 Task: Look for space in Mosul, Iraq from 2nd August, 2023 to 12th August, 2023 for 2 adults in price range Rs.5000 to Rs.10000. Place can be private room with 1  bedroom having 1 bed and 1 bathroom. Property type can be house, flat, guest house, hotel. Amenities needed are: washing machine. Booking option can be shelf check-in. Required host language is English.
Action: Mouse moved to (539, 105)
Screenshot: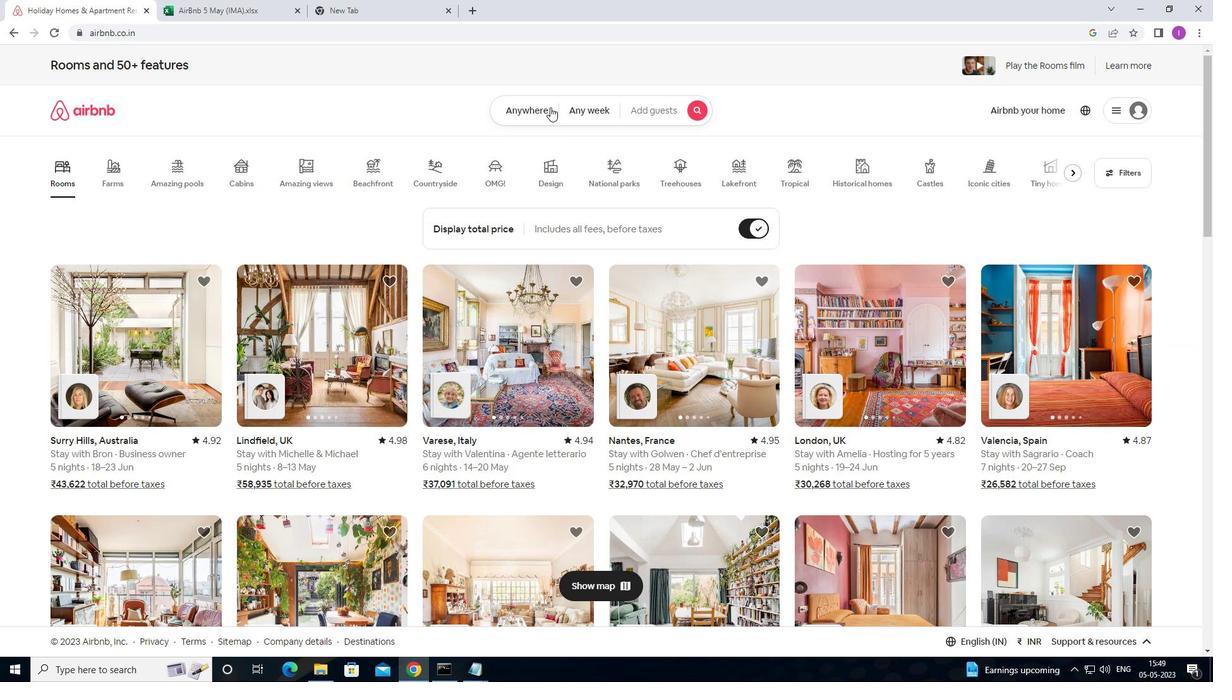 
Action: Mouse pressed left at (539, 105)
Screenshot: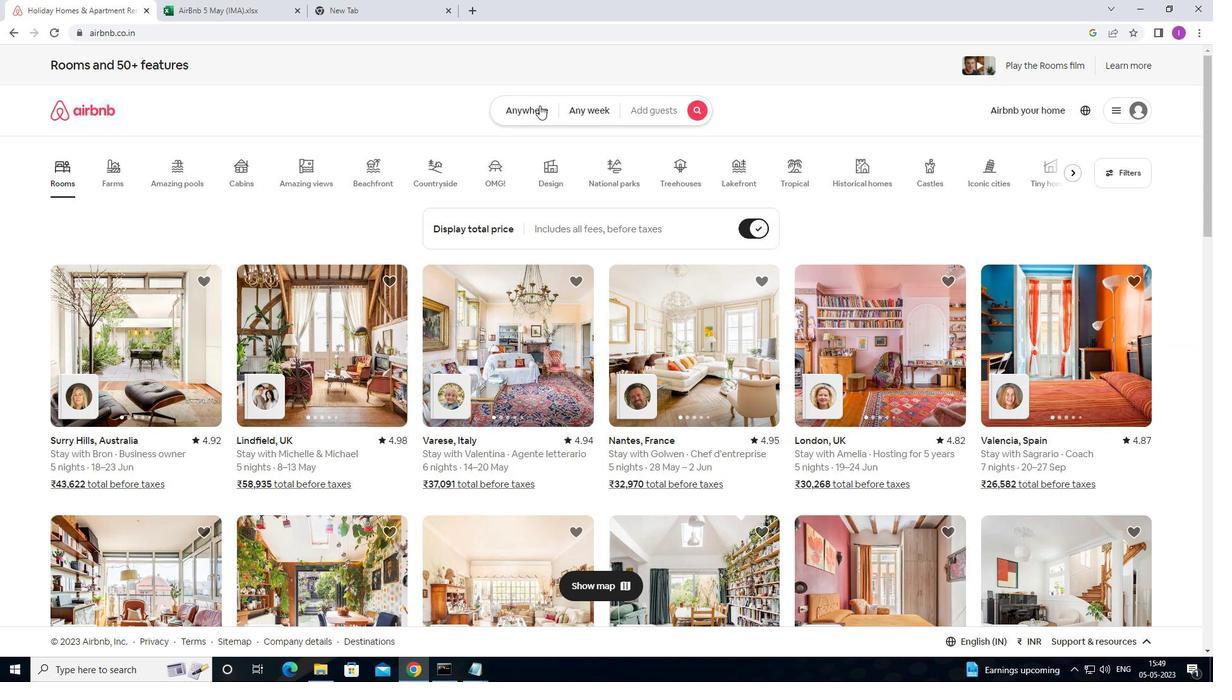 
Action: Mouse moved to (441, 170)
Screenshot: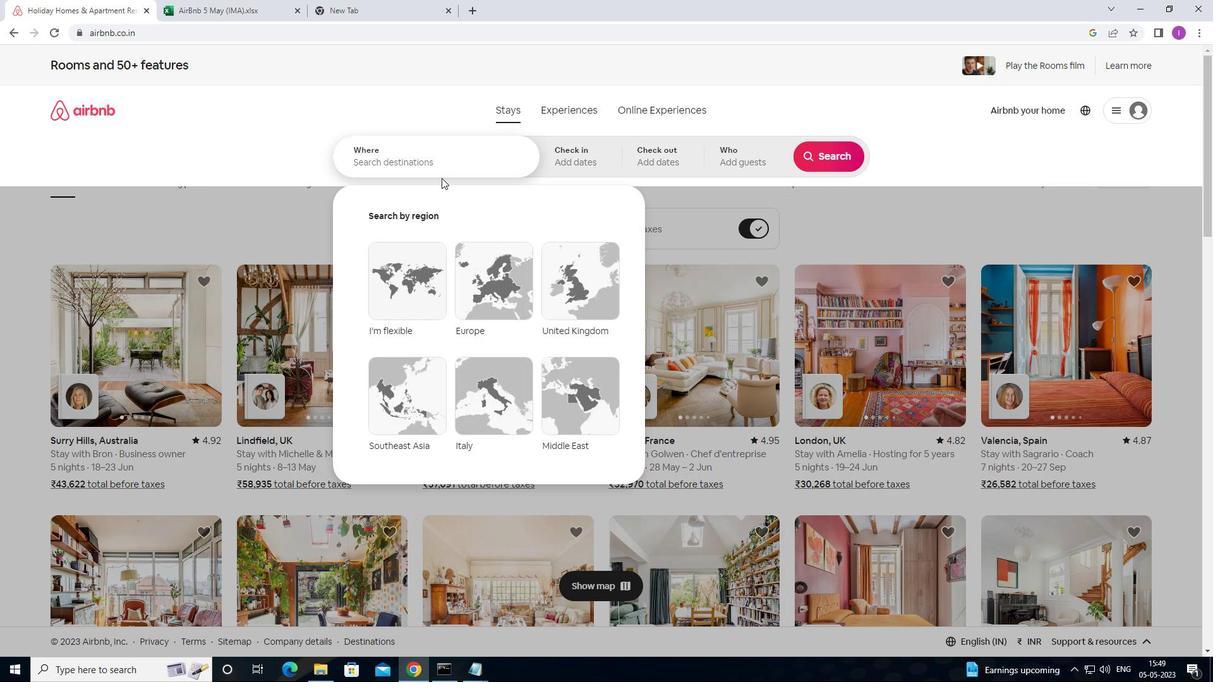 
Action: Mouse pressed left at (441, 170)
Screenshot: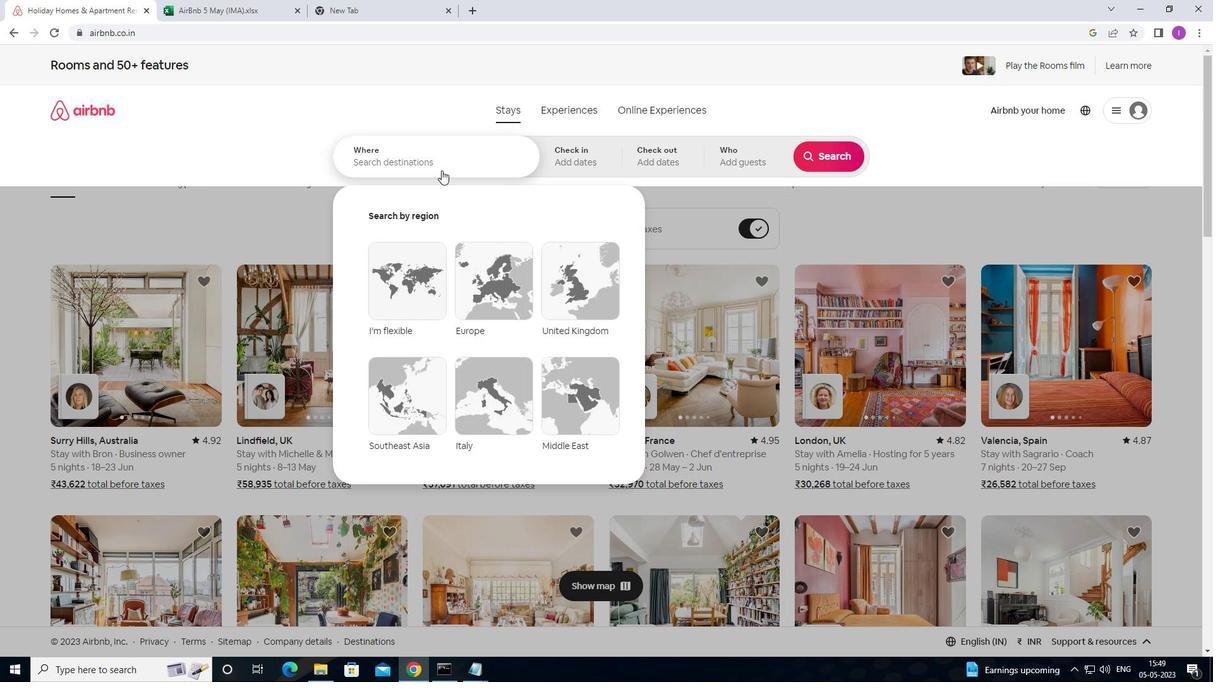 
Action: Key pressed <Key.shift><Key.shift><Key.shift><Key.shift><Key.shift>MOSUL,<Key.shift>IRAQ
Screenshot: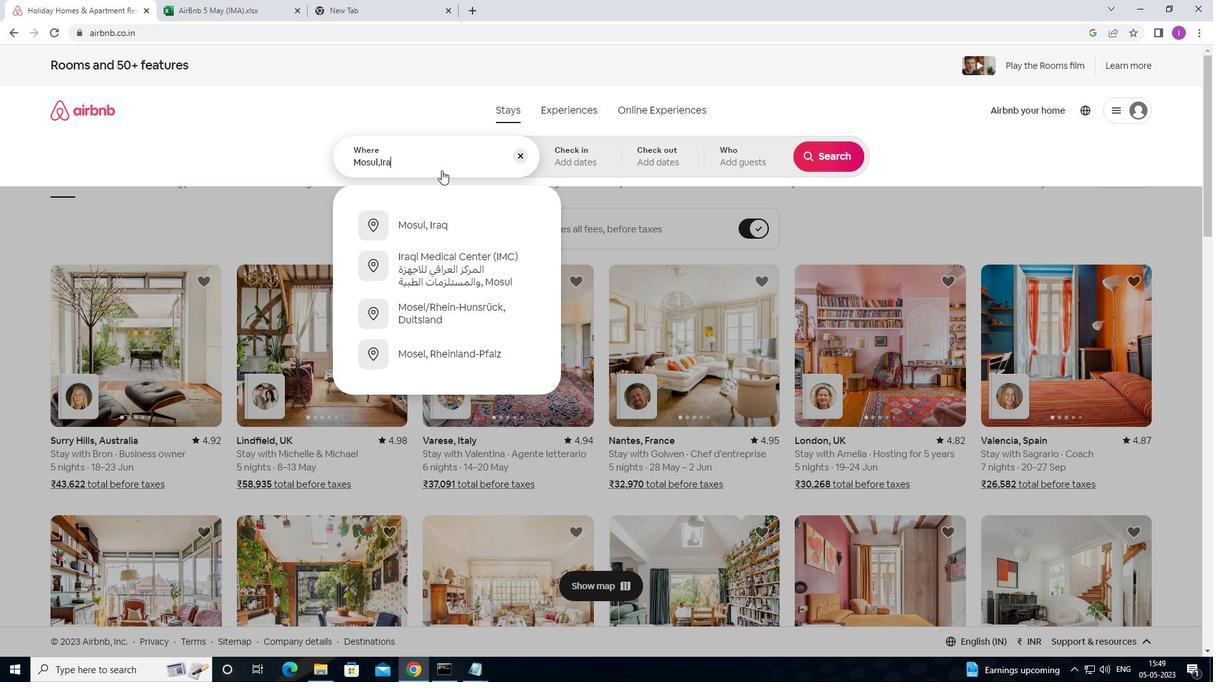 
Action: Mouse moved to (427, 219)
Screenshot: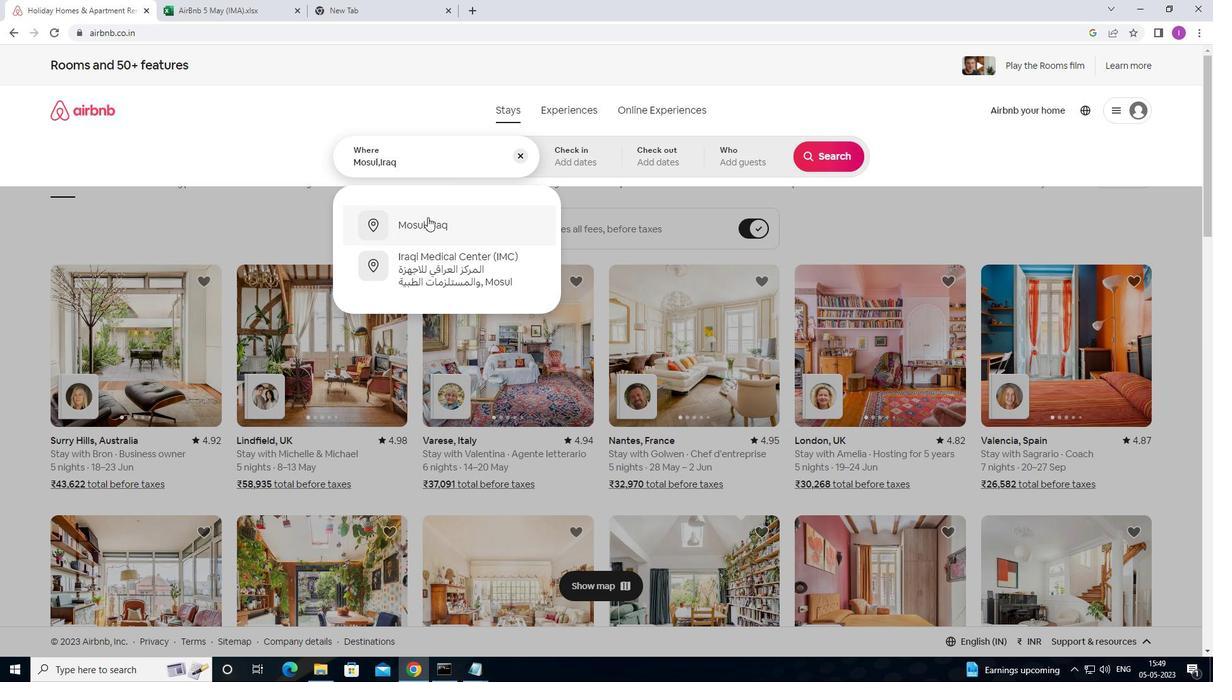 
Action: Mouse pressed left at (427, 219)
Screenshot: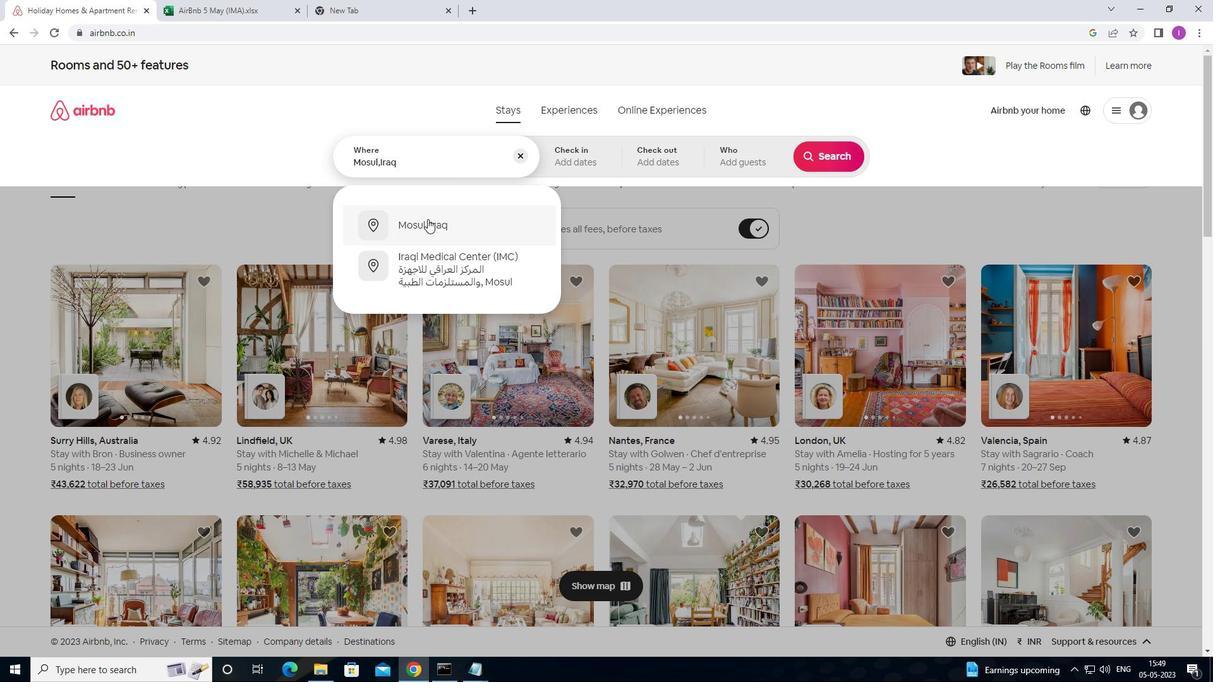 
Action: Mouse moved to (606, 161)
Screenshot: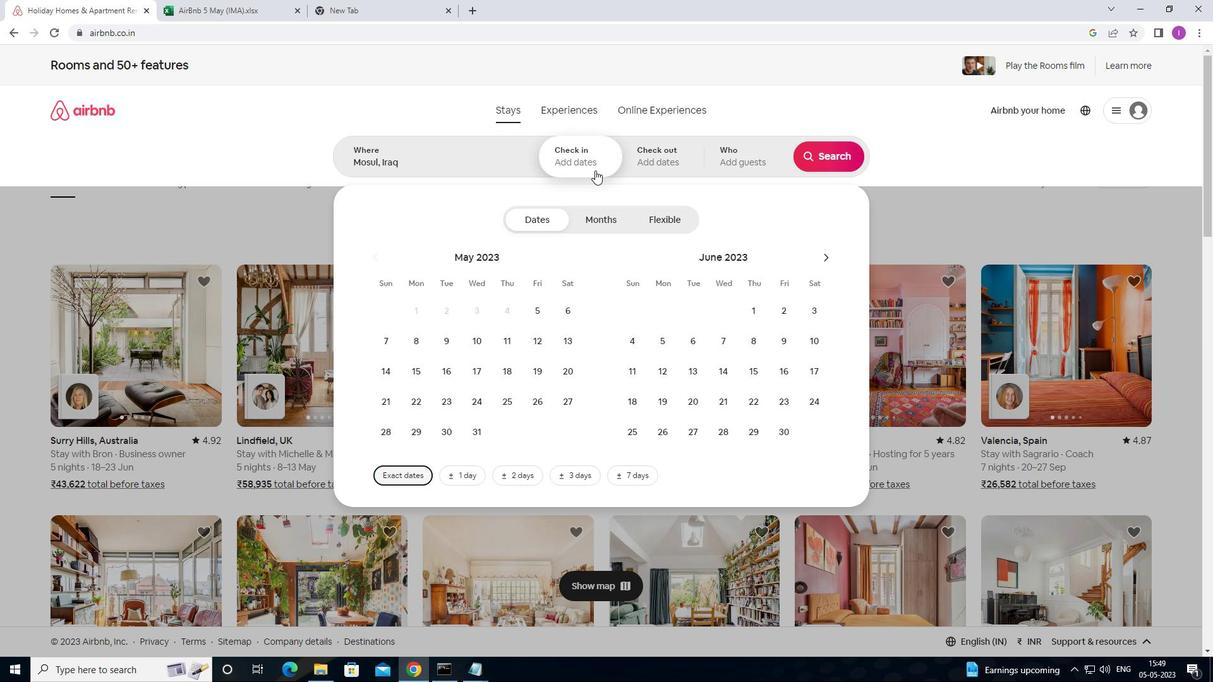 
Action: Mouse pressed left at (606, 161)
Screenshot: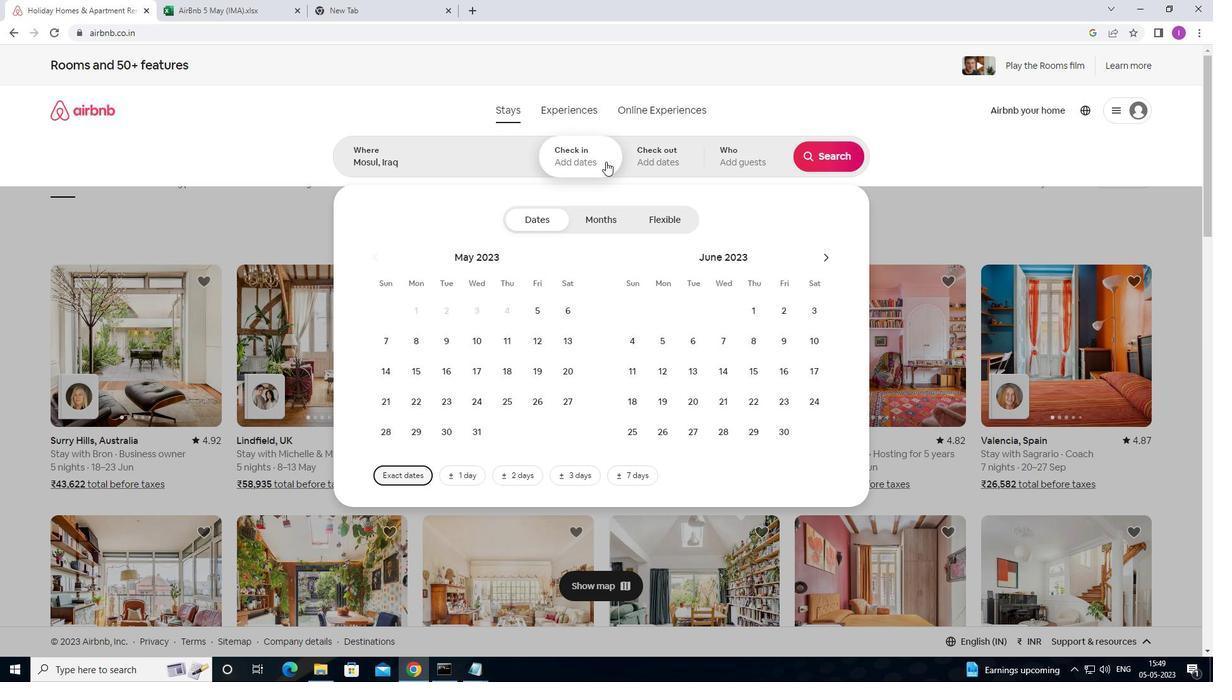 
Action: Mouse moved to (576, 148)
Screenshot: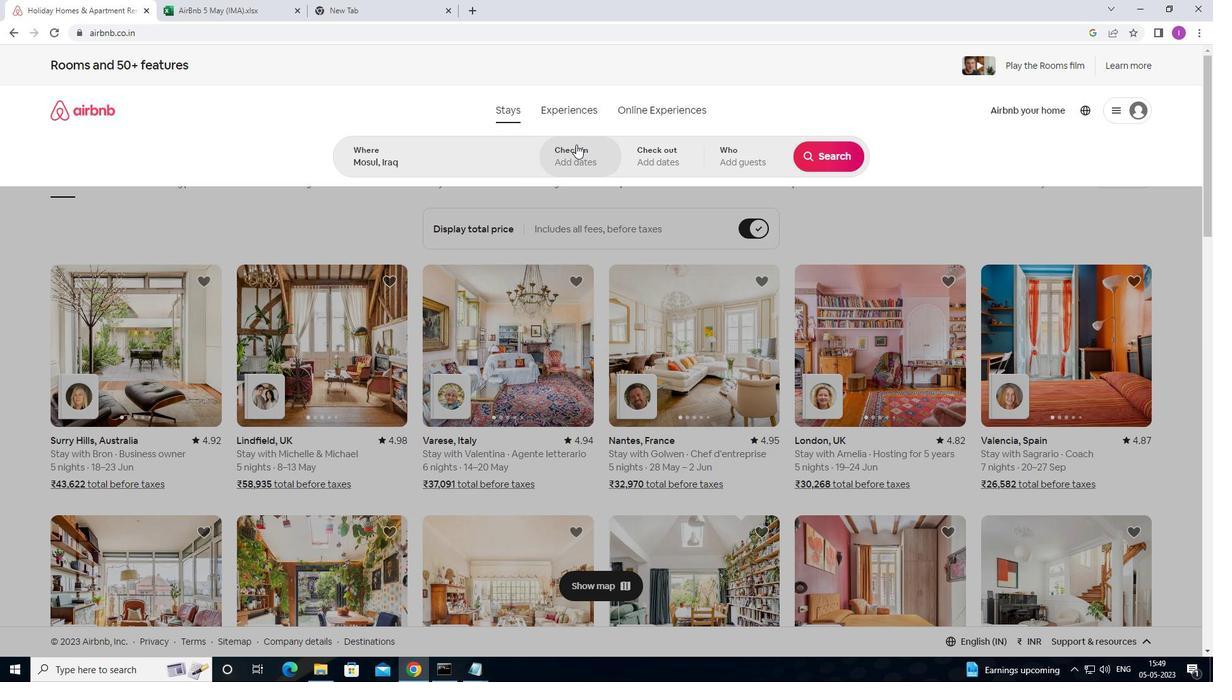 
Action: Mouse pressed left at (576, 148)
Screenshot: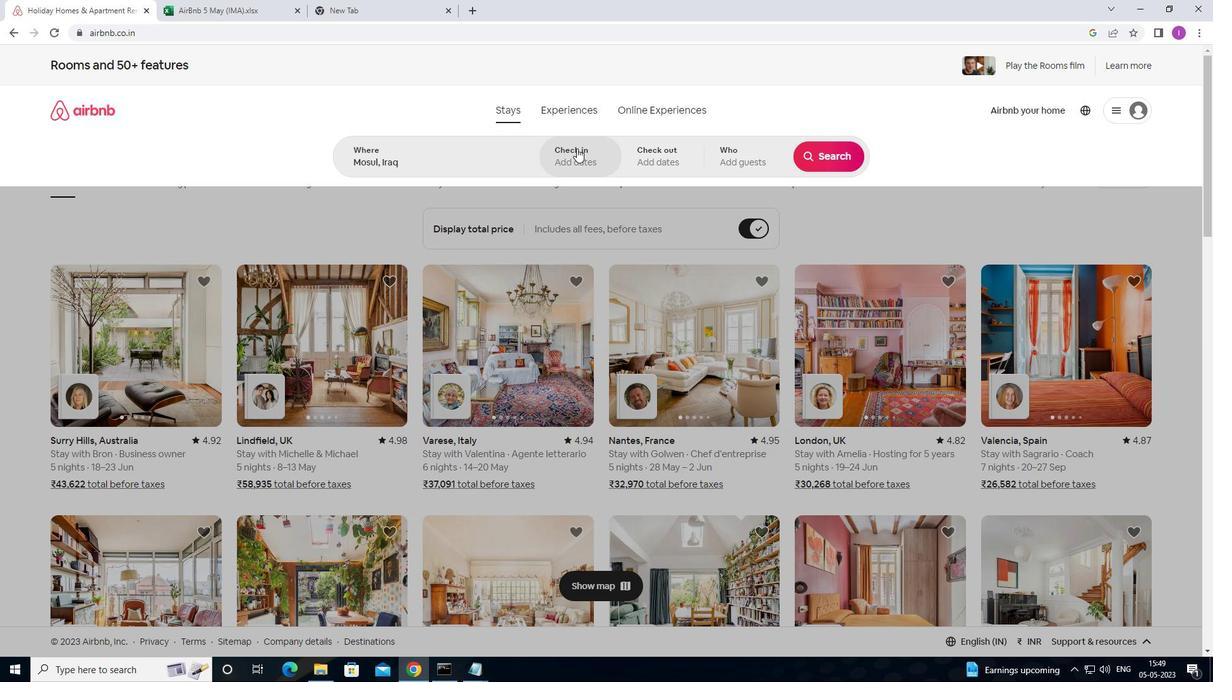 
Action: Mouse moved to (831, 250)
Screenshot: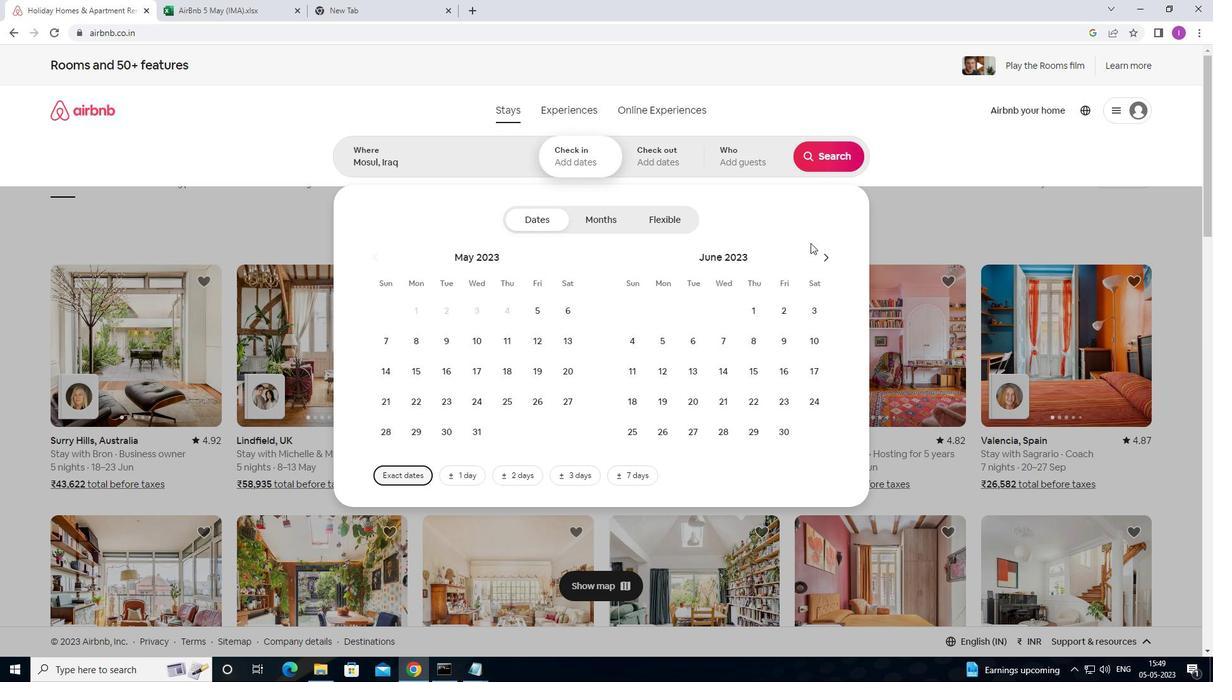 
Action: Mouse pressed left at (831, 250)
Screenshot: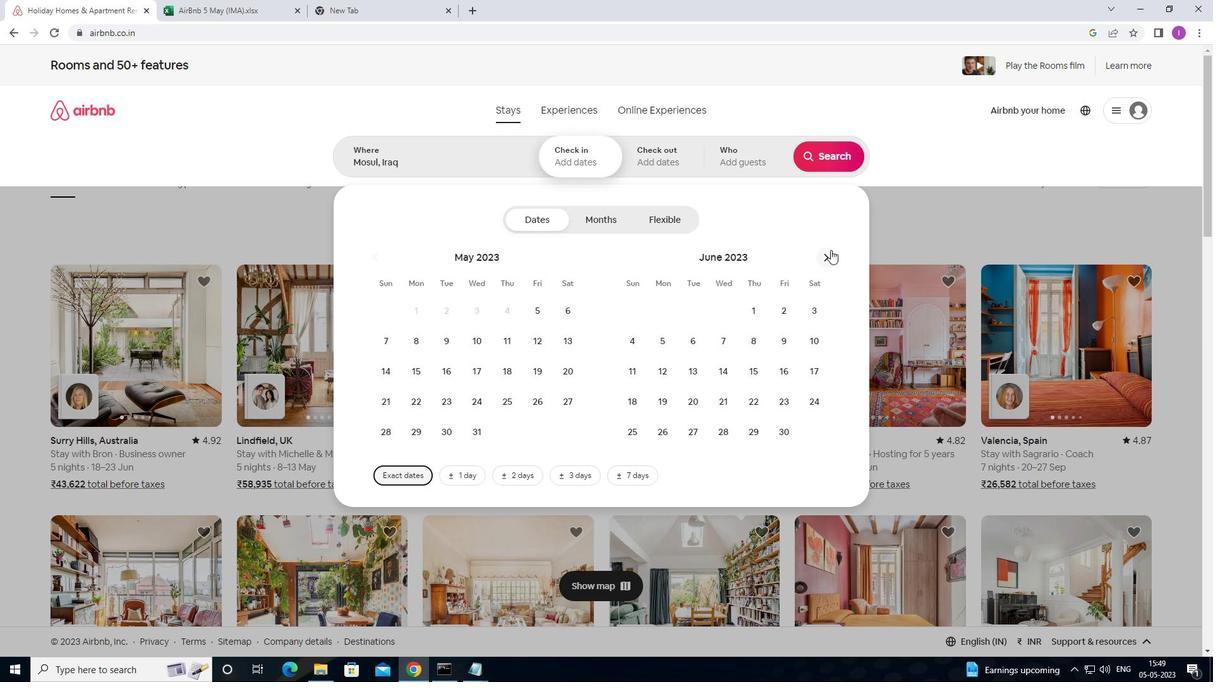 
Action: Mouse moved to (820, 256)
Screenshot: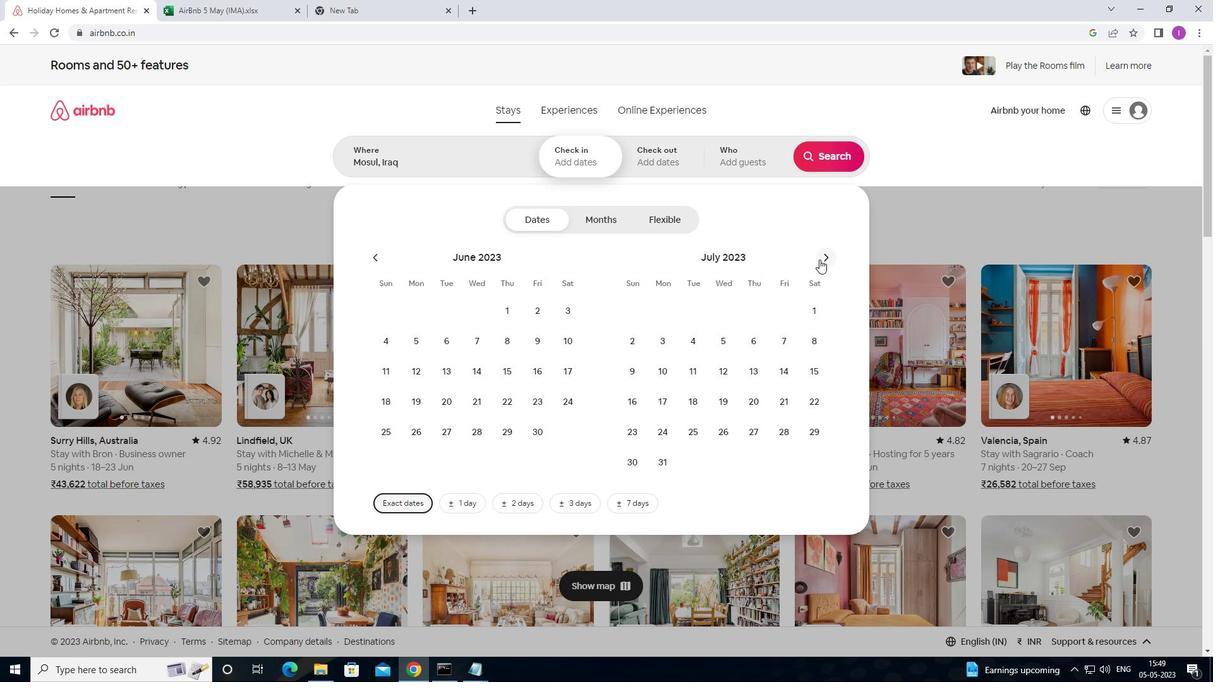 
Action: Mouse pressed left at (820, 256)
Screenshot: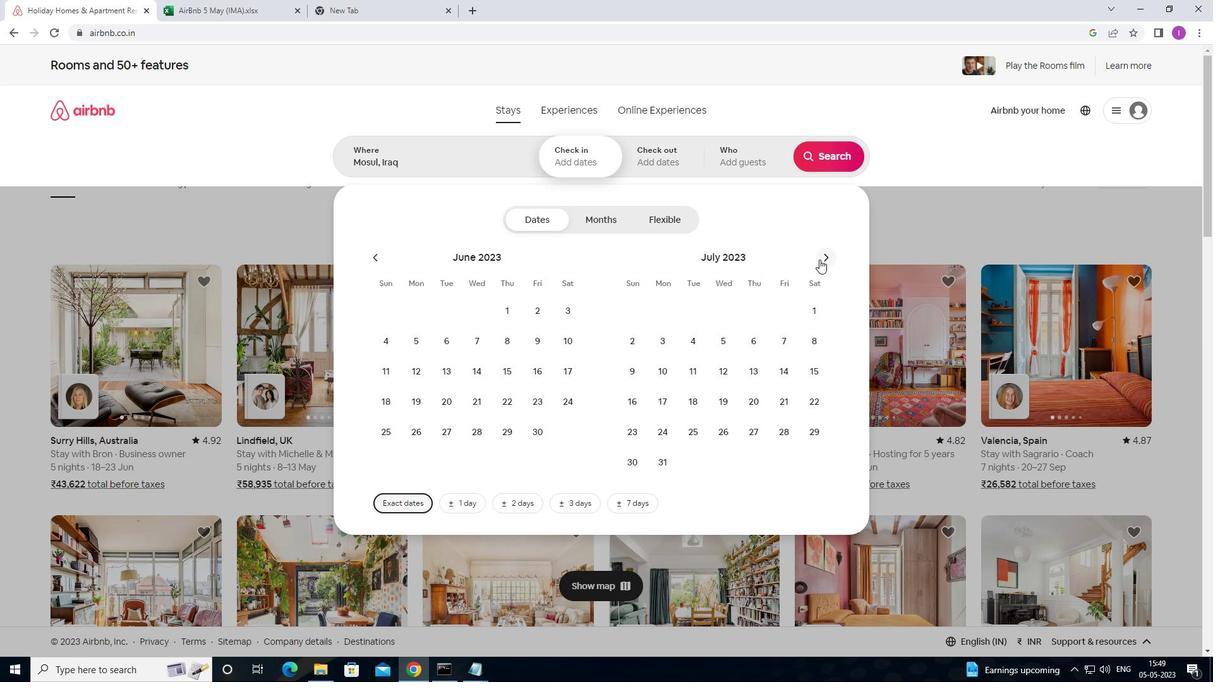 
Action: Mouse moved to (728, 309)
Screenshot: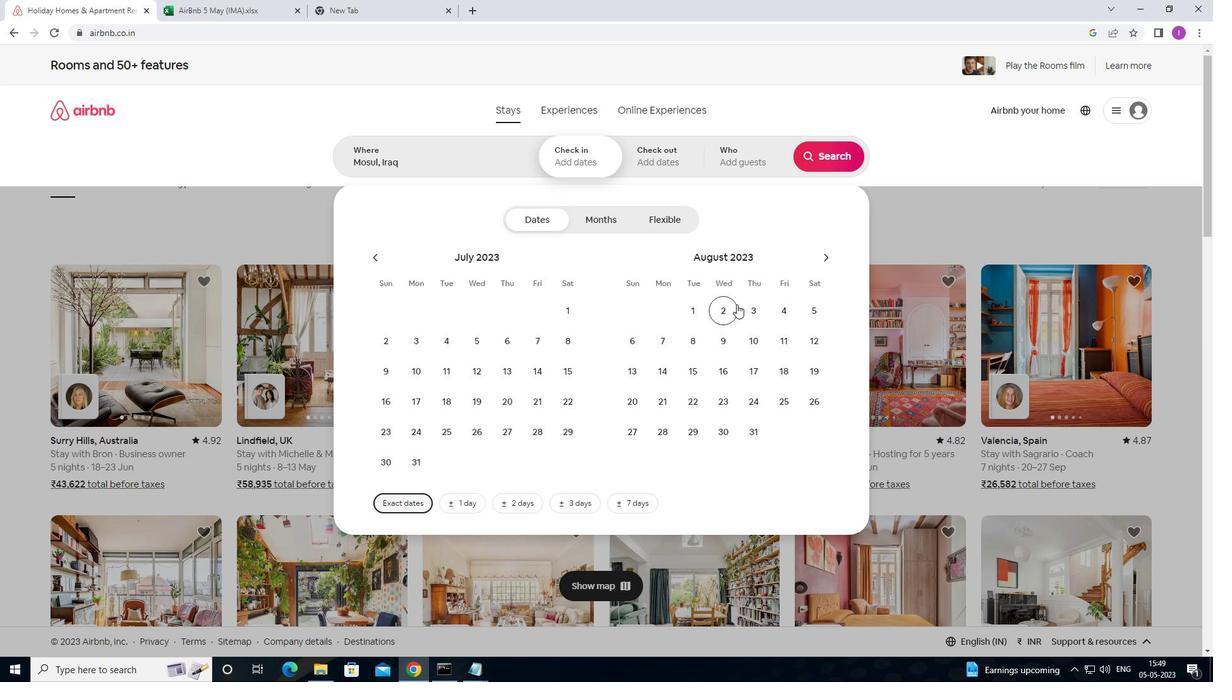 
Action: Mouse pressed left at (728, 309)
Screenshot: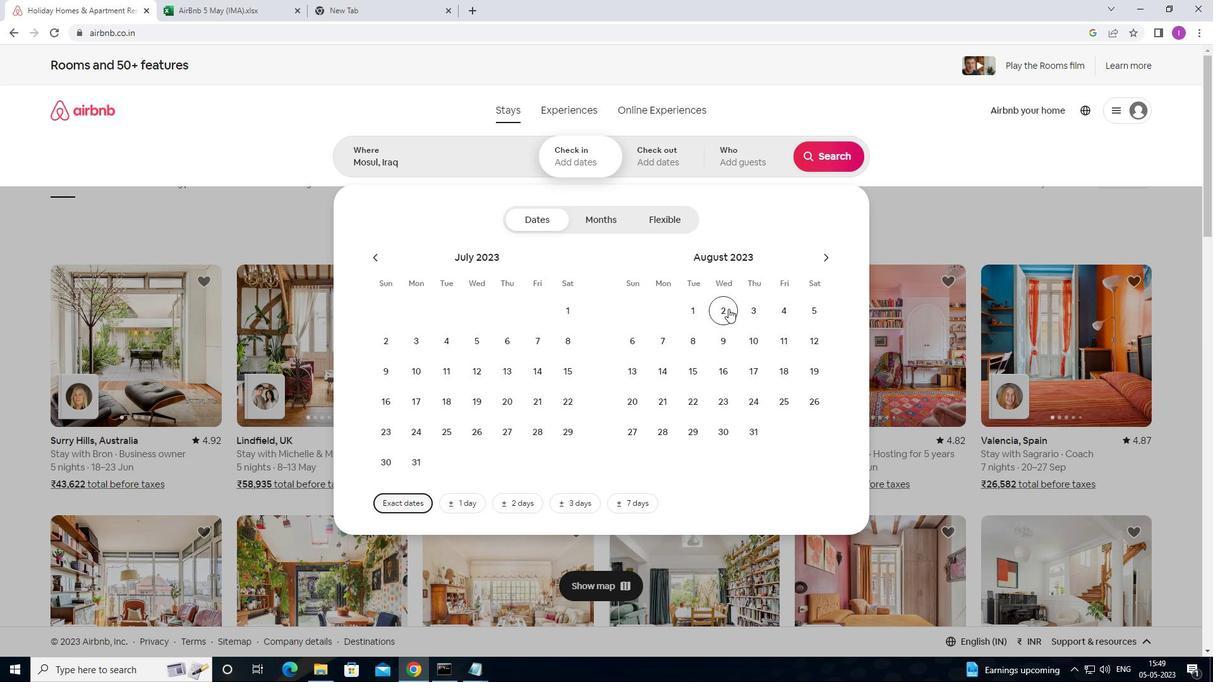 
Action: Mouse moved to (806, 336)
Screenshot: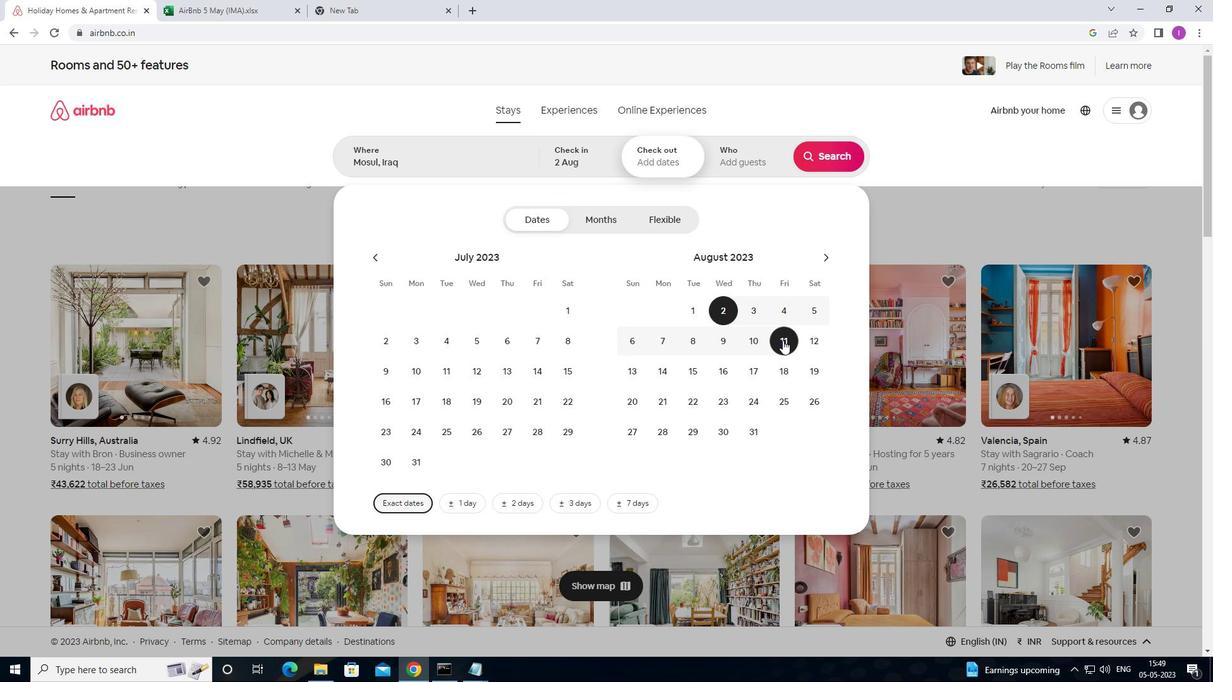 
Action: Mouse pressed left at (806, 336)
Screenshot: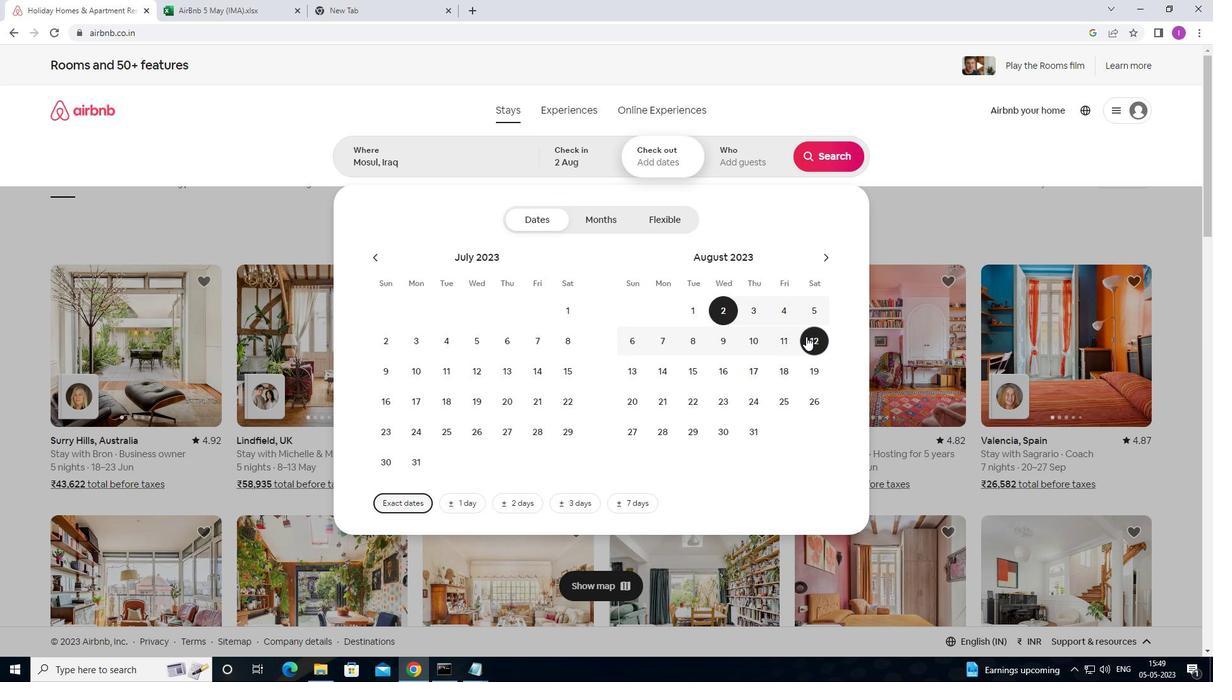
Action: Mouse moved to (755, 166)
Screenshot: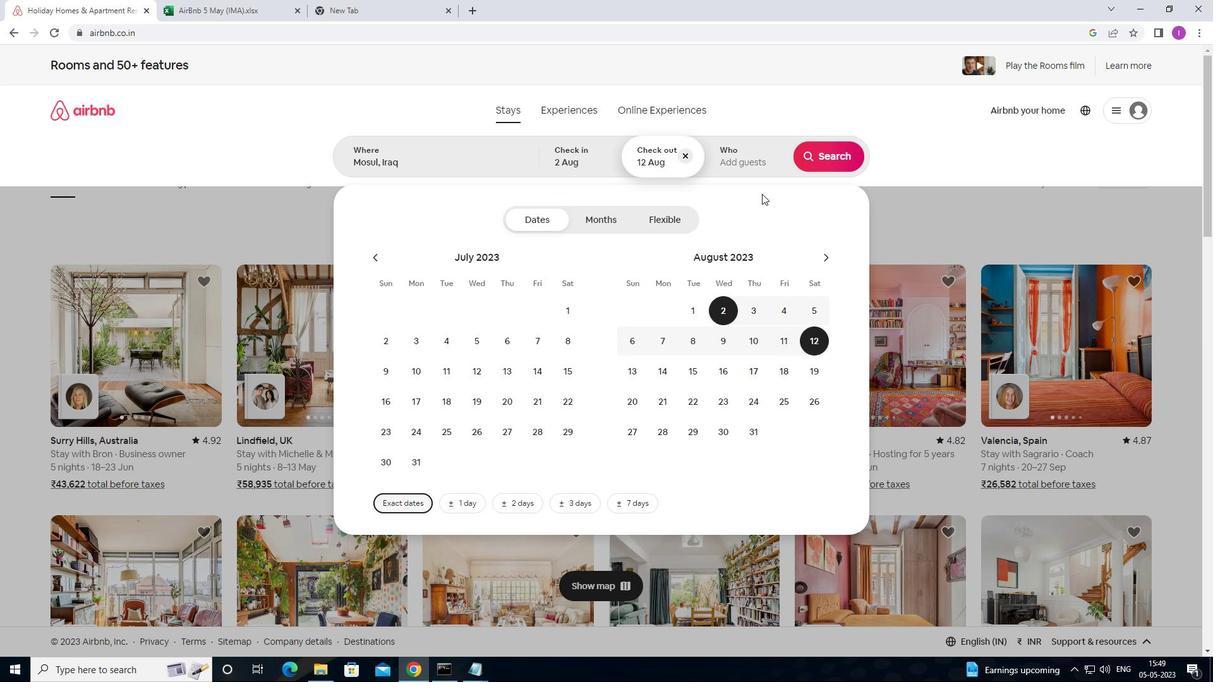 
Action: Mouse pressed left at (755, 166)
Screenshot: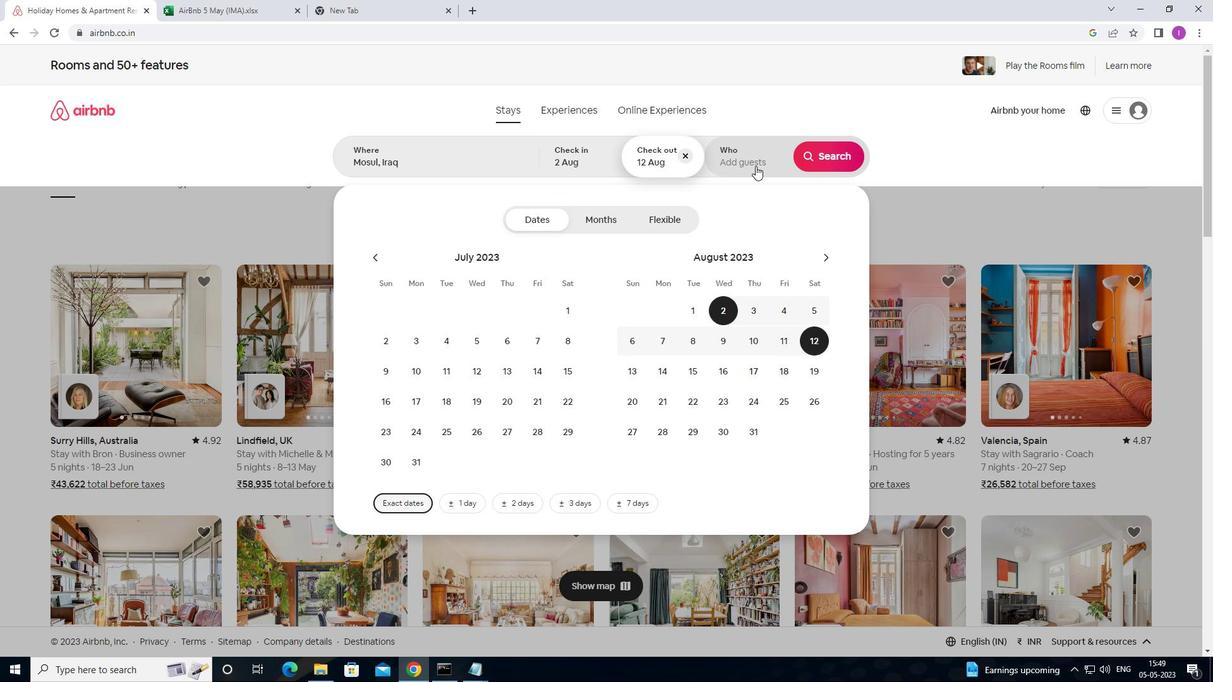 
Action: Mouse moved to (833, 225)
Screenshot: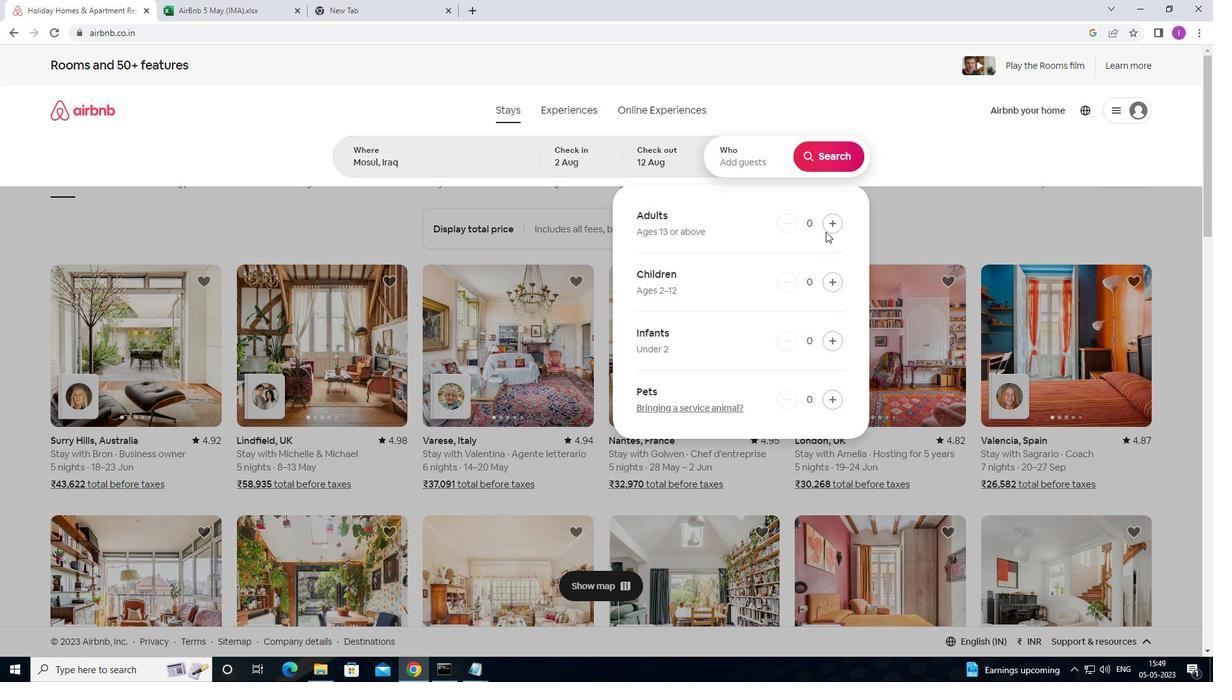 
Action: Mouse pressed left at (833, 225)
Screenshot: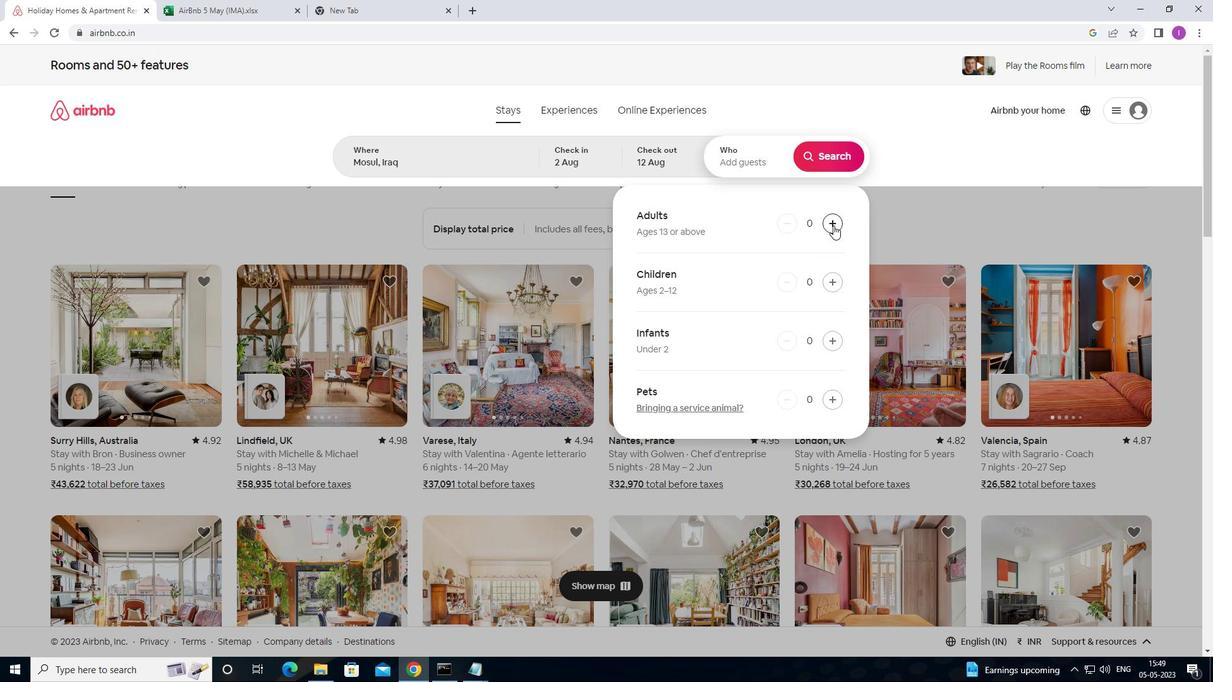 
Action: Mouse pressed left at (833, 225)
Screenshot: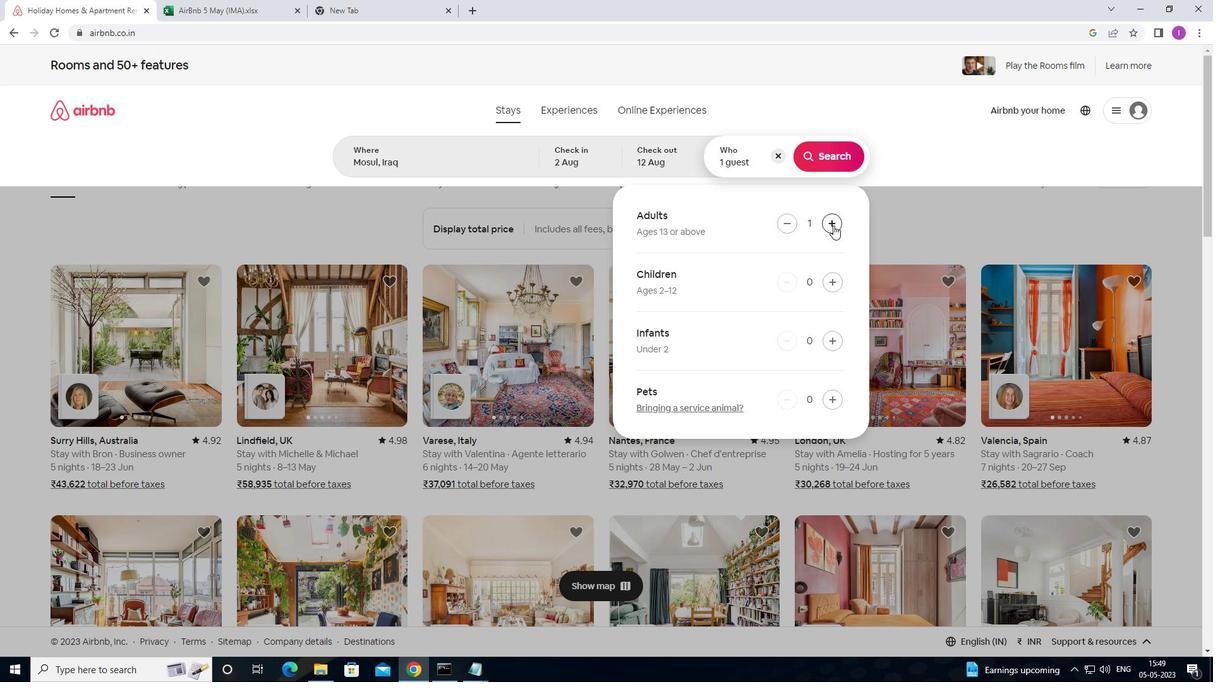 
Action: Mouse moved to (832, 157)
Screenshot: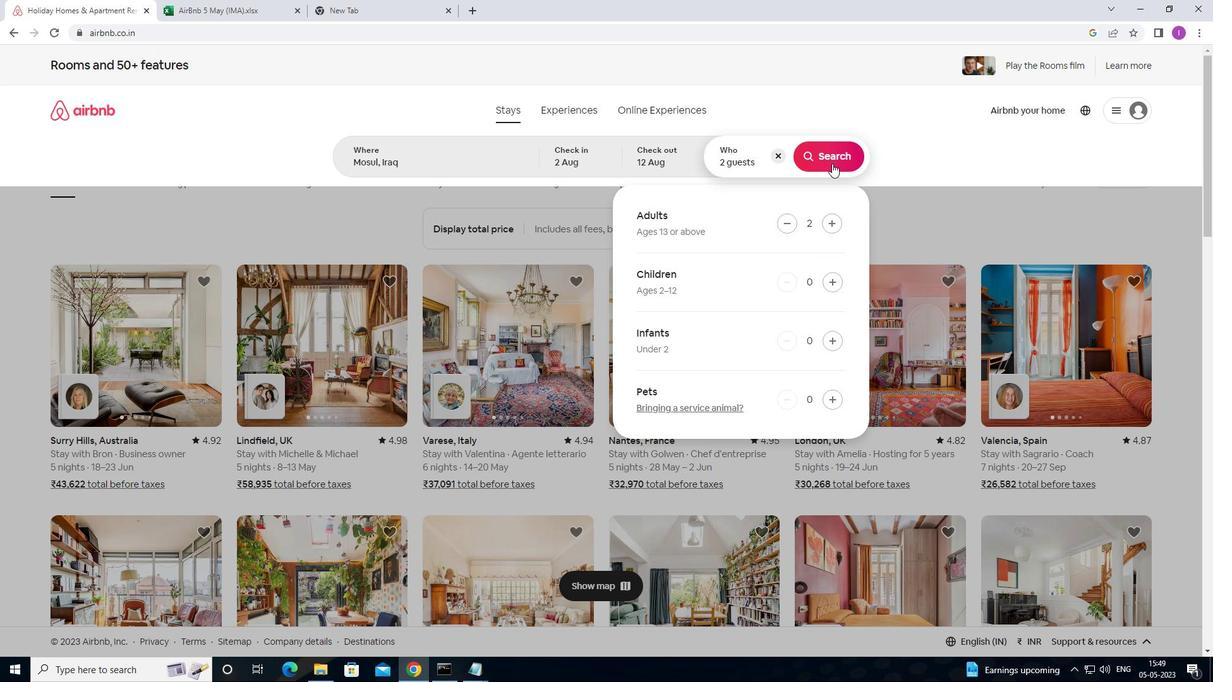 
Action: Mouse pressed left at (832, 157)
Screenshot: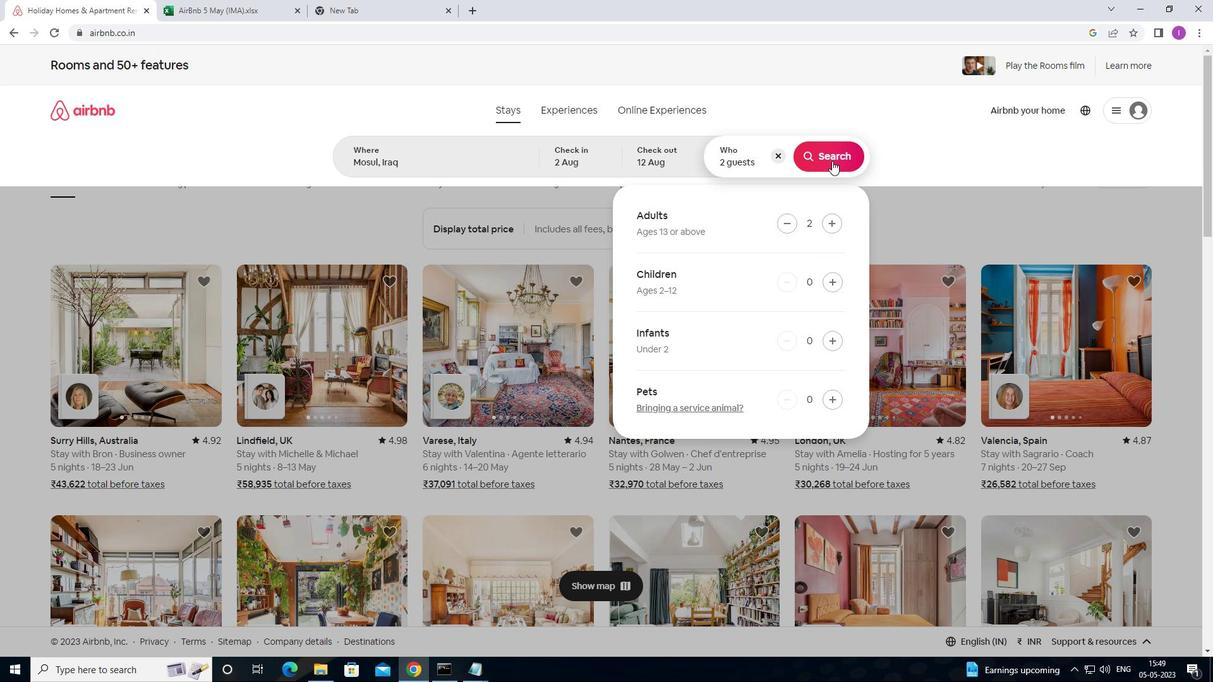 
Action: Mouse moved to (1141, 112)
Screenshot: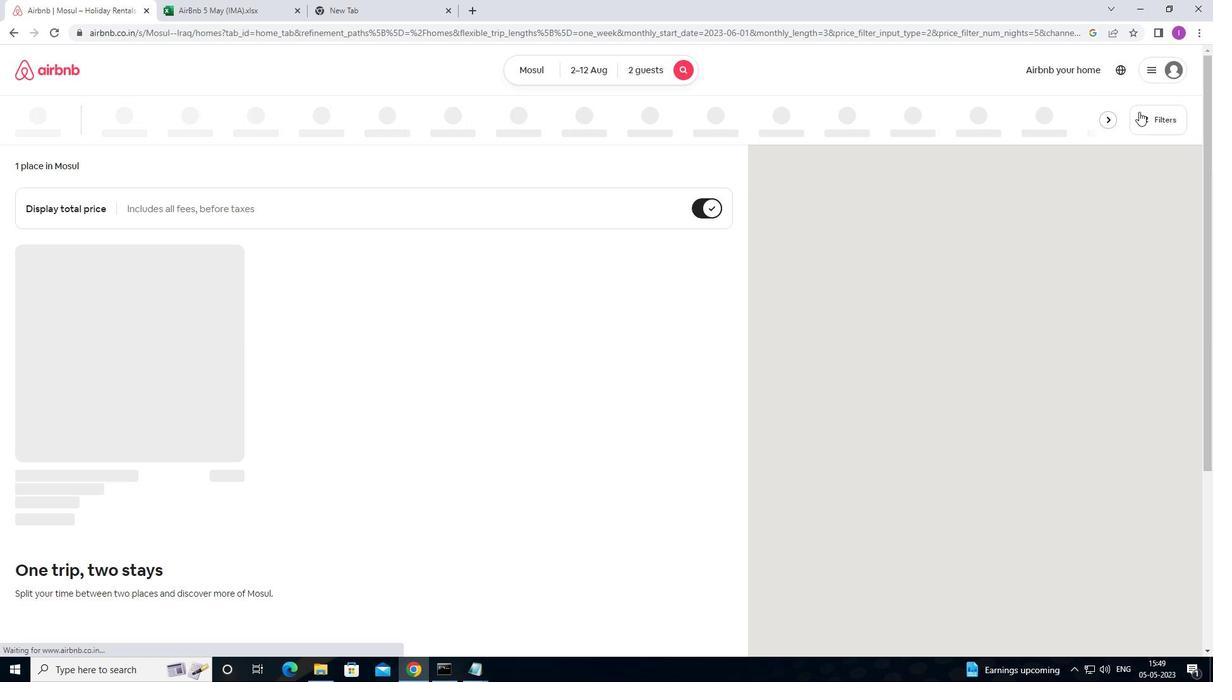 
Action: Mouse pressed left at (1141, 112)
Screenshot: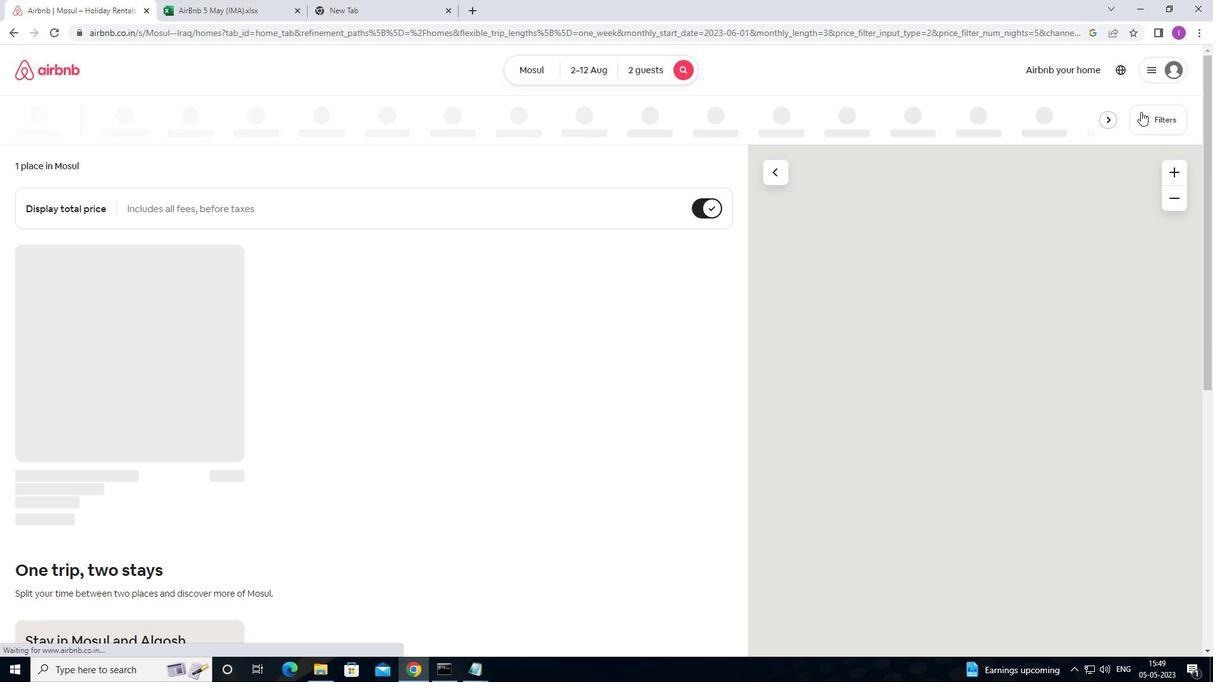
Action: Mouse moved to (473, 422)
Screenshot: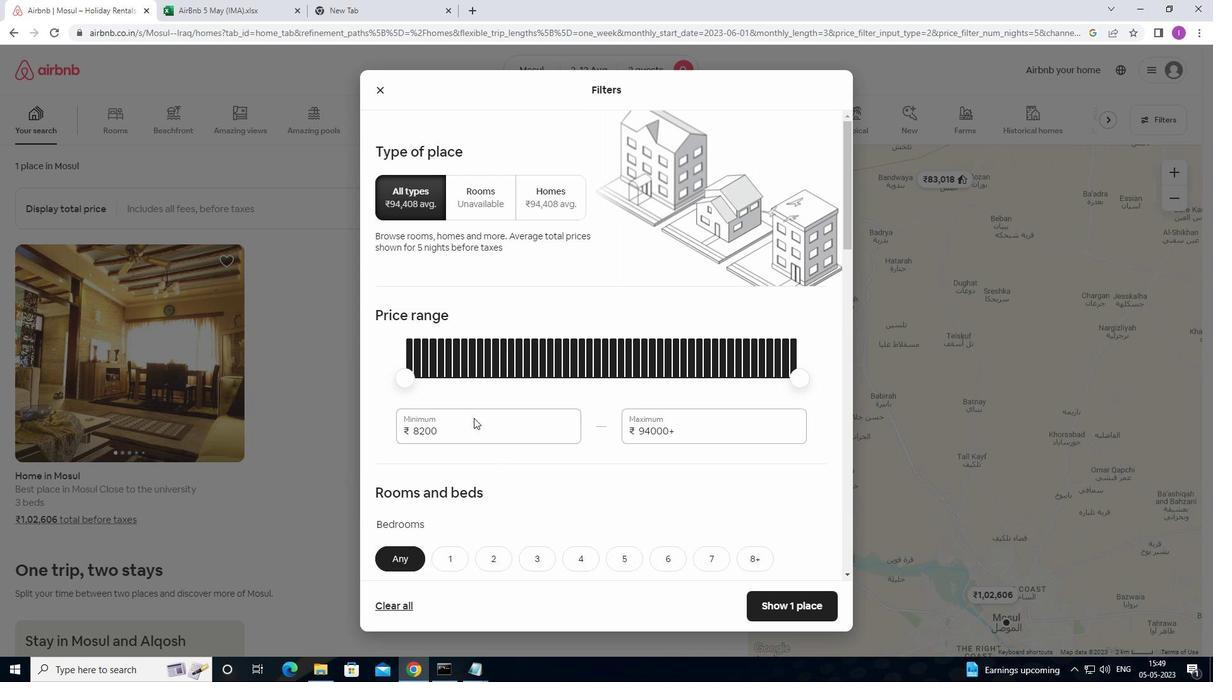 
Action: Mouse pressed left at (473, 422)
Screenshot: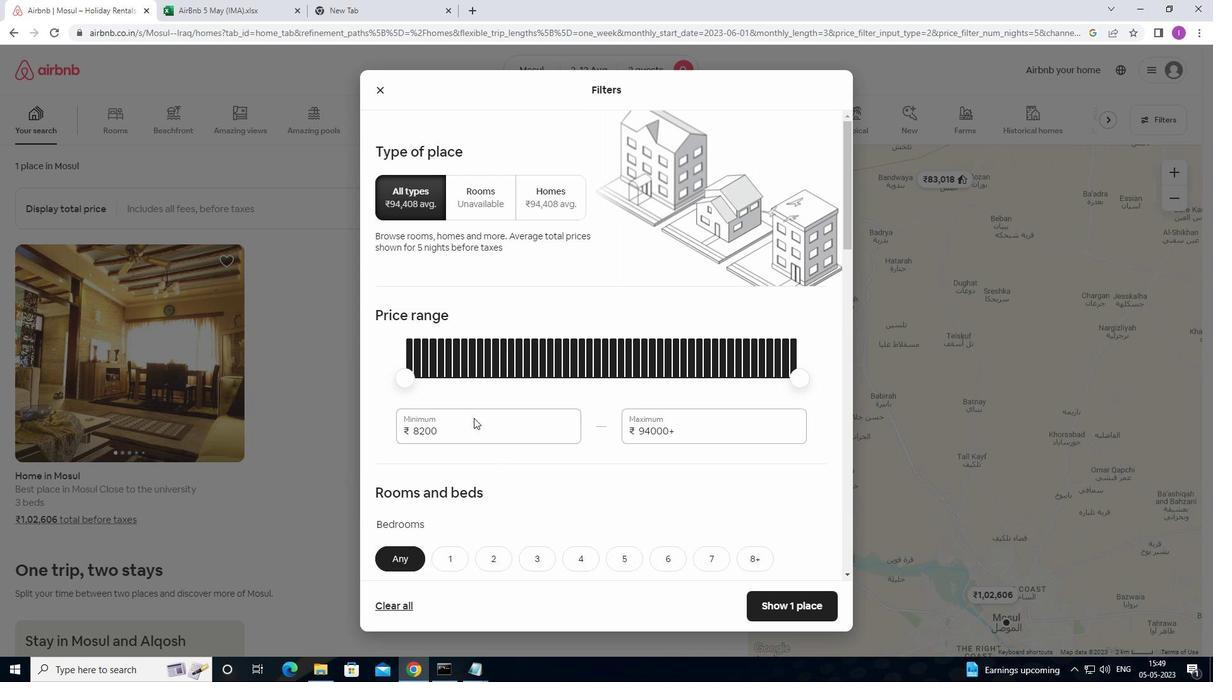 
Action: Mouse moved to (461, 427)
Screenshot: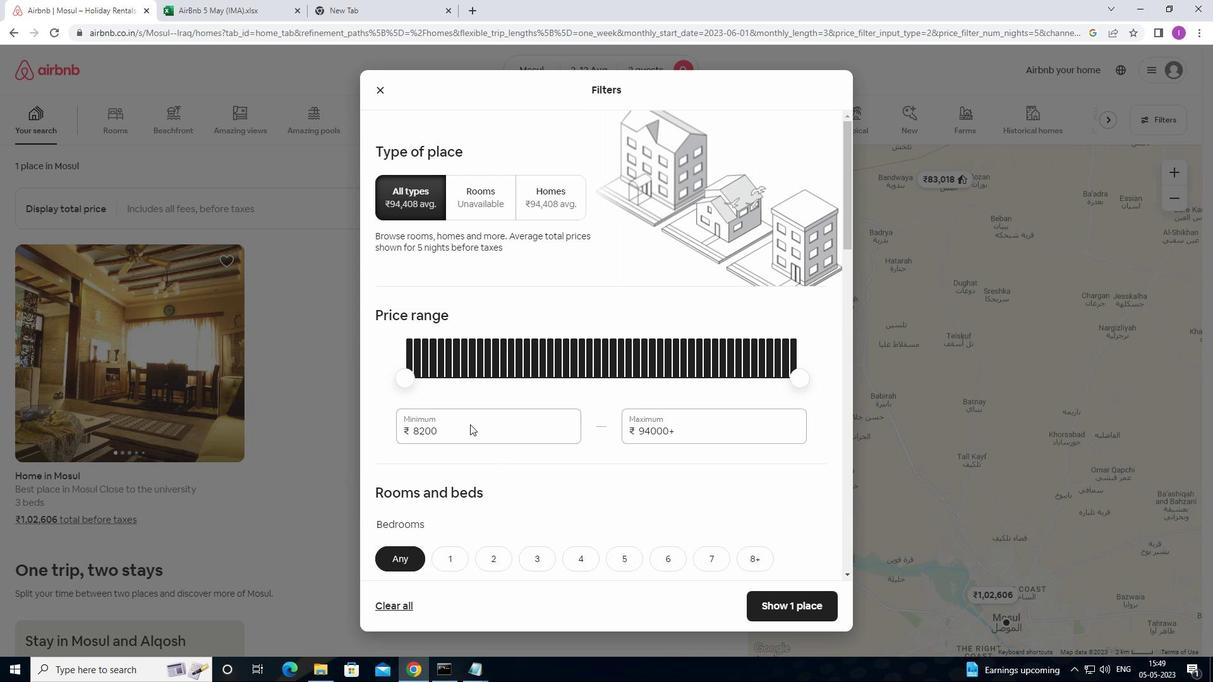 
Action: Mouse pressed left at (461, 427)
Screenshot: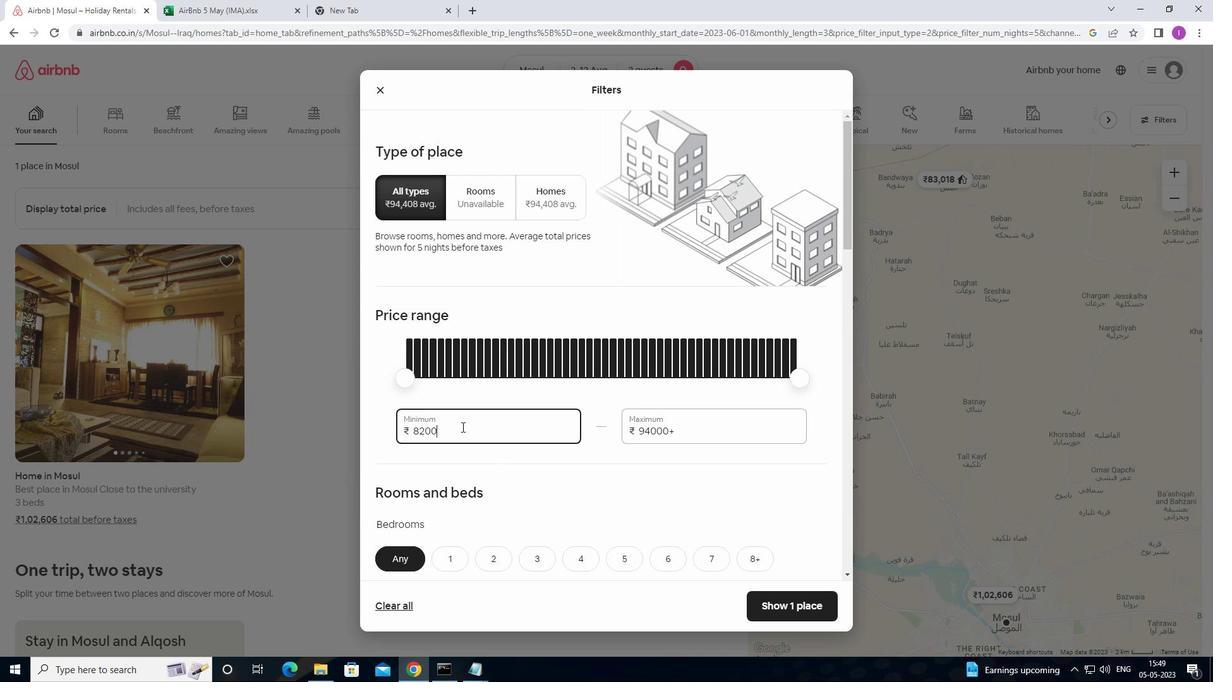 
Action: Mouse moved to (619, 428)
Screenshot: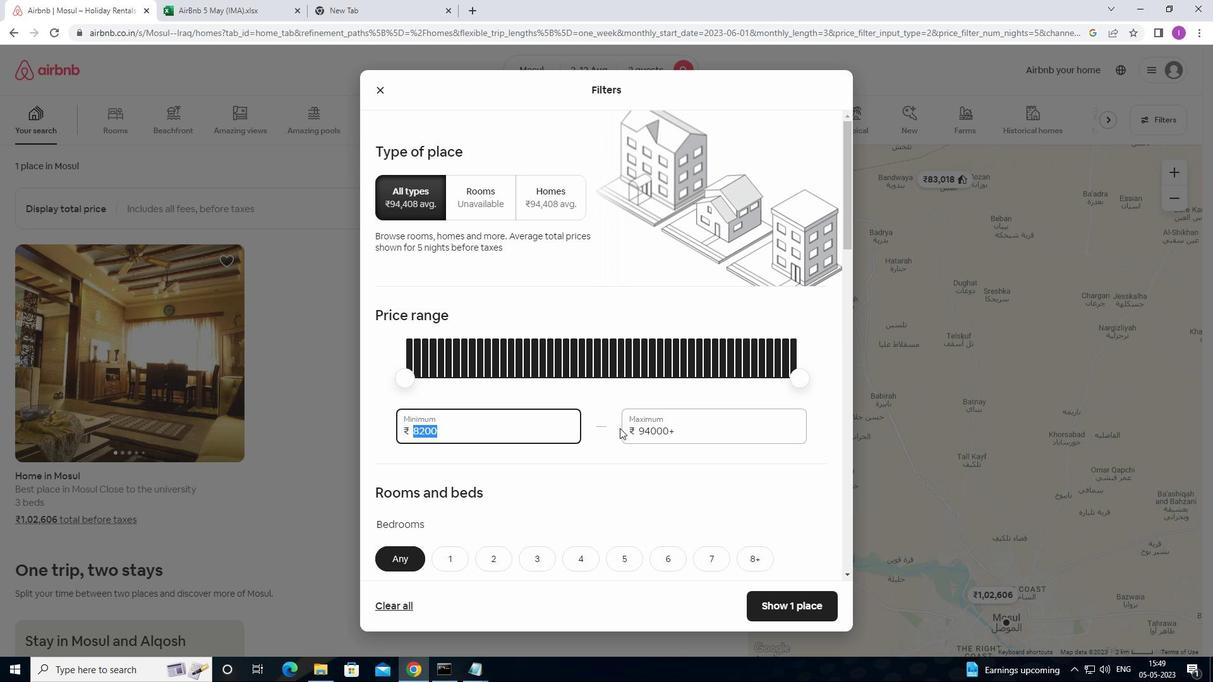 
Action: Key pressed 5
Screenshot: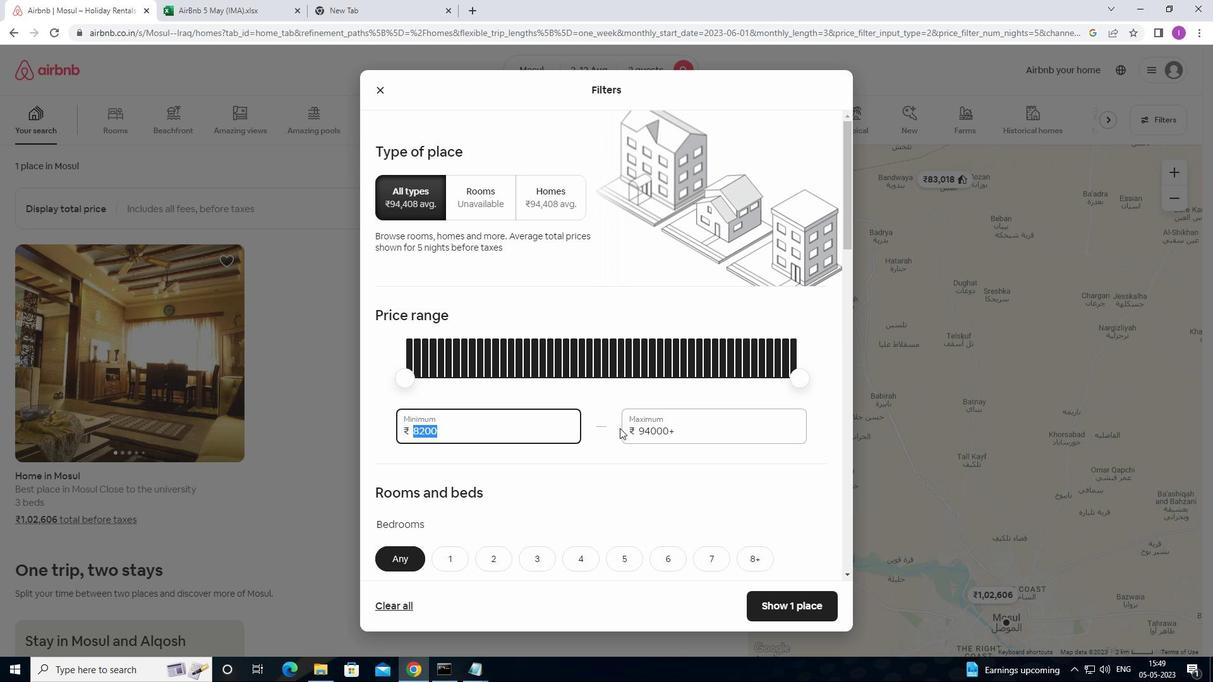 
Action: Mouse moved to (619, 429)
Screenshot: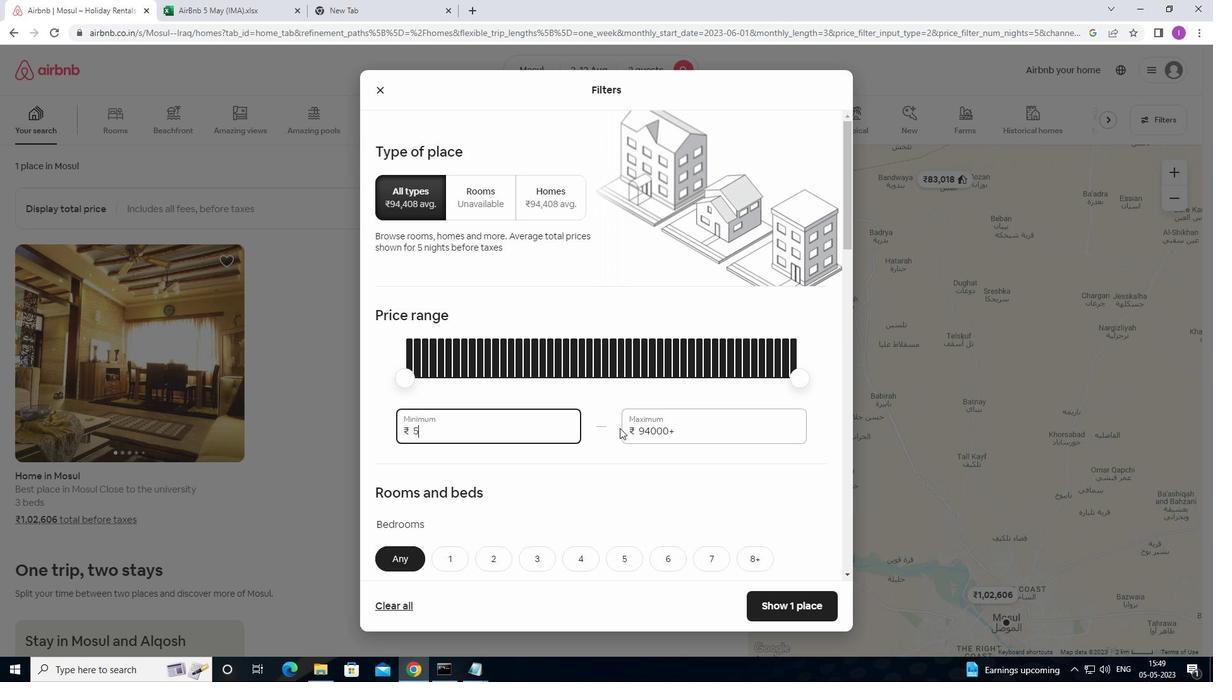 
Action: Key pressed 0
Screenshot: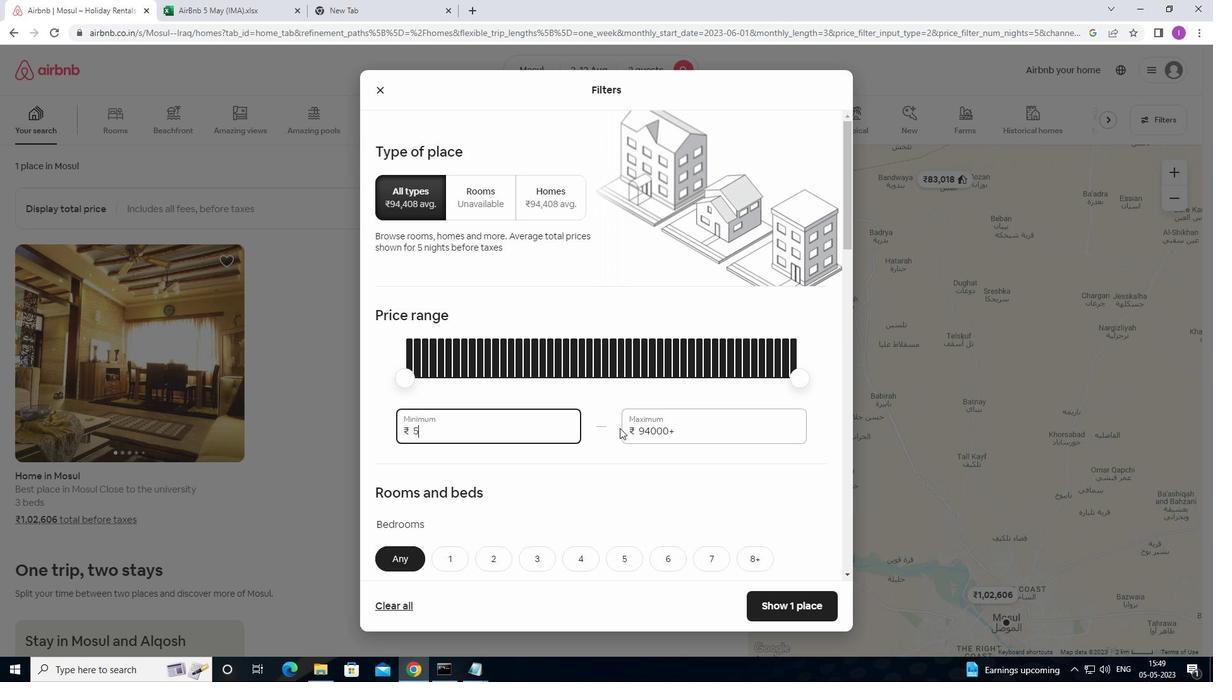 
Action: Mouse moved to (619, 429)
Screenshot: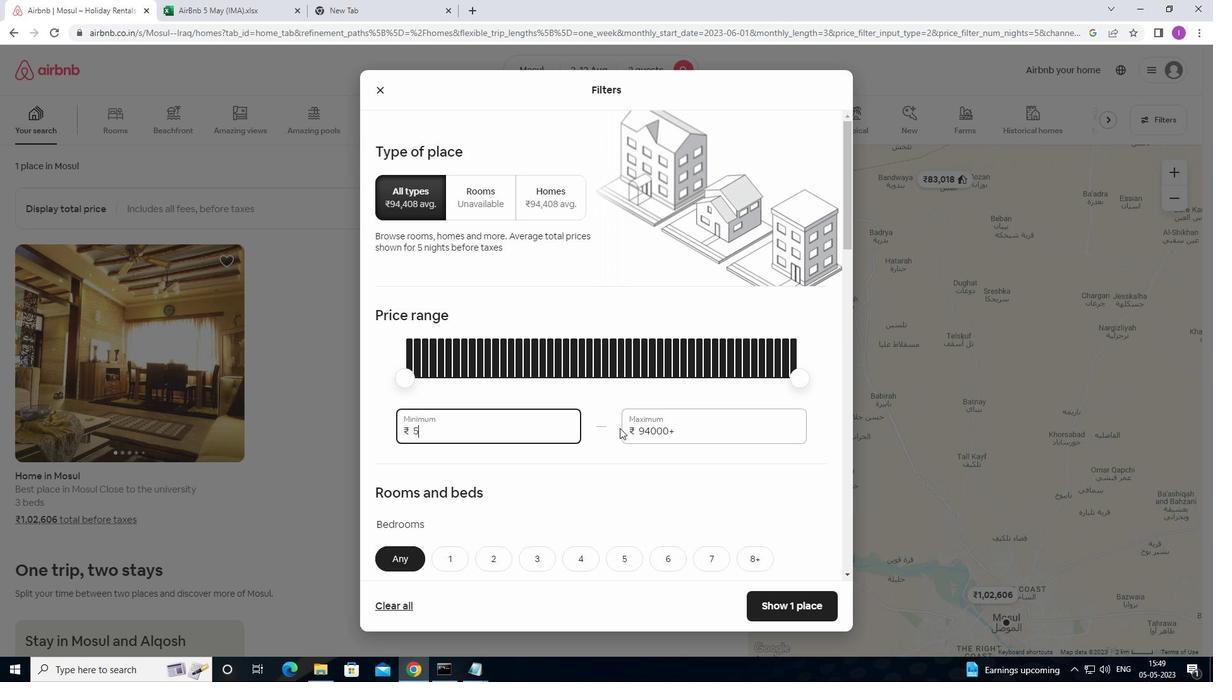 
Action: Key pressed 0
Screenshot: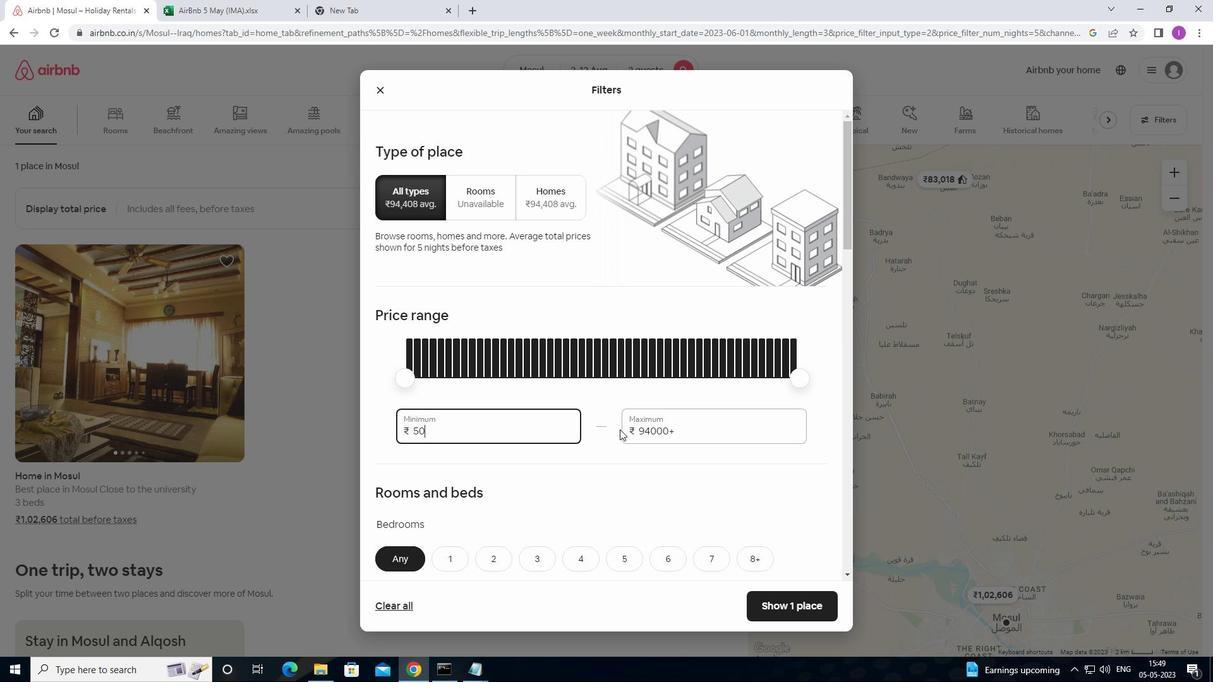 
Action: Mouse moved to (619, 430)
Screenshot: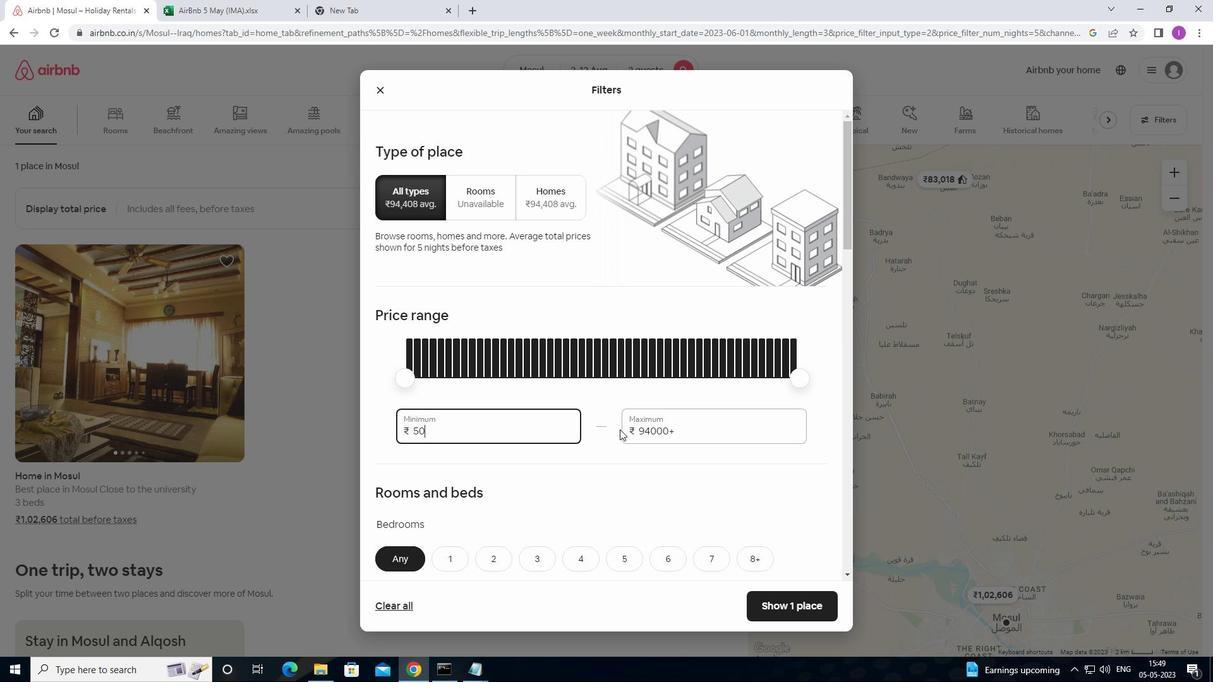 
Action: Key pressed 0
Screenshot: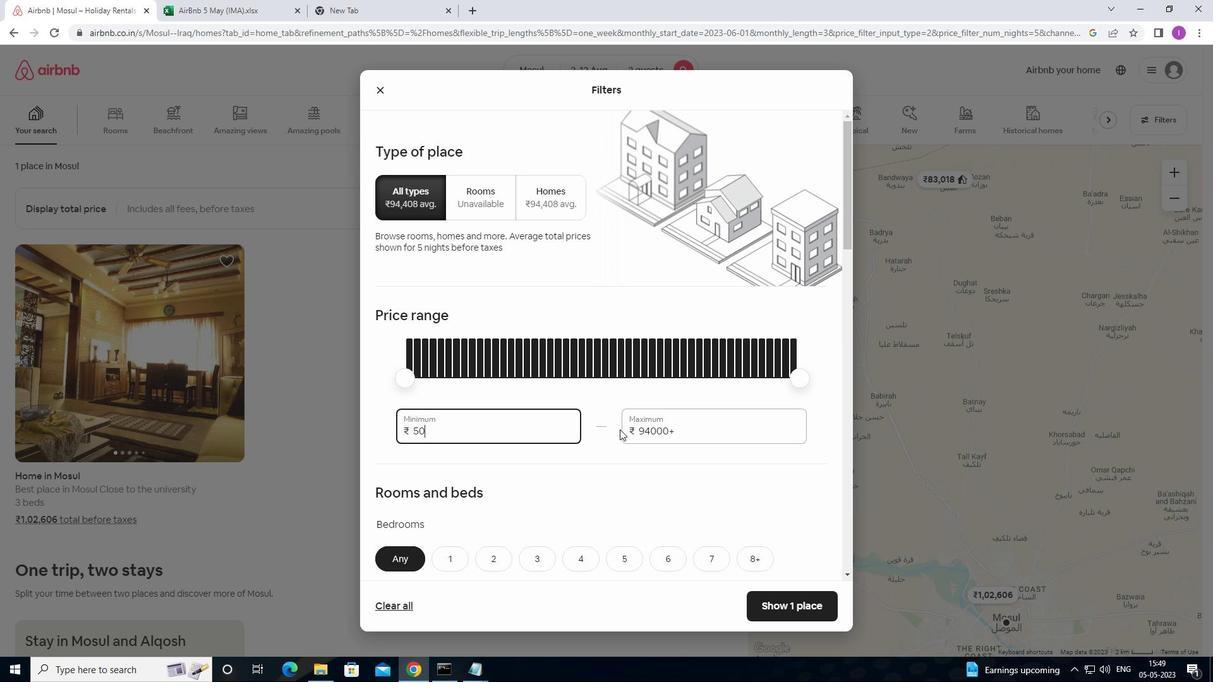 
Action: Mouse moved to (695, 434)
Screenshot: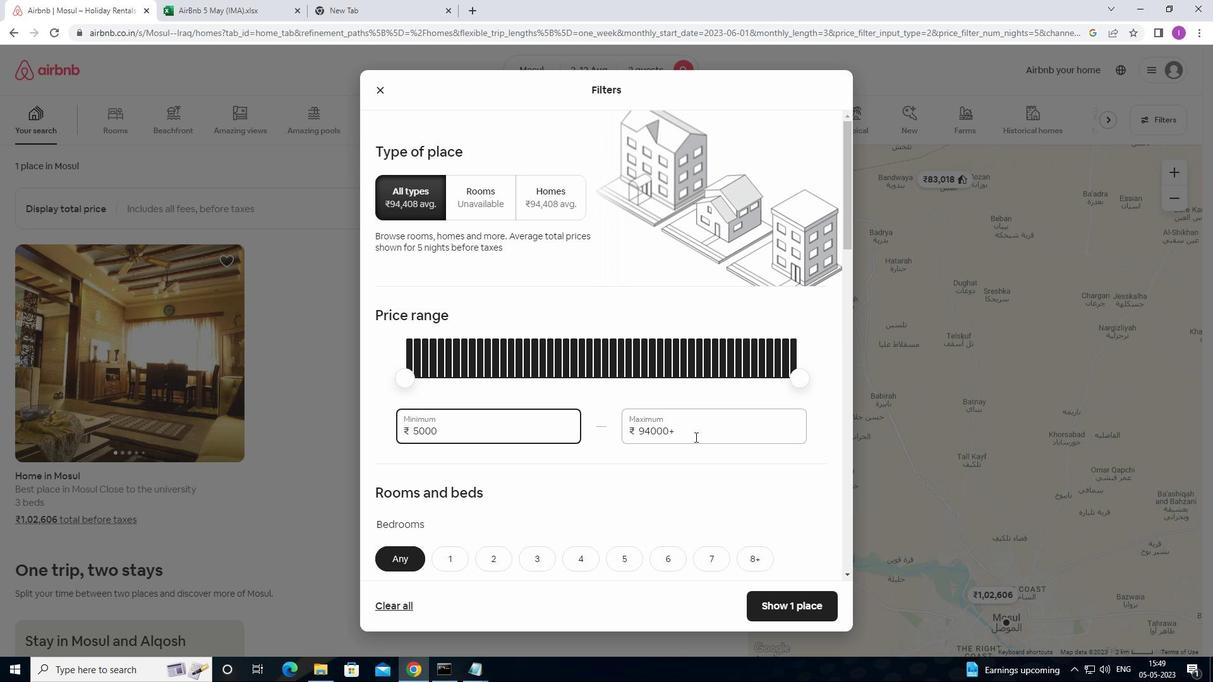 
Action: Mouse pressed left at (695, 434)
Screenshot: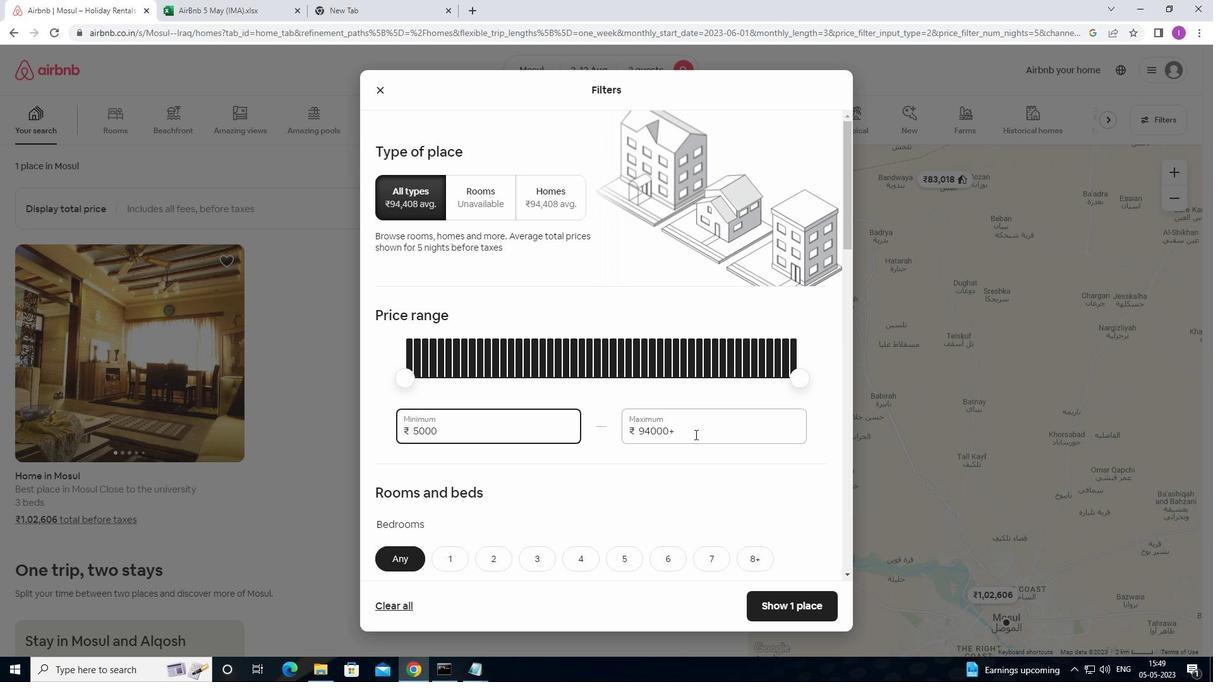 
Action: Mouse moved to (755, 420)
Screenshot: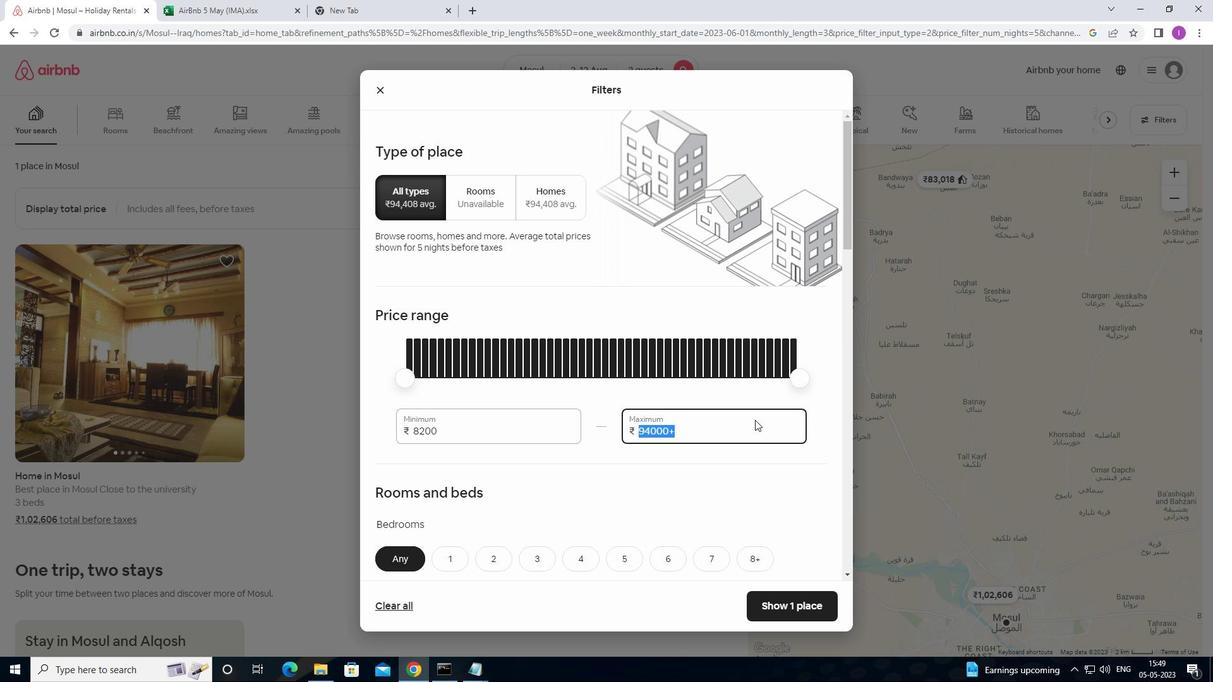 
Action: Key pressed 1
Screenshot: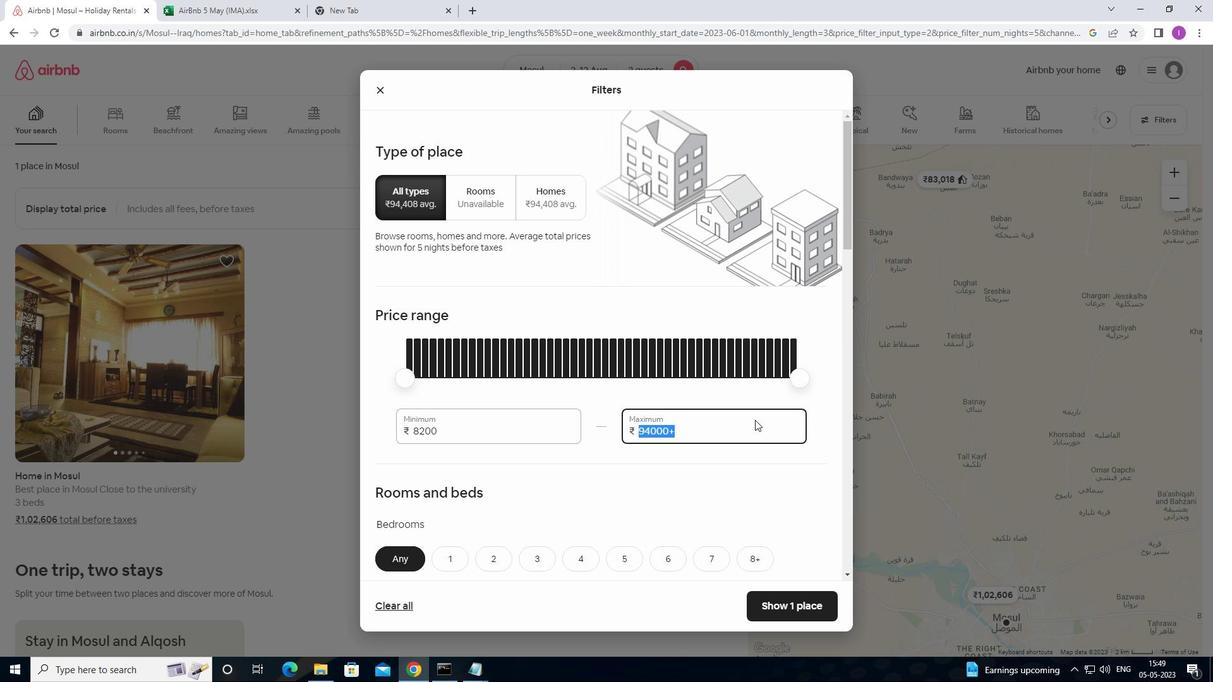 
Action: Mouse moved to (757, 418)
Screenshot: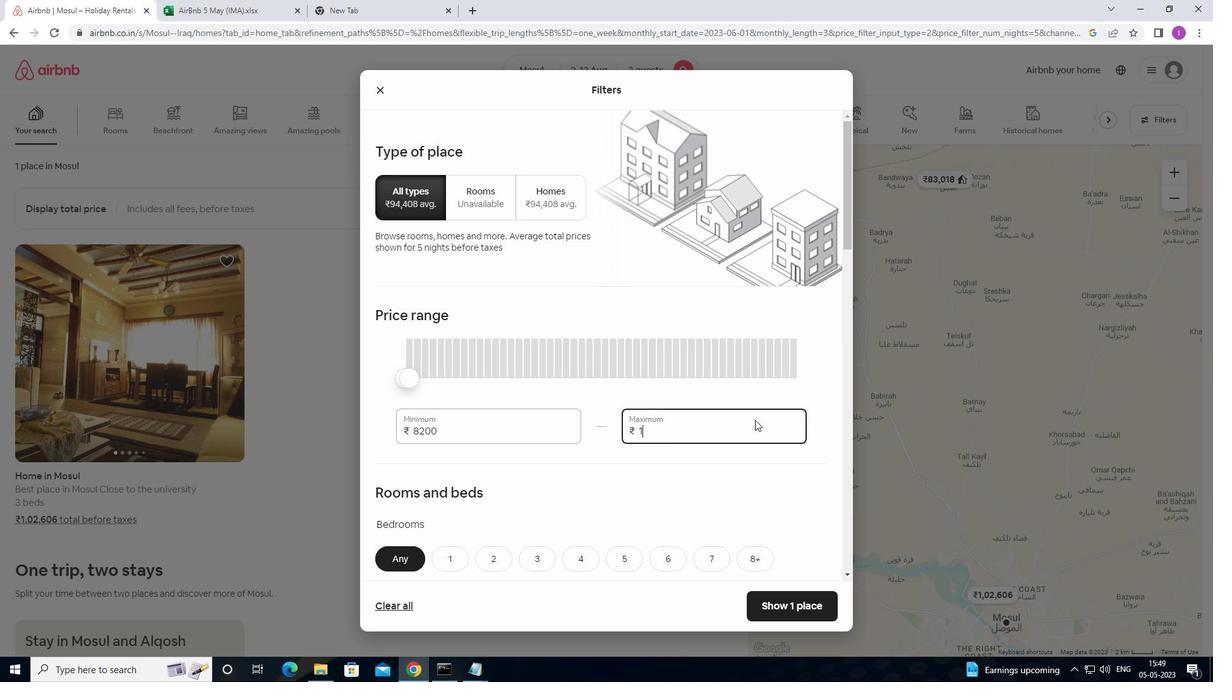 
Action: Key pressed 000-
Screenshot: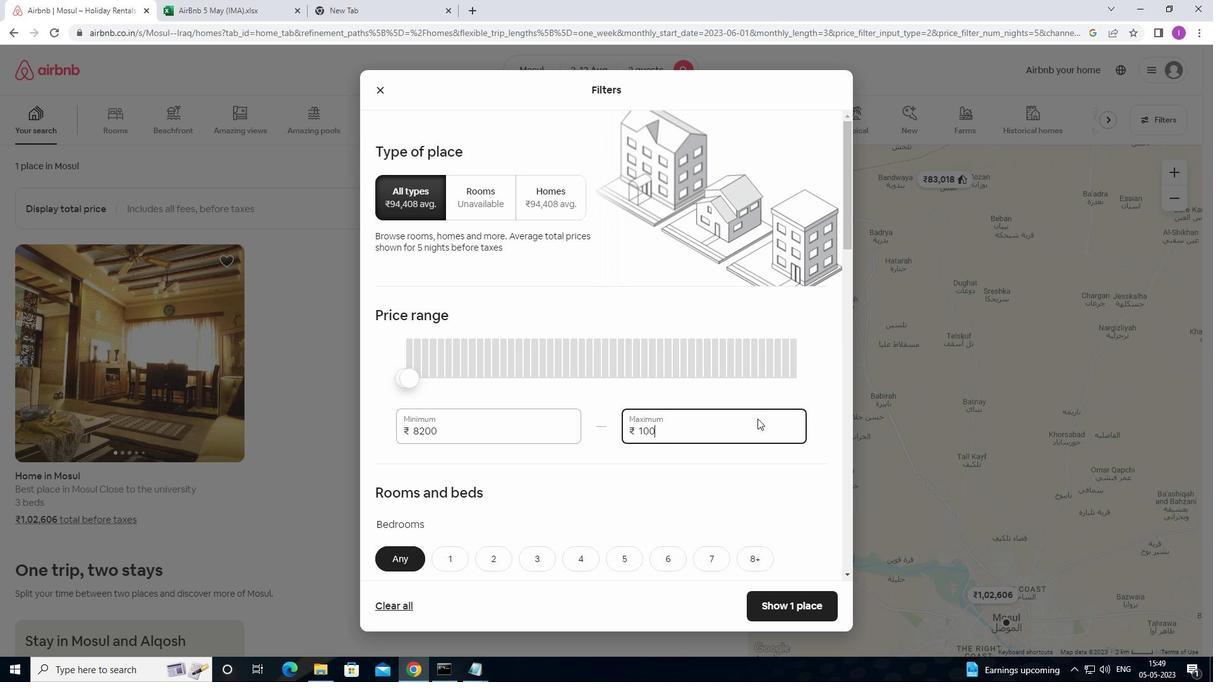 
Action: Mouse moved to (760, 419)
Screenshot: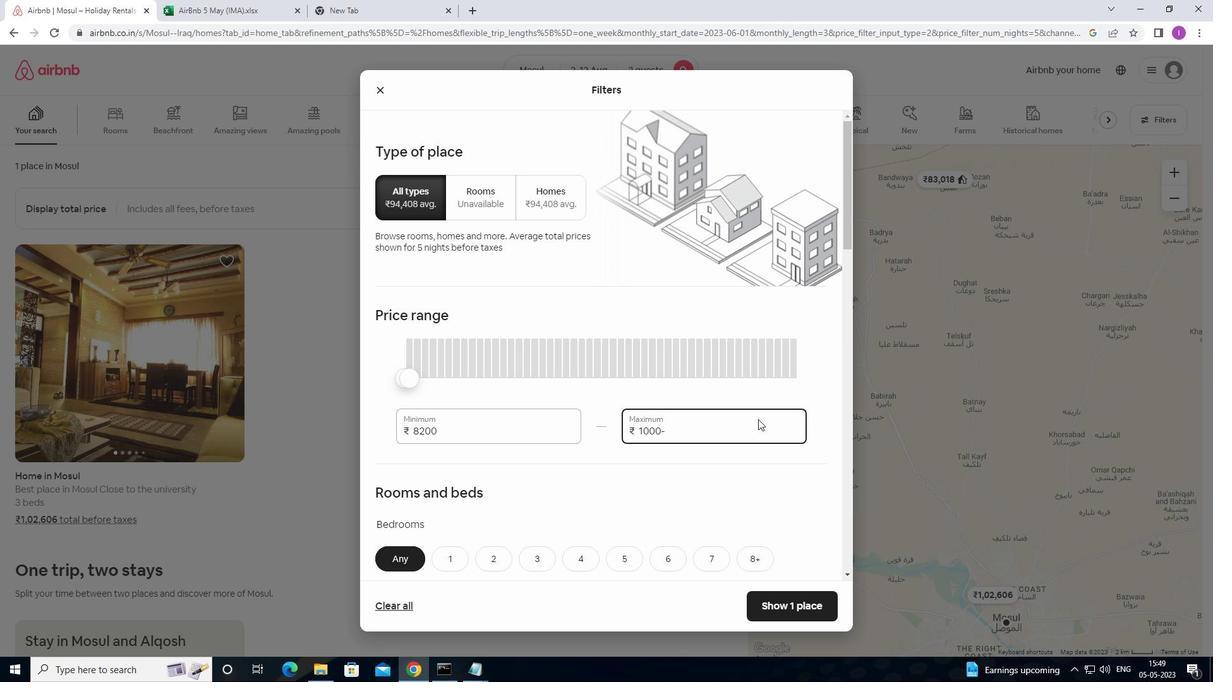 
Action: Key pressed 0
Screenshot: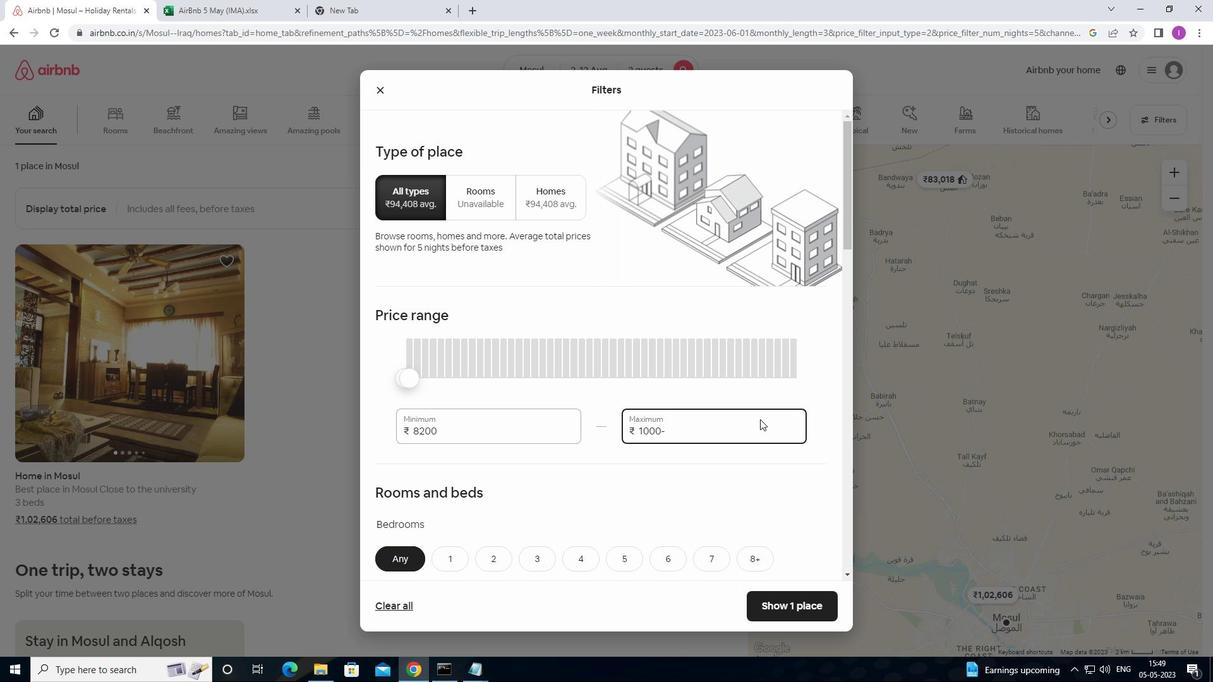 
Action: Mouse moved to (762, 418)
Screenshot: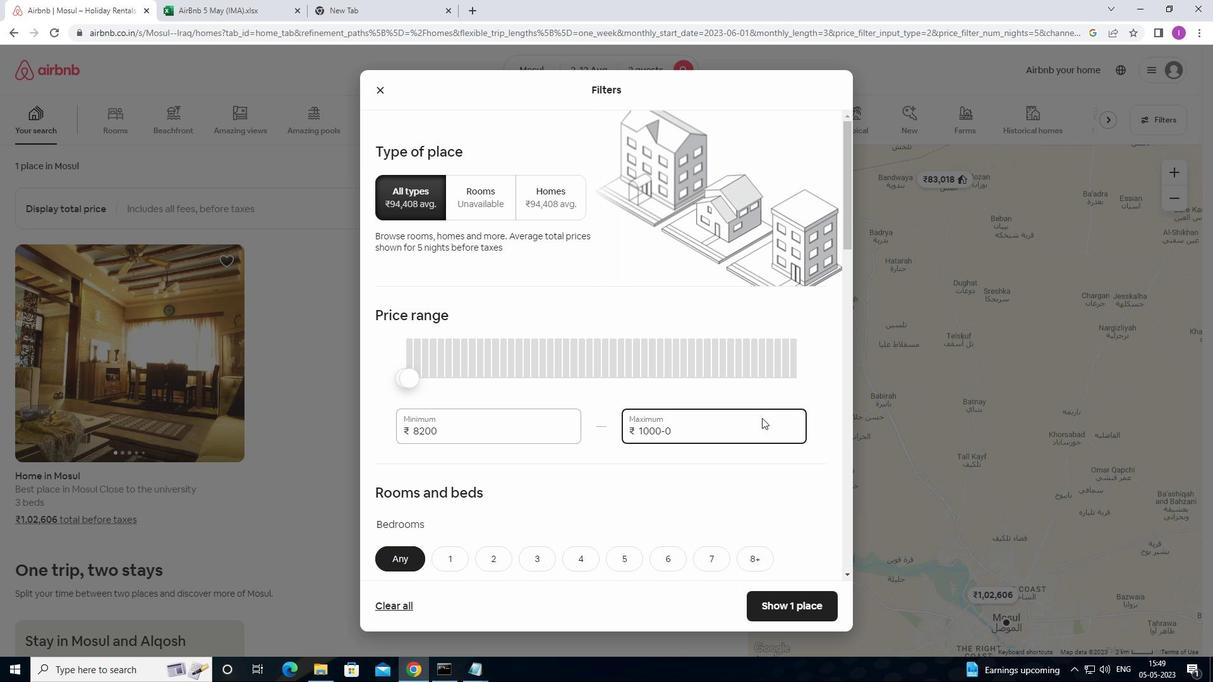 
Action: Key pressed <Key.backspace>
Screenshot: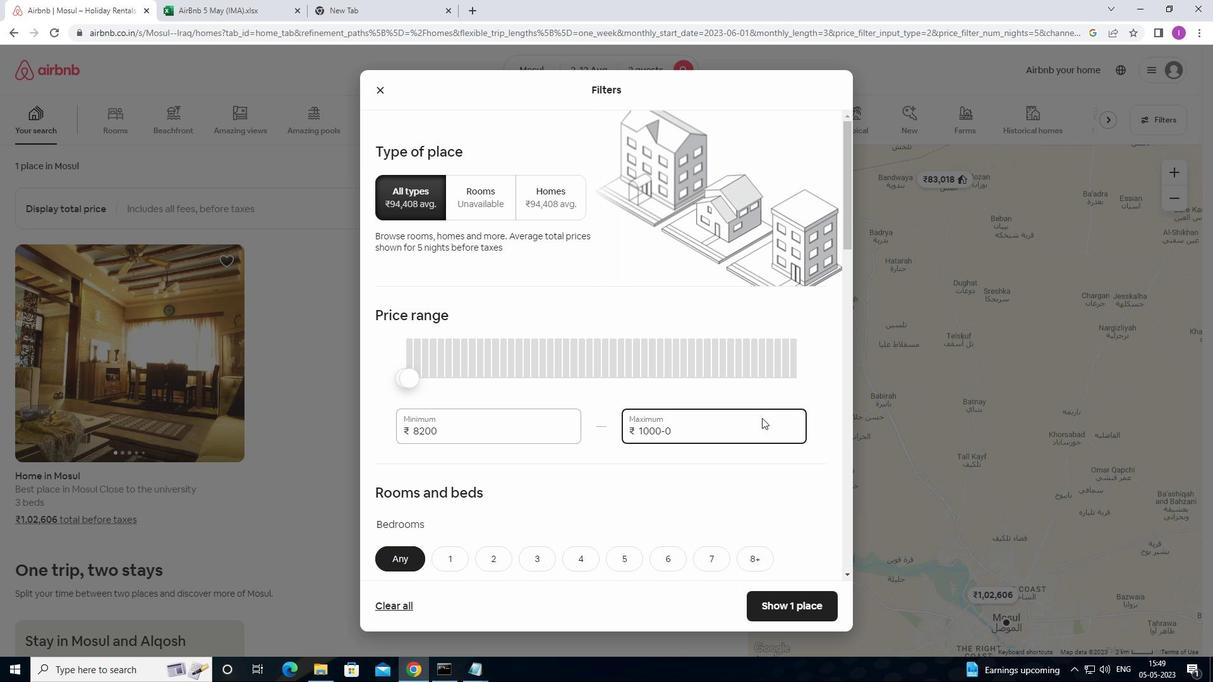 
Action: Mouse moved to (762, 420)
Screenshot: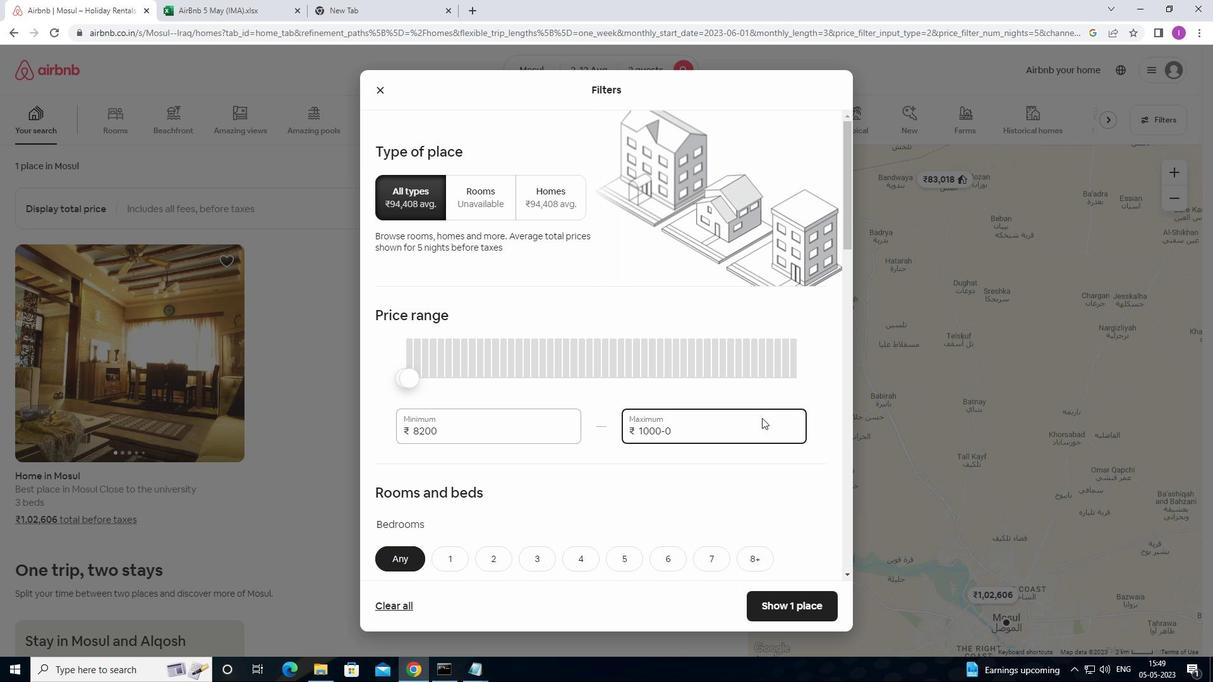 
Action: Key pressed <Key.backspace>
Screenshot: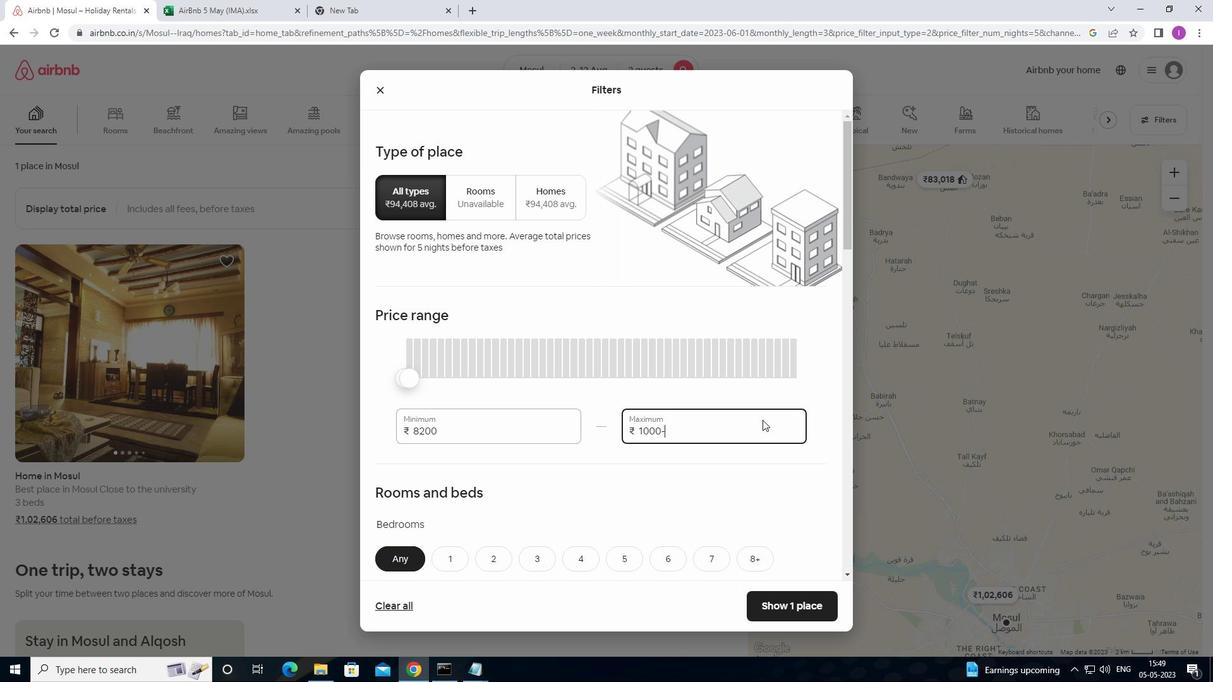 
Action: Mouse moved to (767, 419)
Screenshot: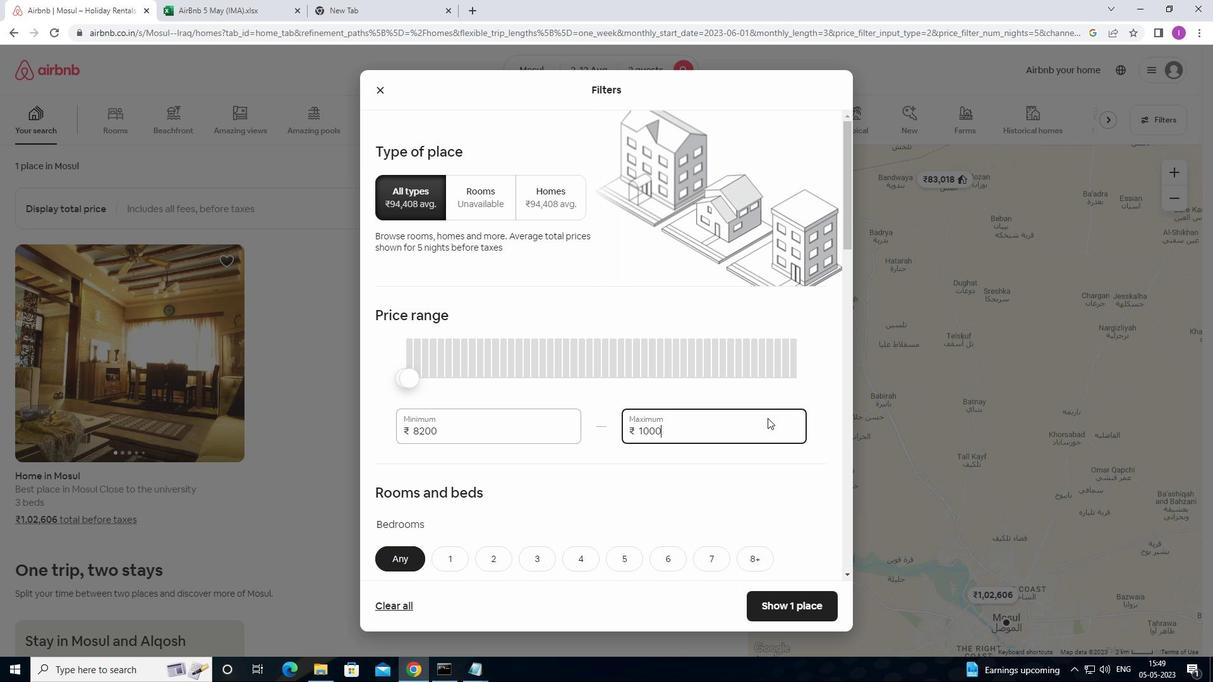 
Action: Key pressed 0
Screenshot: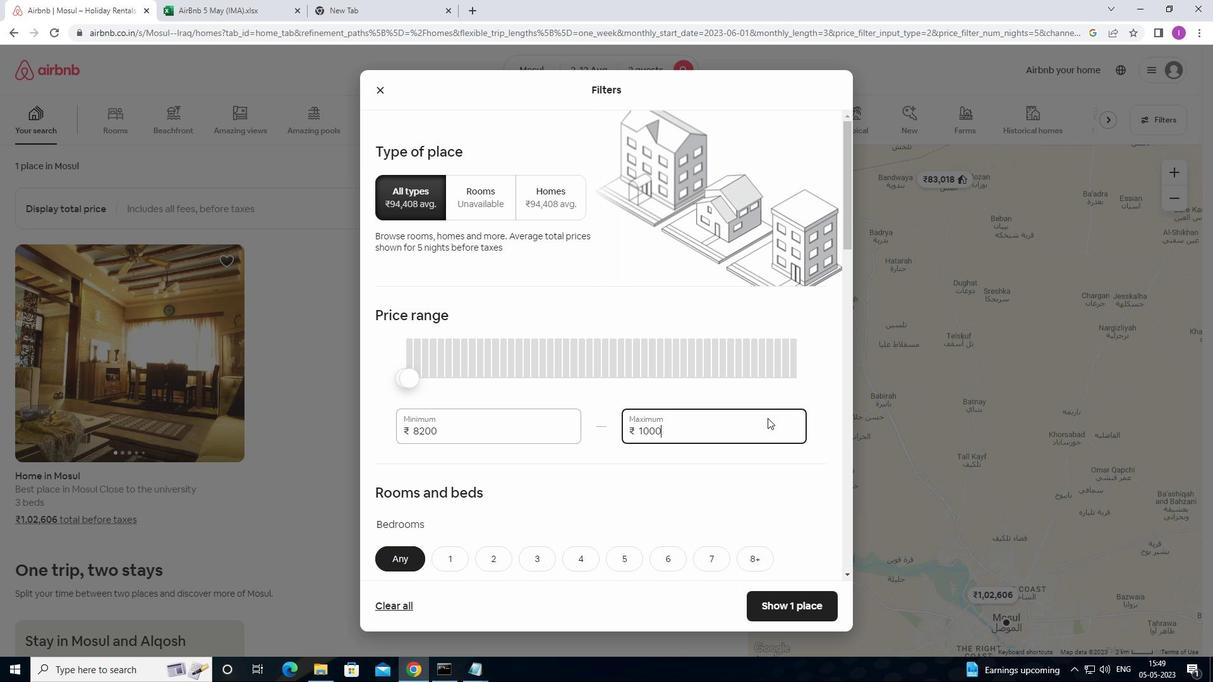 
Action: Mouse moved to (719, 466)
Screenshot: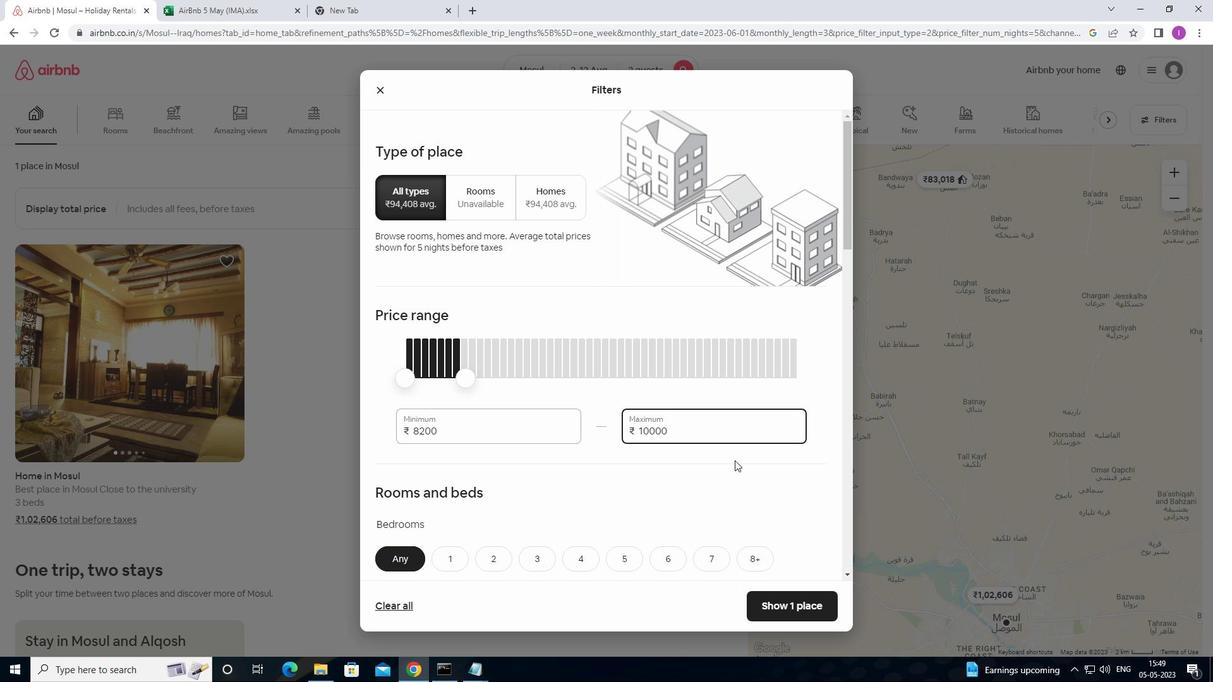 
Action: Mouse scrolled (719, 465) with delta (0, 0)
Screenshot: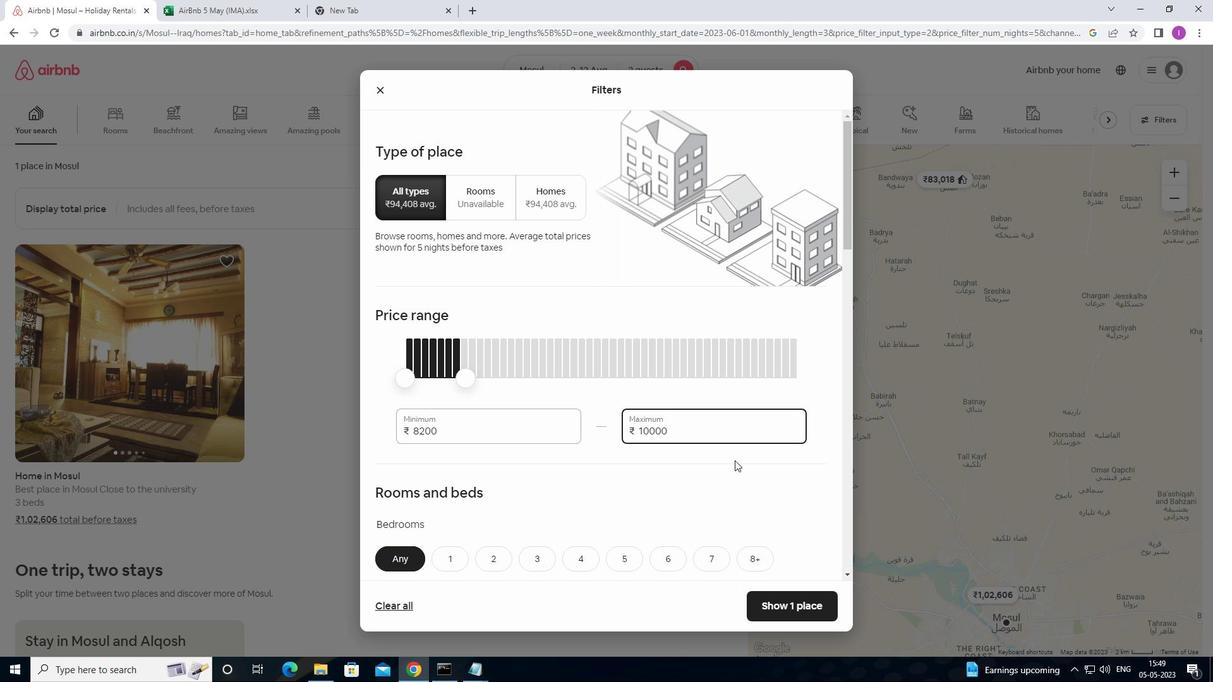 
Action: Mouse moved to (719, 468)
Screenshot: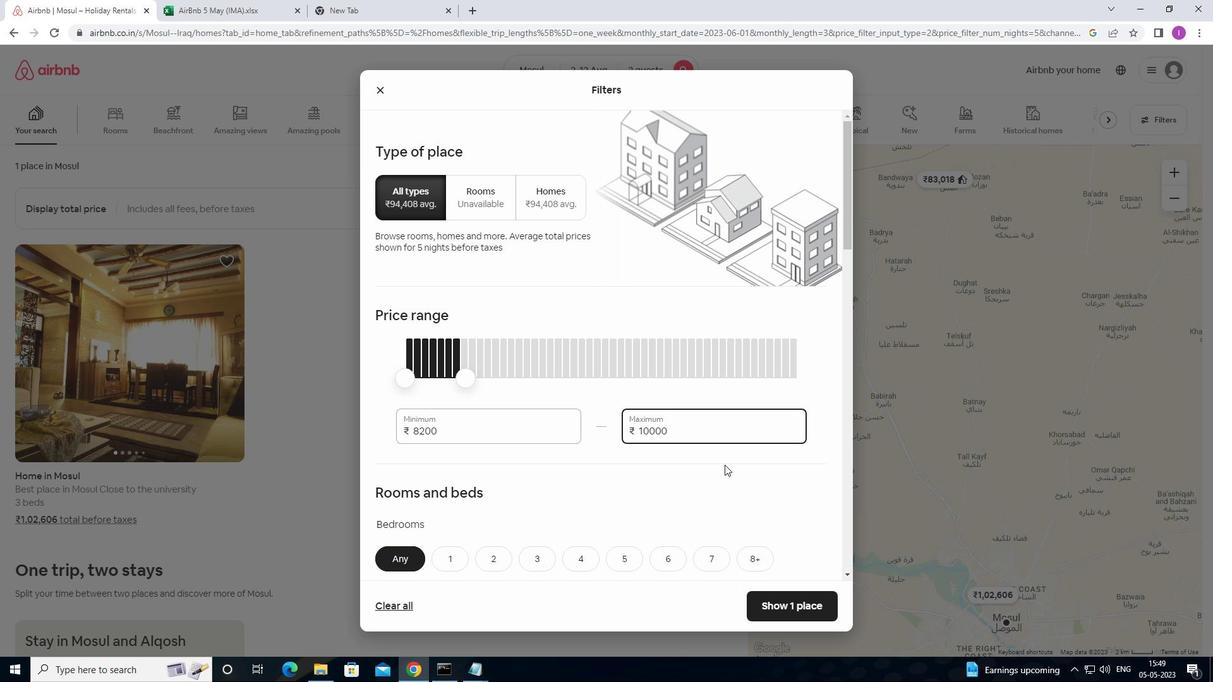 
Action: Mouse scrolled (719, 468) with delta (0, 0)
Screenshot: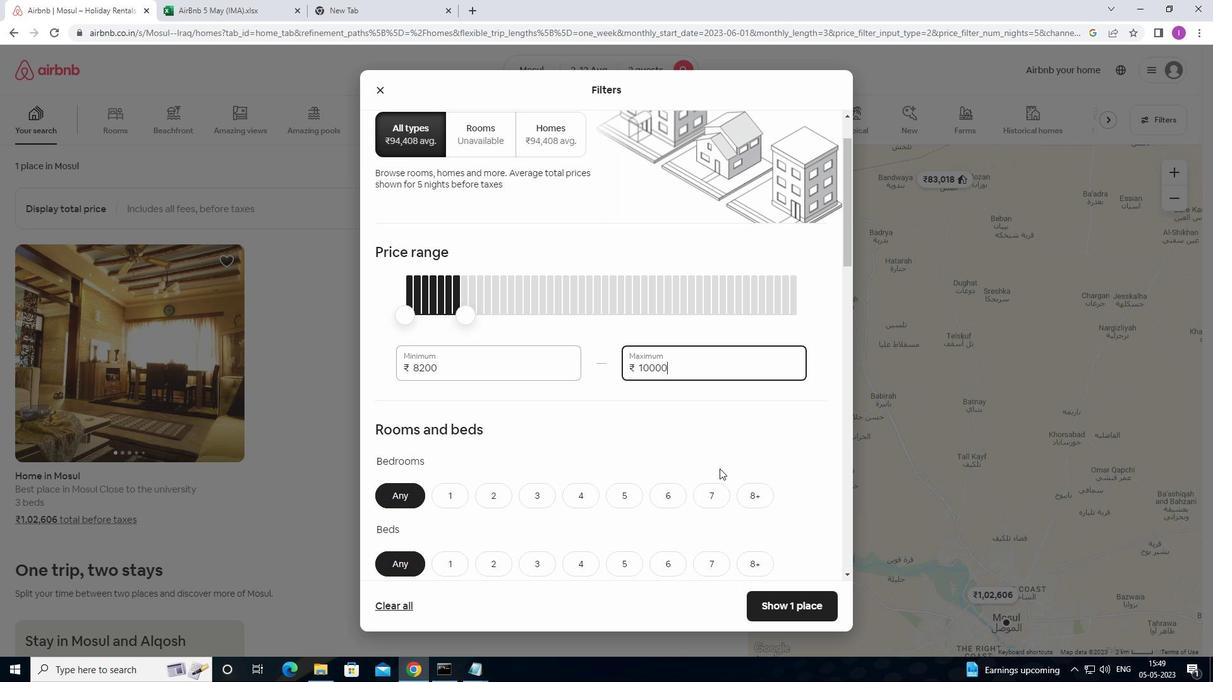 
Action: Mouse scrolled (719, 468) with delta (0, 0)
Screenshot: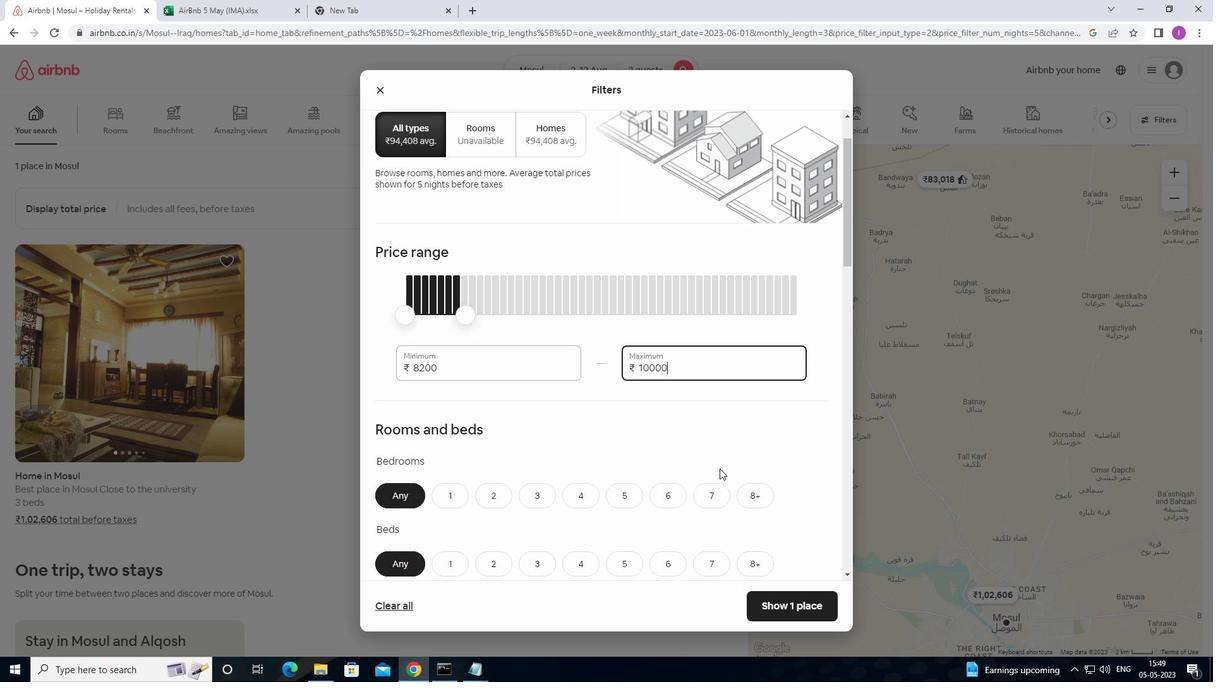 
Action: Mouse moved to (717, 462)
Screenshot: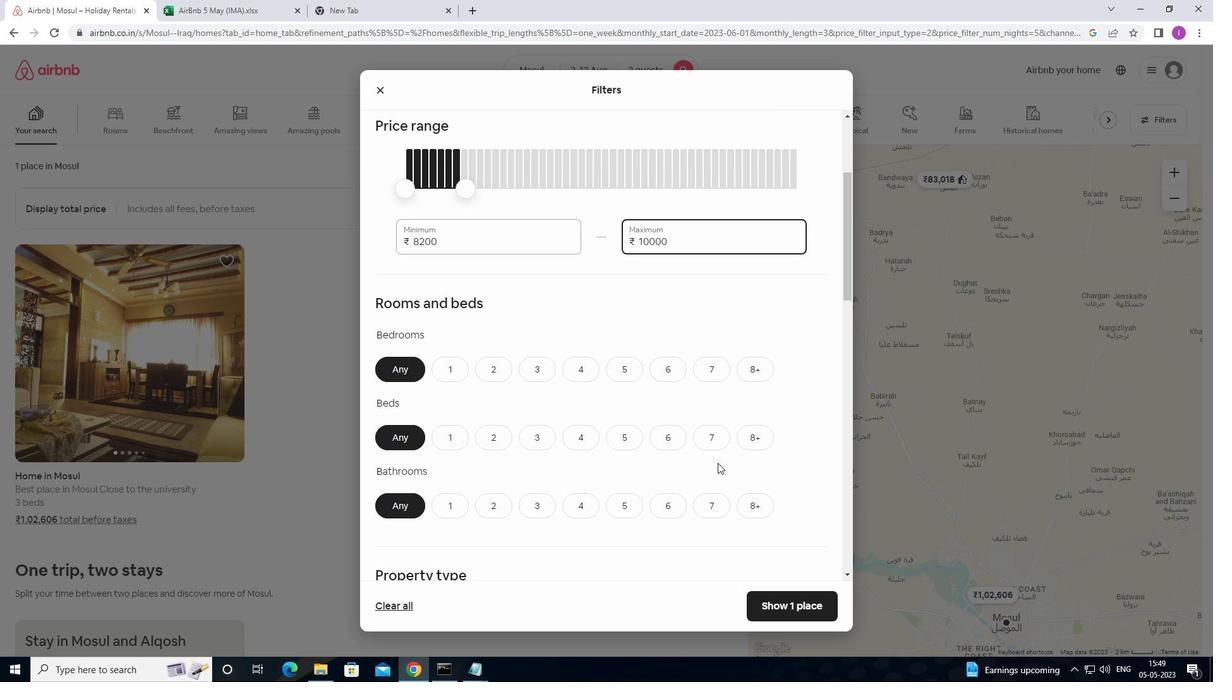 
Action: Mouse scrolled (717, 461) with delta (0, 0)
Screenshot: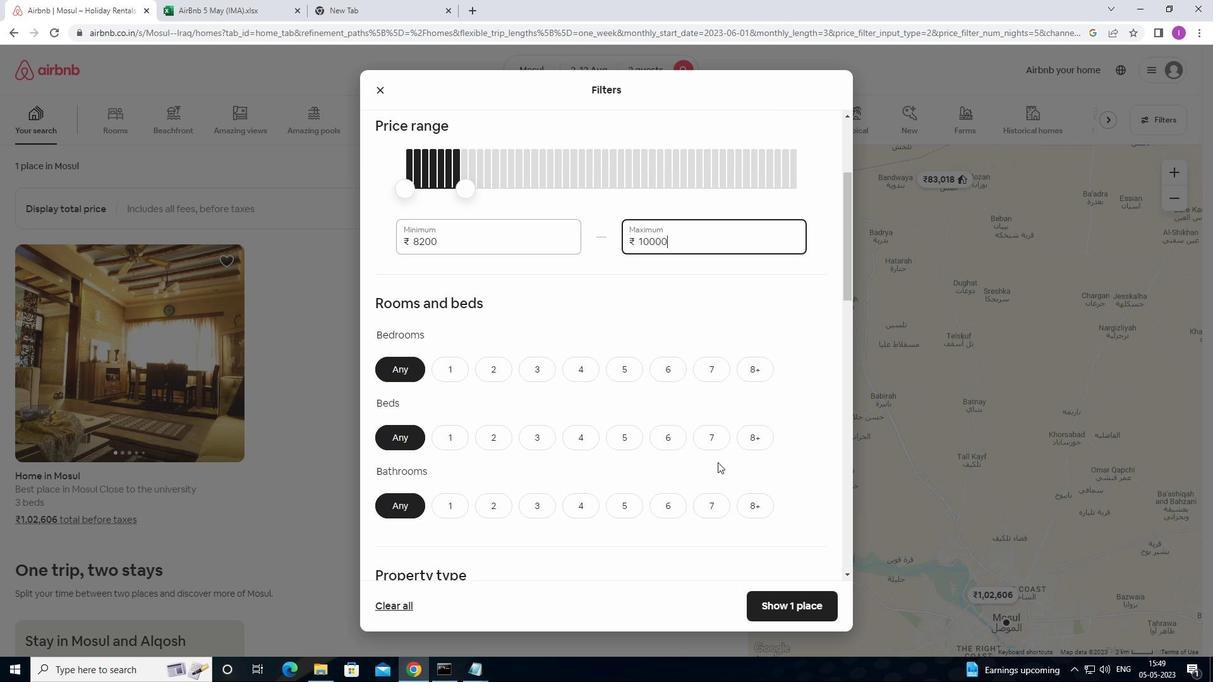 
Action: Mouse moved to (452, 307)
Screenshot: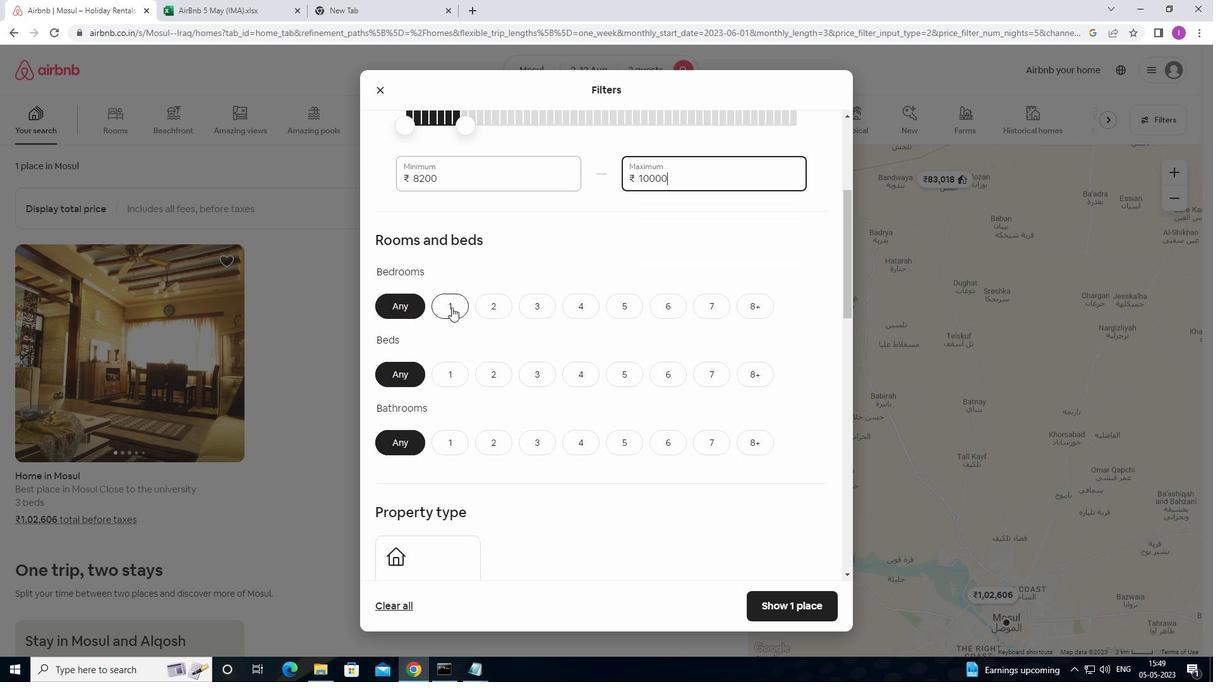 
Action: Mouse pressed left at (452, 307)
Screenshot: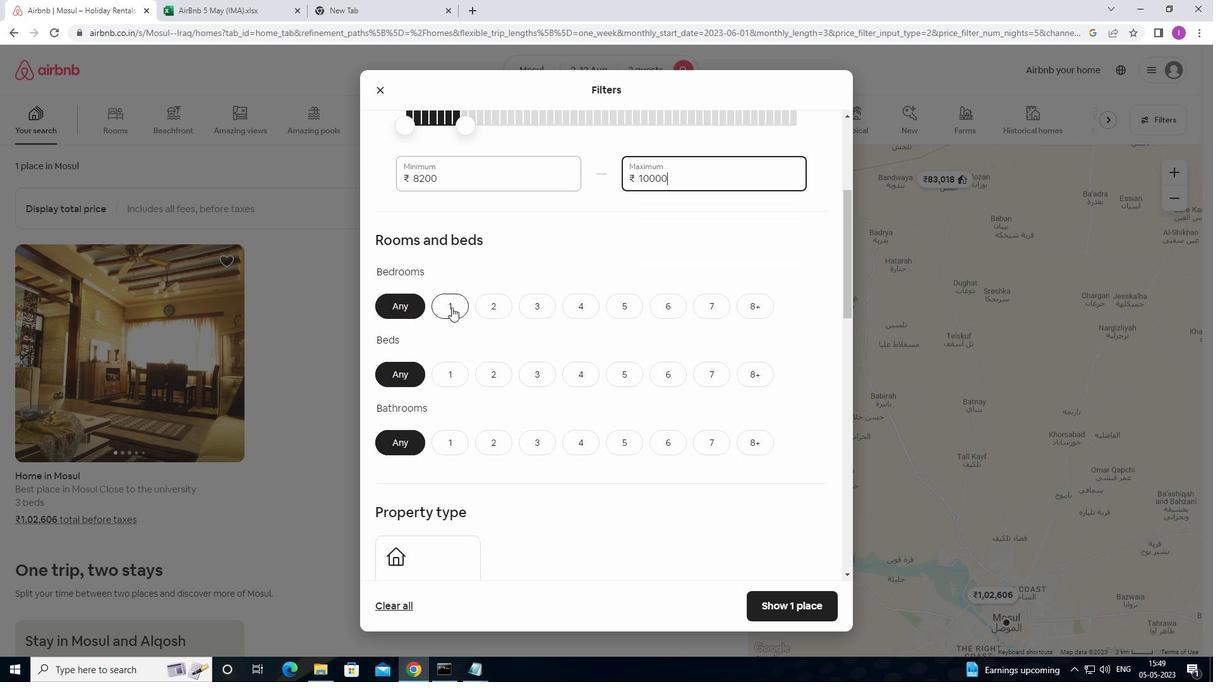 
Action: Mouse moved to (451, 377)
Screenshot: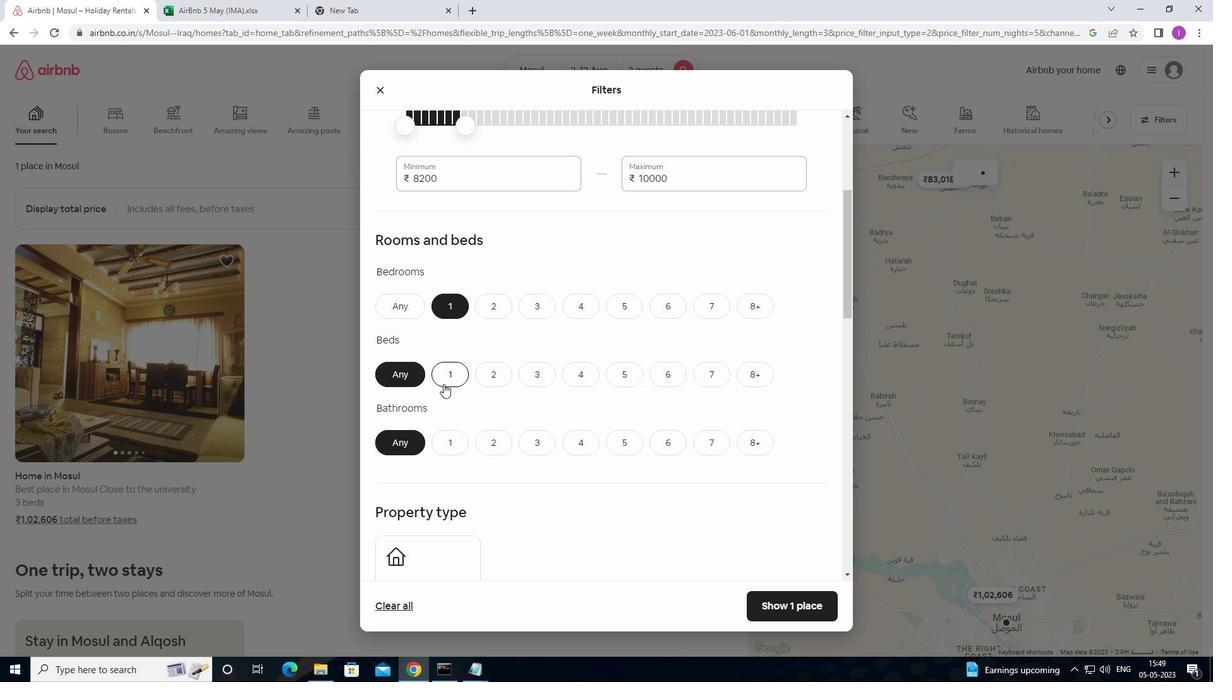 
Action: Mouse pressed left at (451, 377)
Screenshot: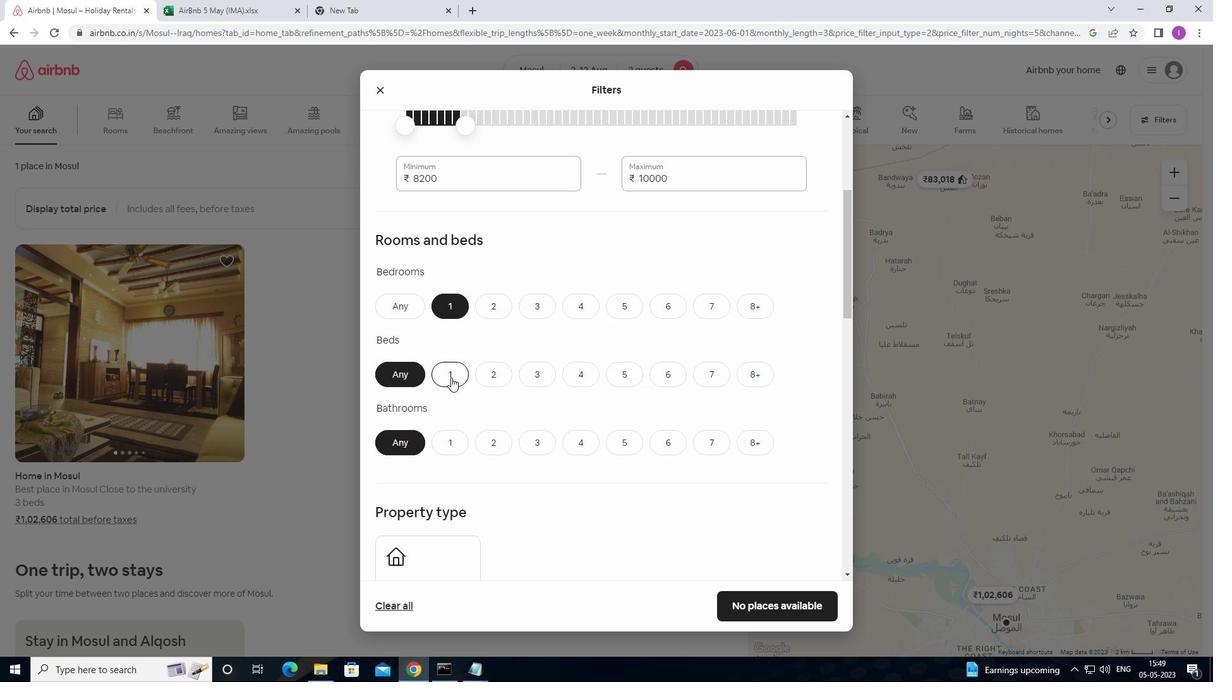 
Action: Mouse moved to (453, 441)
Screenshot: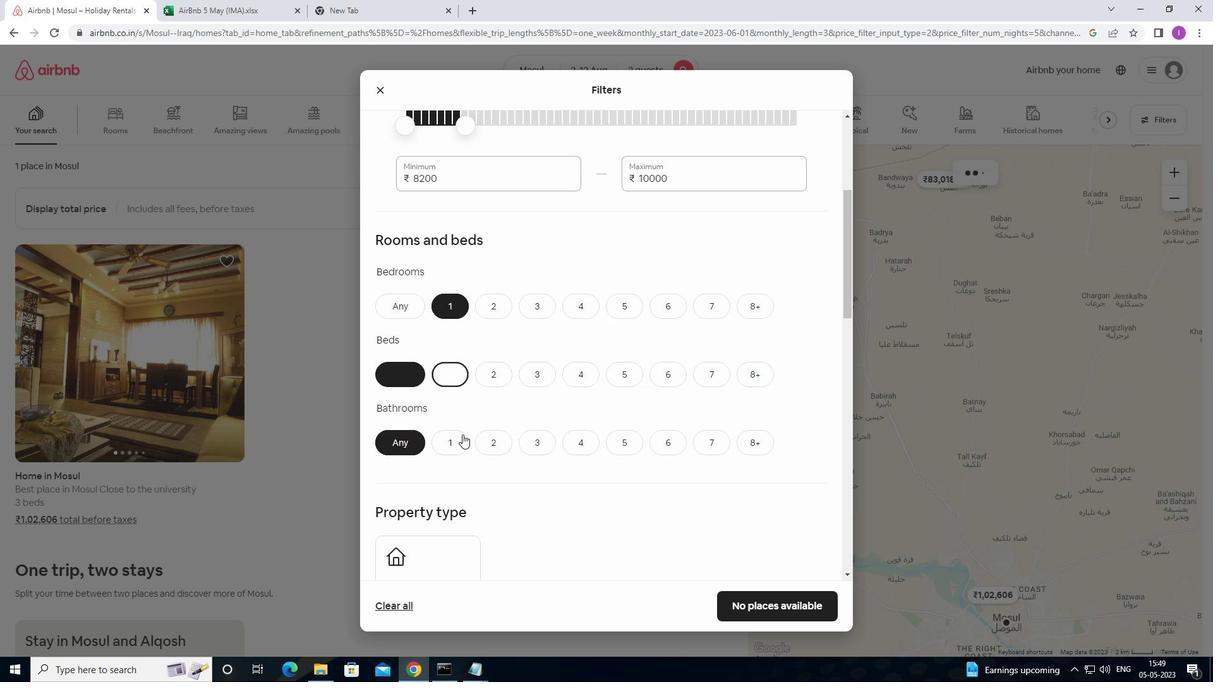 
Action: Mouse pressed left at (453, 441)
Screenshot: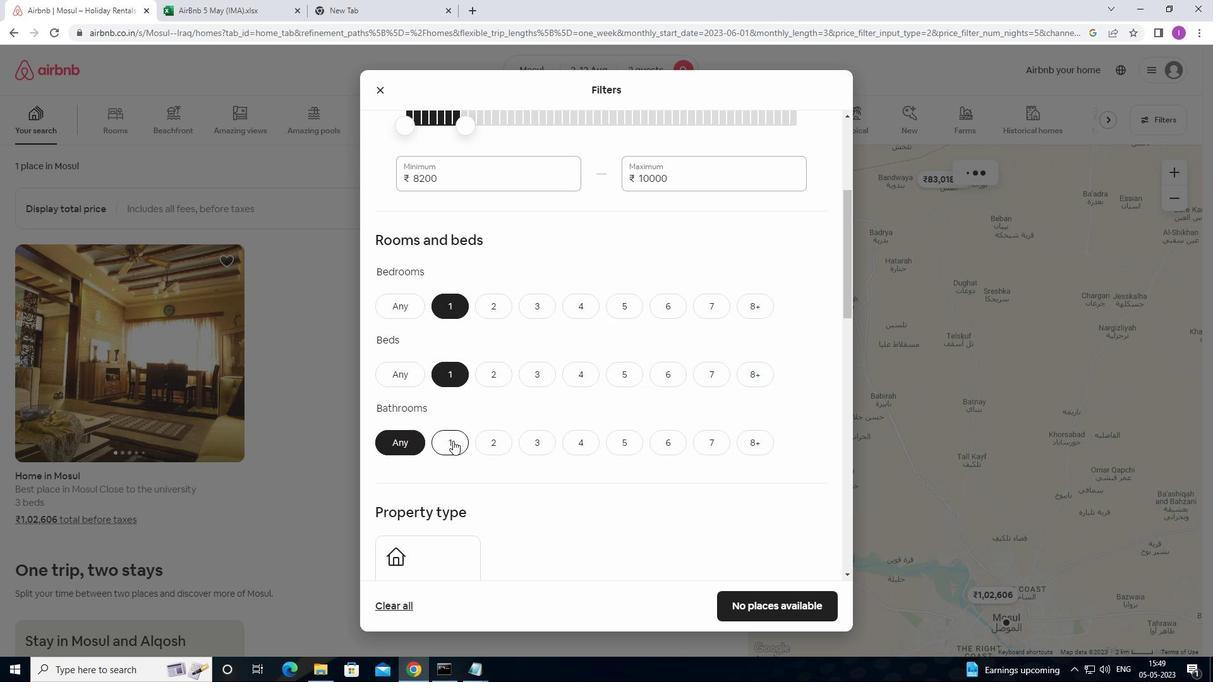 
Action: Mouse moved to (499, 395)
Screenshot: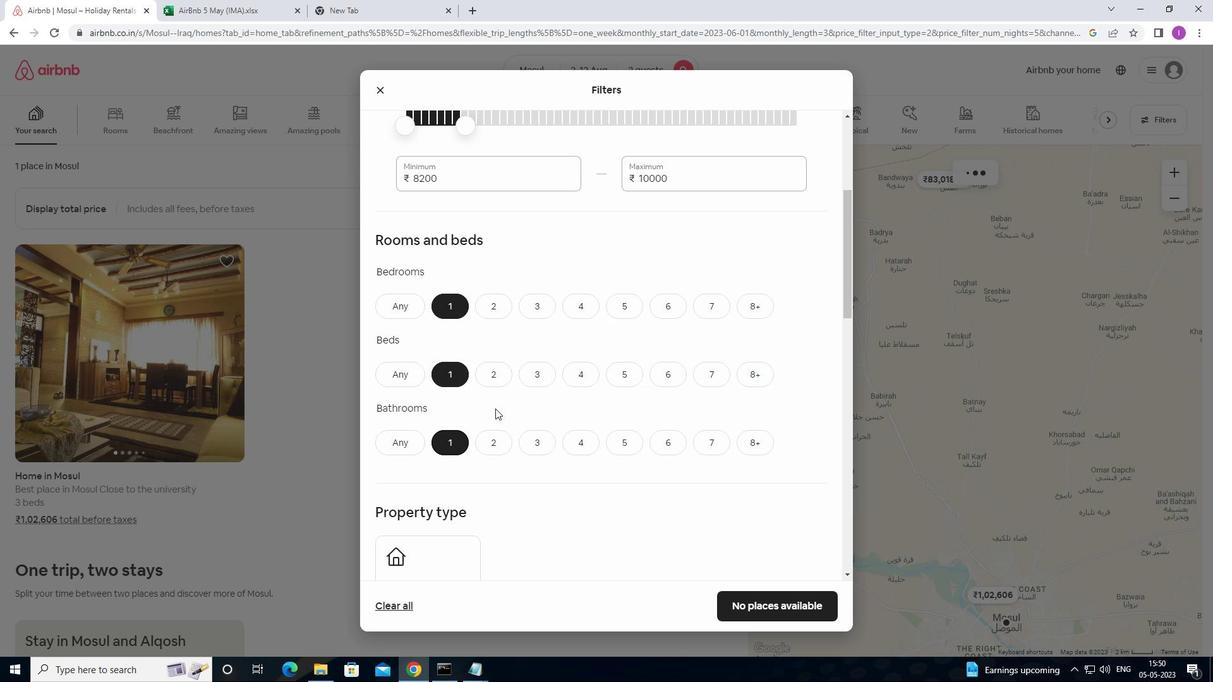 
Action: Mouse scrolled (499, 394) with delta (0, 0)
Screenshot: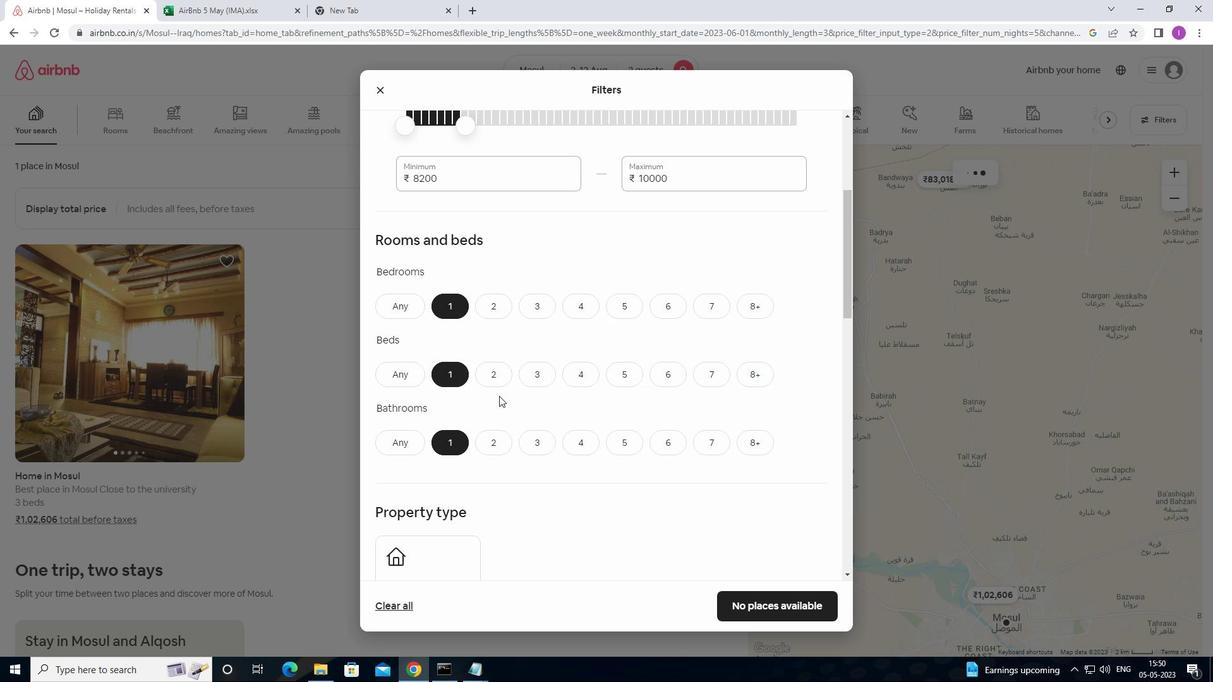 
Action: Mouse moved to (504, 399)
Screenshot: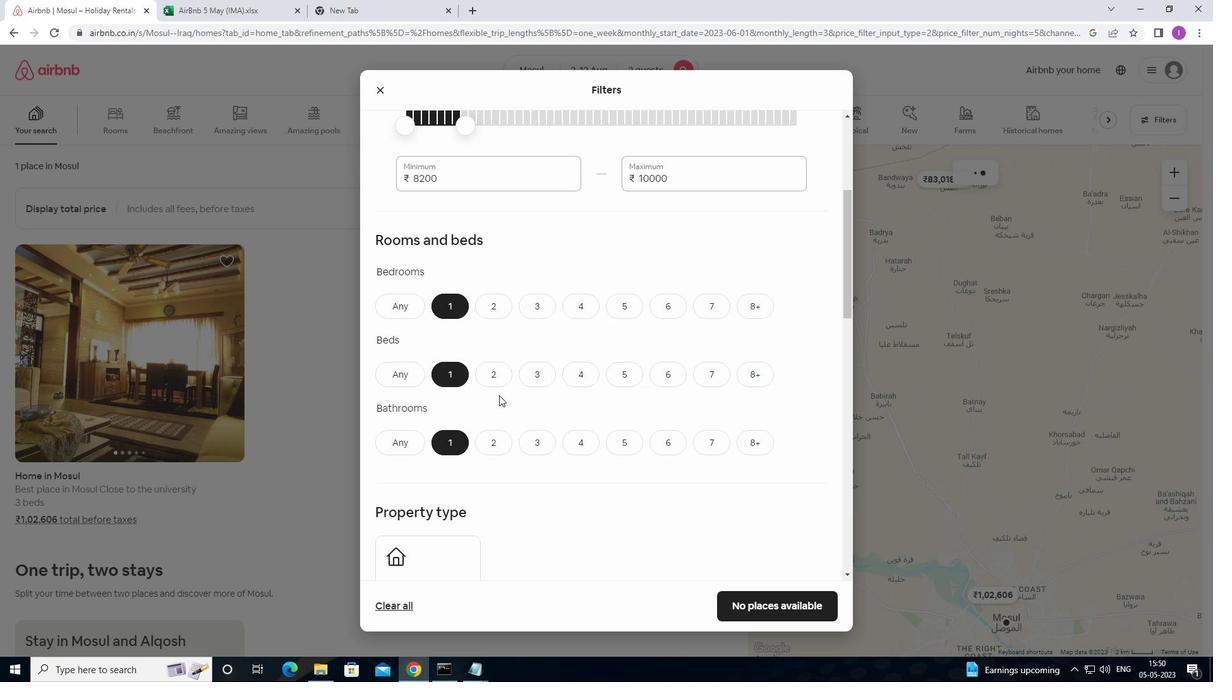 
Action: Mouse scrolled (504, 398) with delta (0, 0)
Screenshot: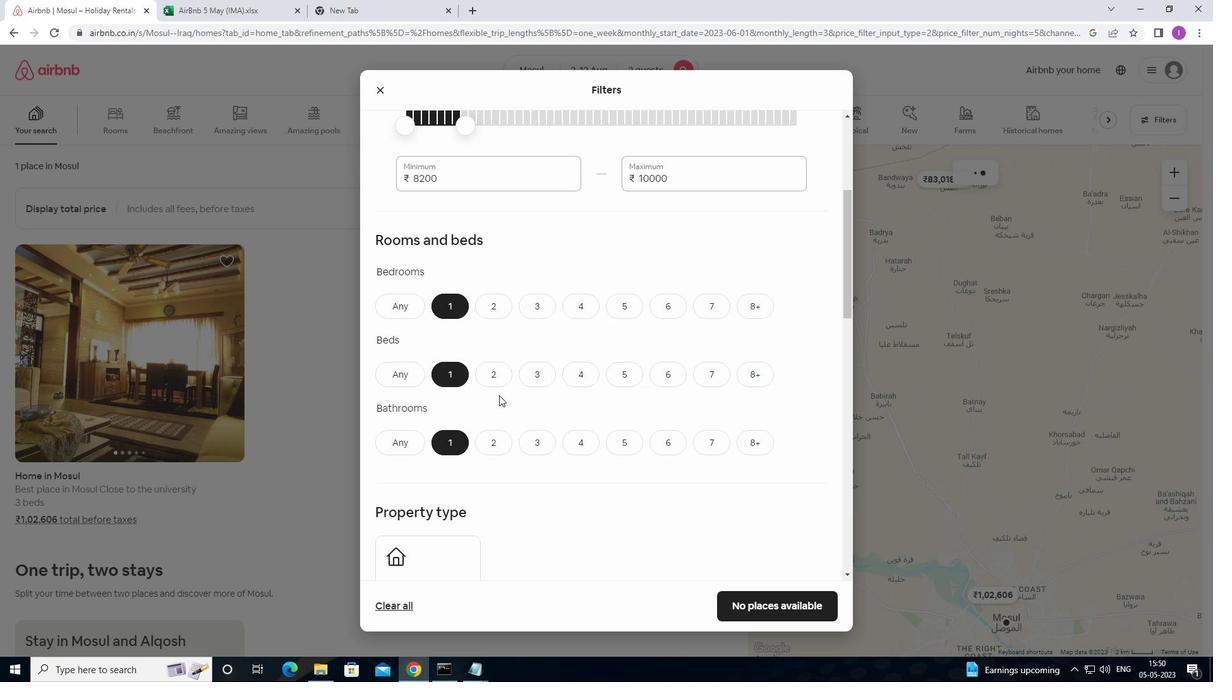 
Action: Mouse moved to (511, 409)
Screenshot: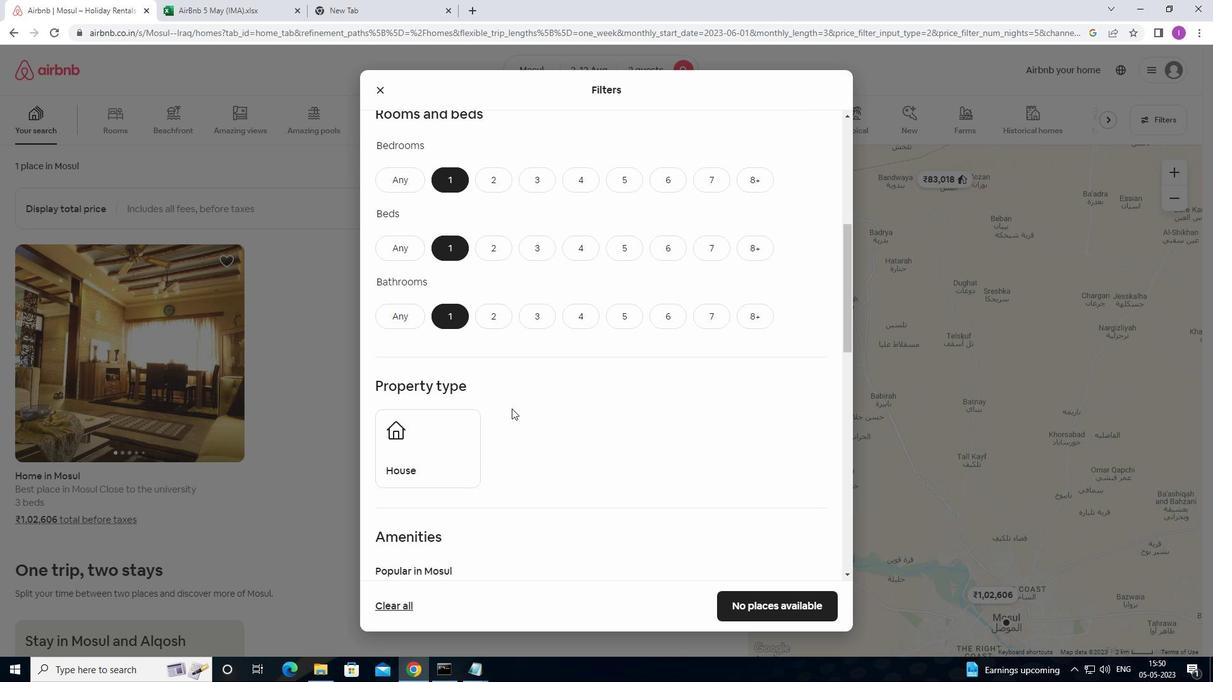 
Action: Mouse scrolled (511, 408) with delta (0, 0)
Screenshot: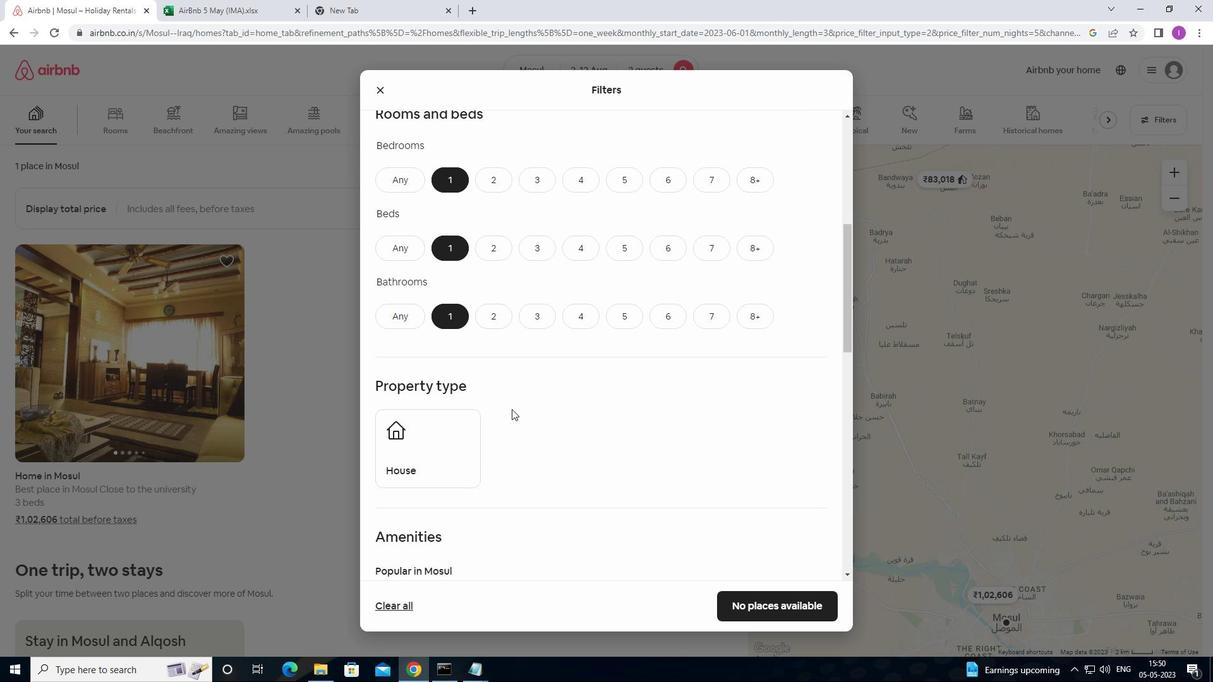 
Action: Mouse moved to (420, 389)
Screenshot: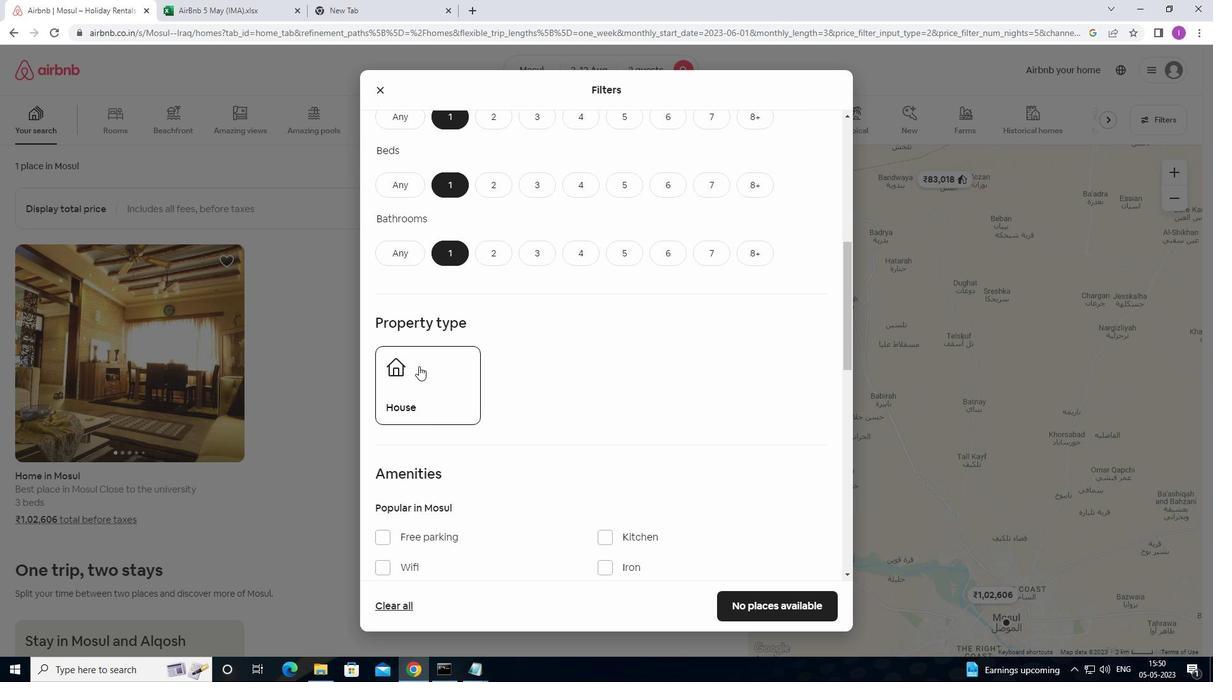 
Action: Mouse pressed left at (420, 389)
Screenshot: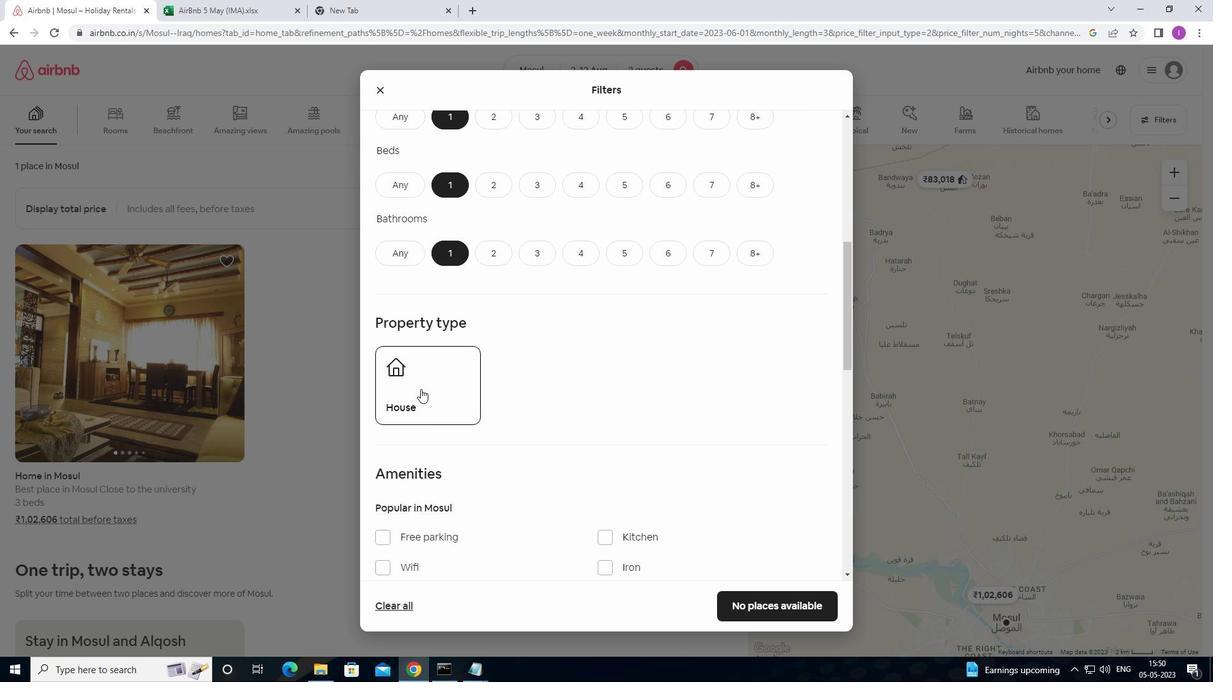 
Action: Mouse moved to (580, 388)
Screenshot: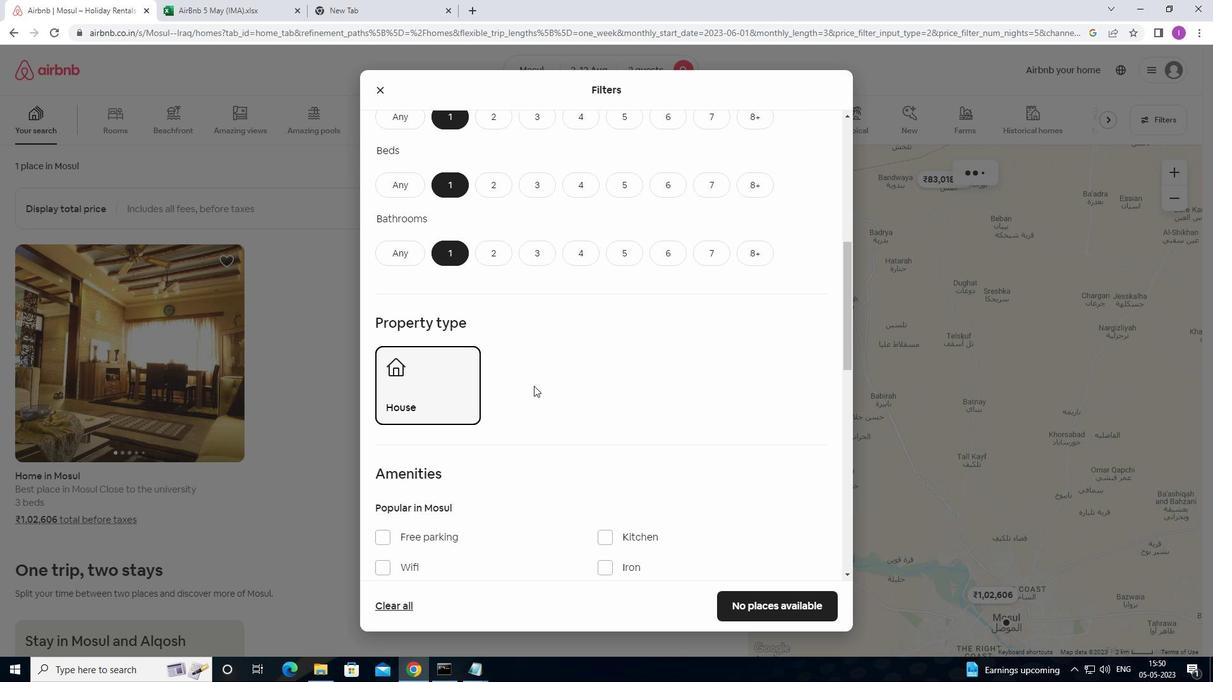 
Action: Mouse scrolled (580, 388) with delta (0, 0)
Screenshot: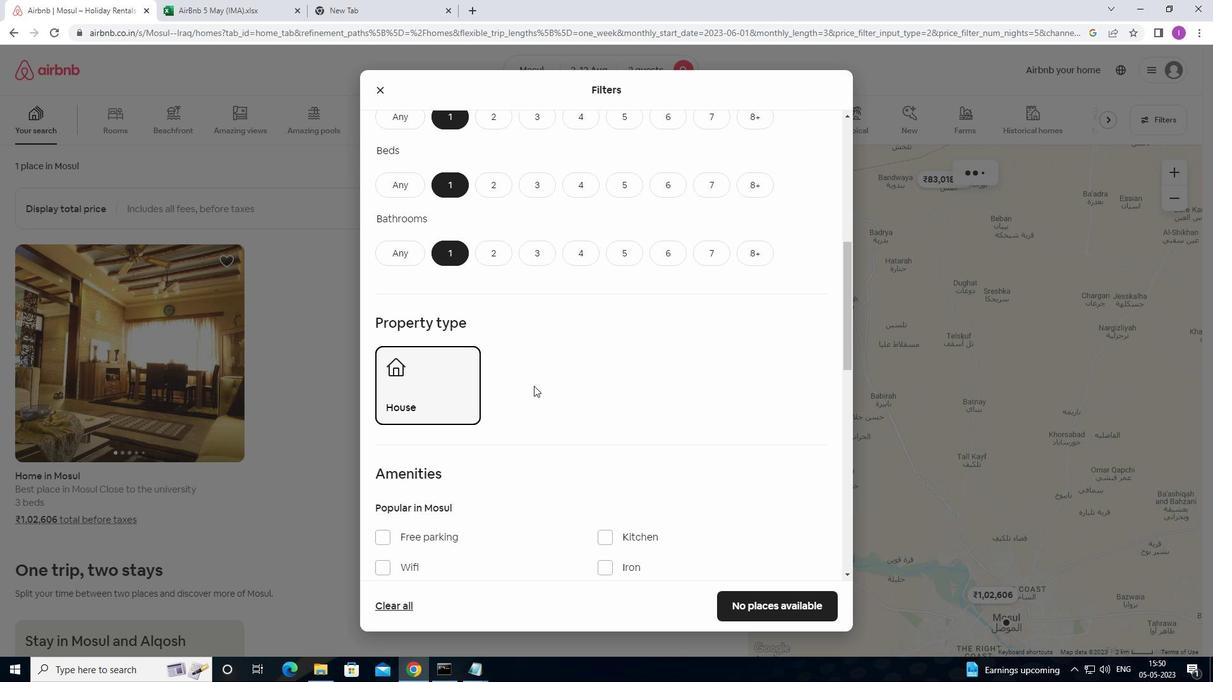 
Action: Mouse moved to (583, 391)
Screenshot: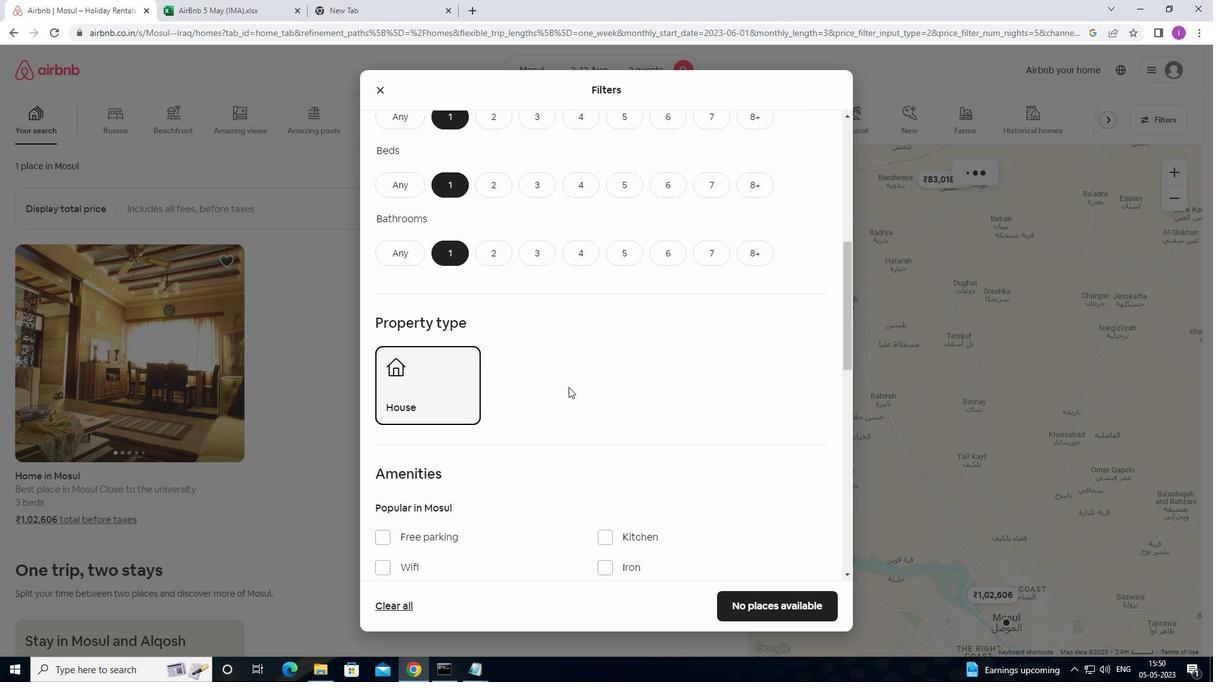 
Action: Mouse scrolled (583, 391) with delta (0, 0)
Screenshot: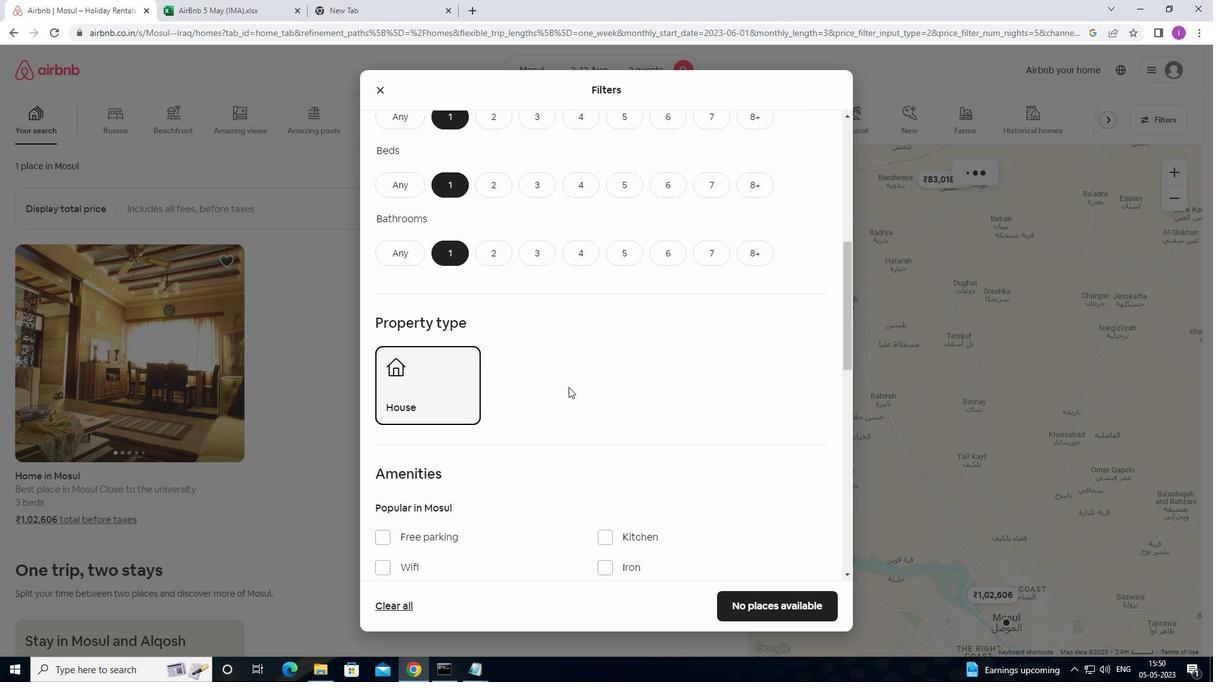 
Action: Mouse moved to (593, 398)
Screenshot: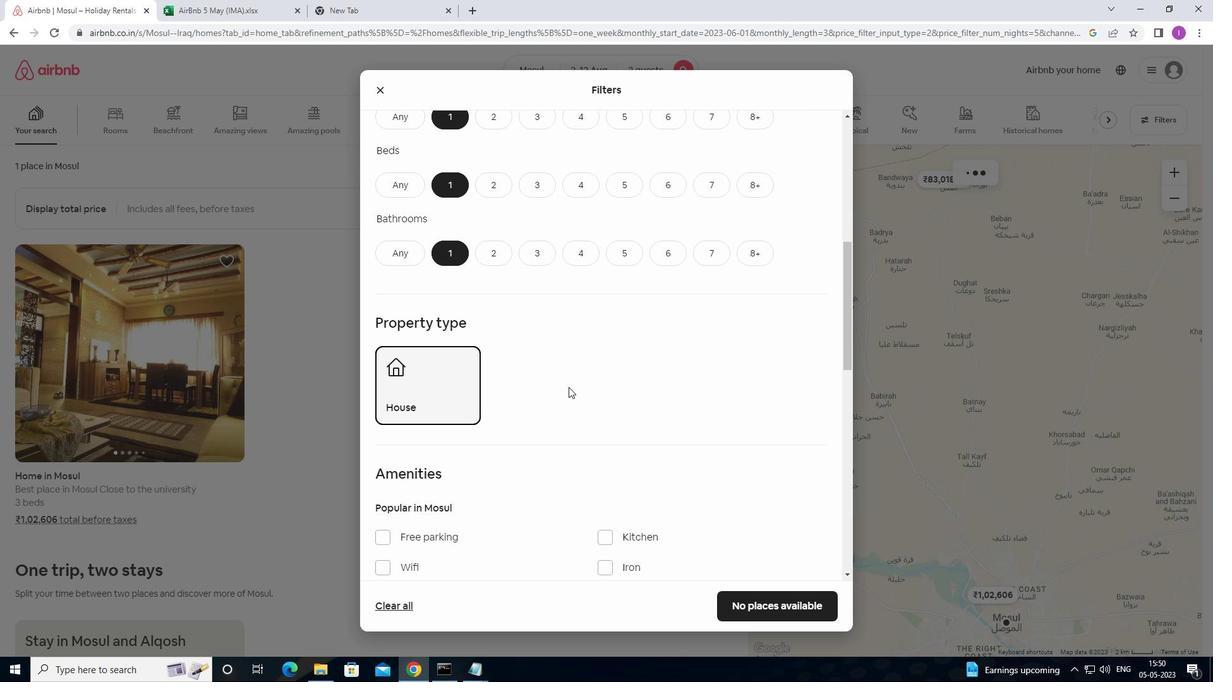 
Action: Mouse scrolled (593, 398) with delta (0, 0)
Screenshot: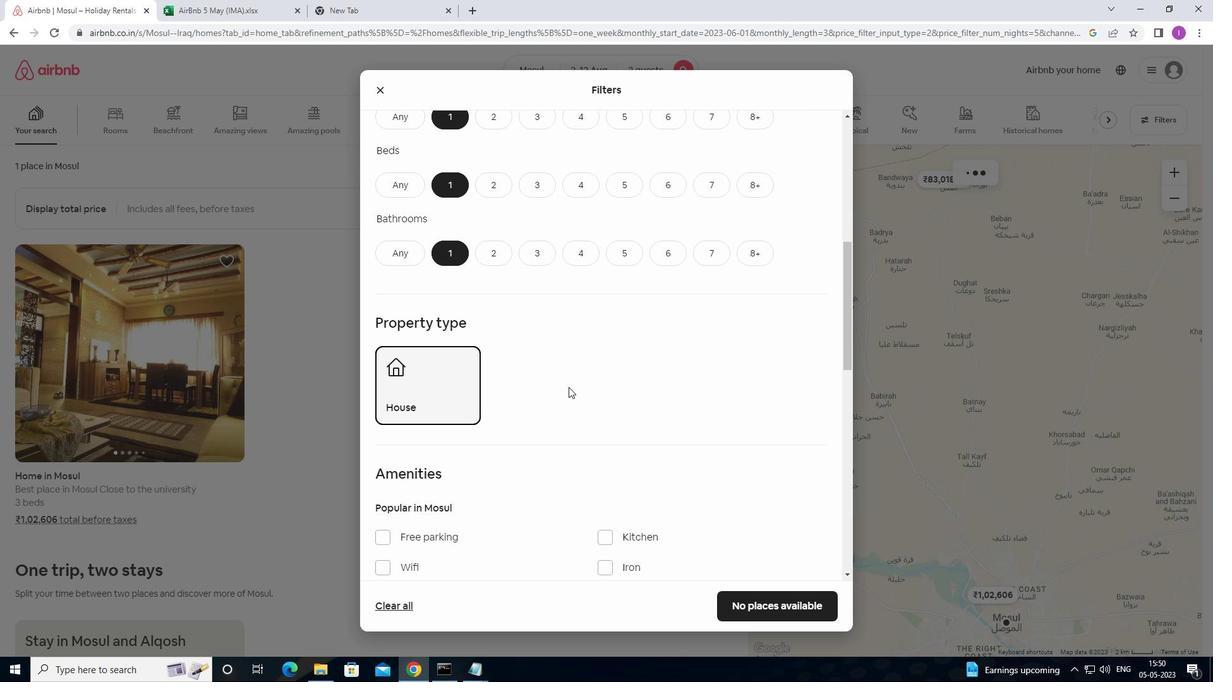 
Action: Mouse moved to (390, 406)
Screenshot: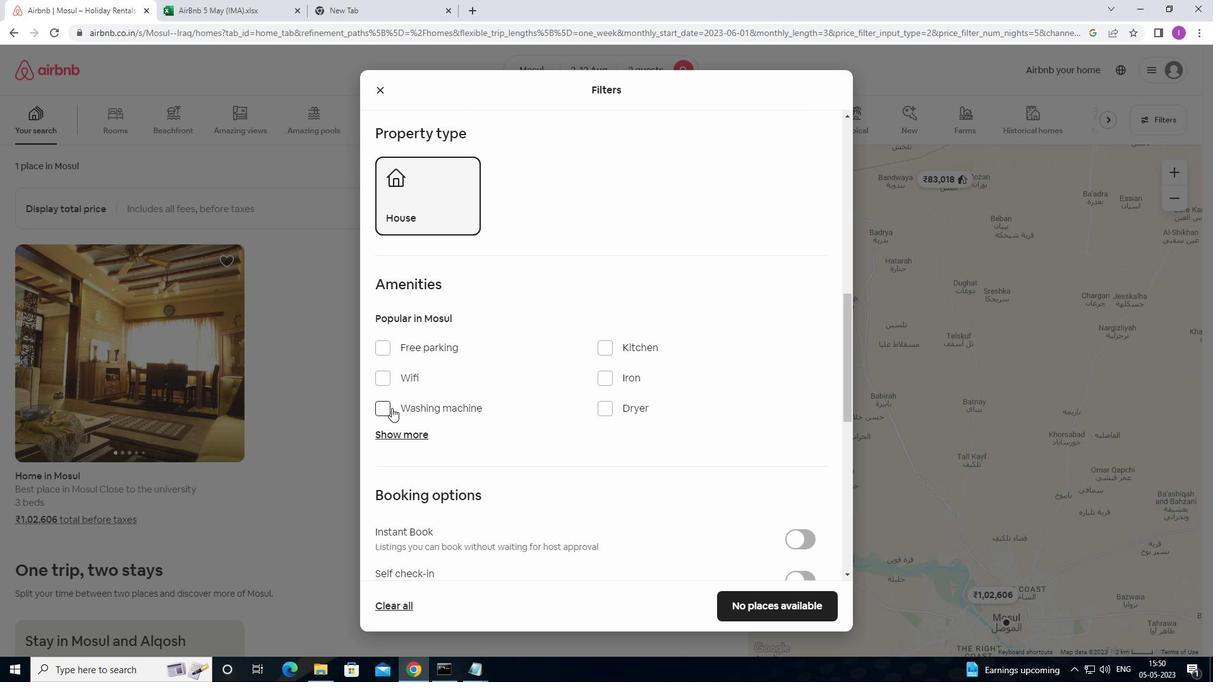 
Action: Mouse pressed left at (390, 406)
Screenshot: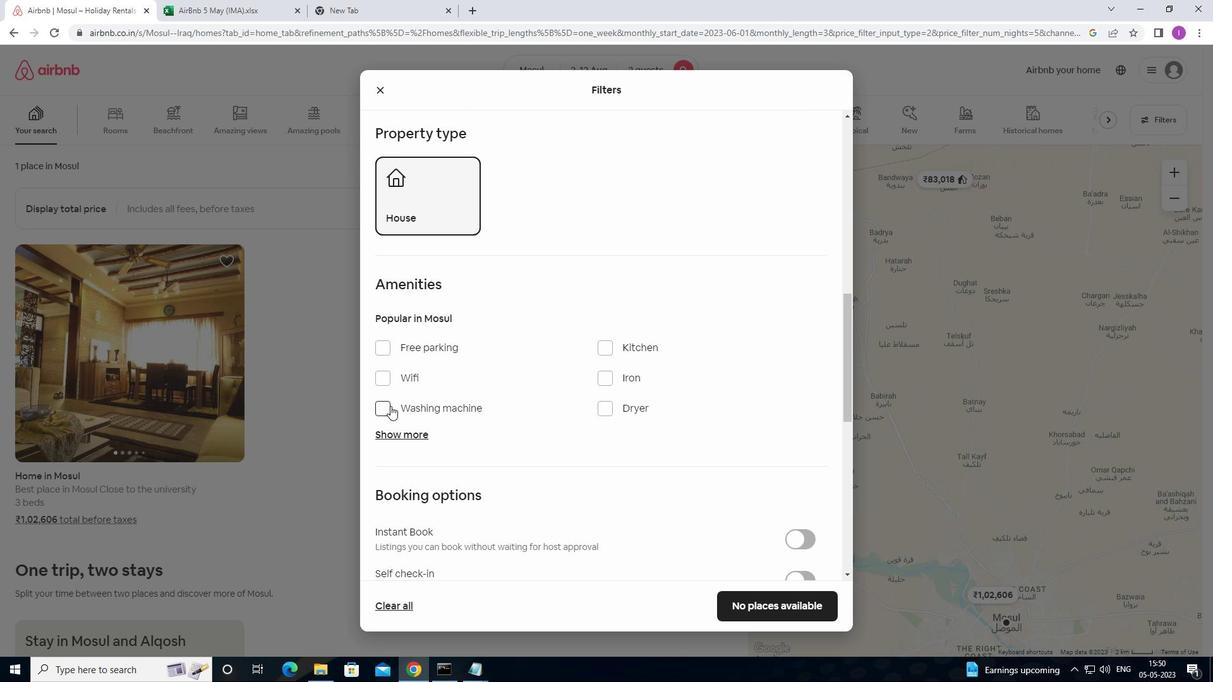 
Action: Mouse moved to (704, 357)
Screenshot: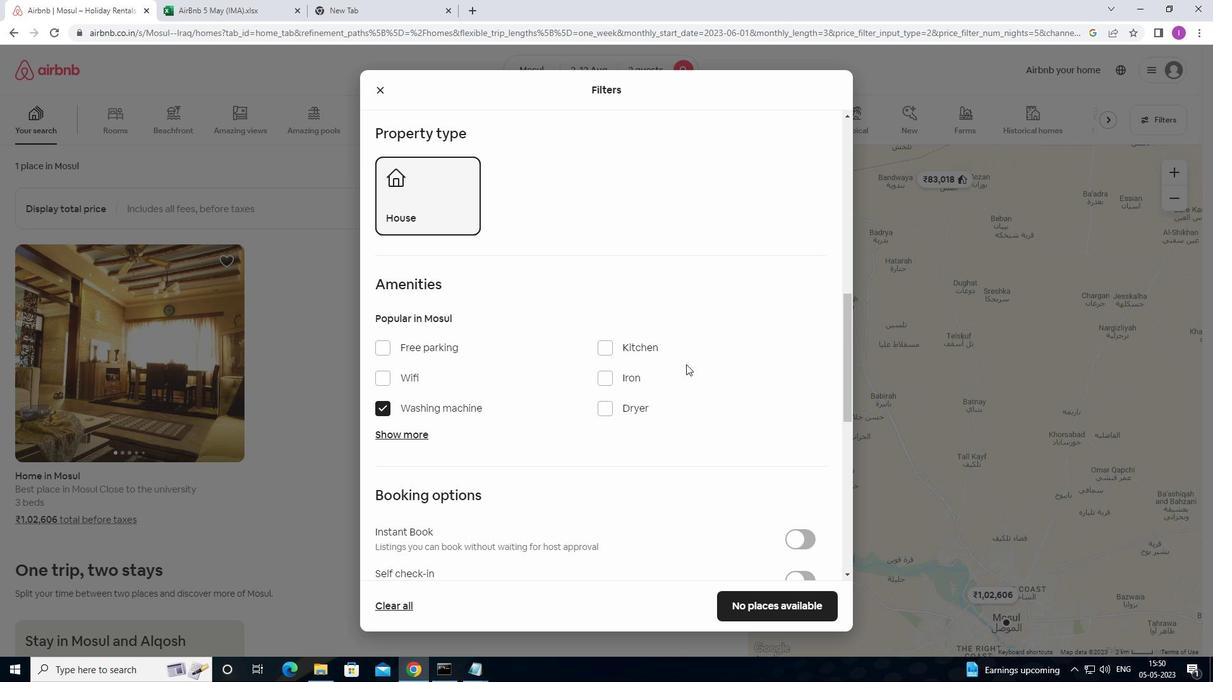 
Action: Mouse scrolled (704, 357) with delta (0, 0)
Screenshot: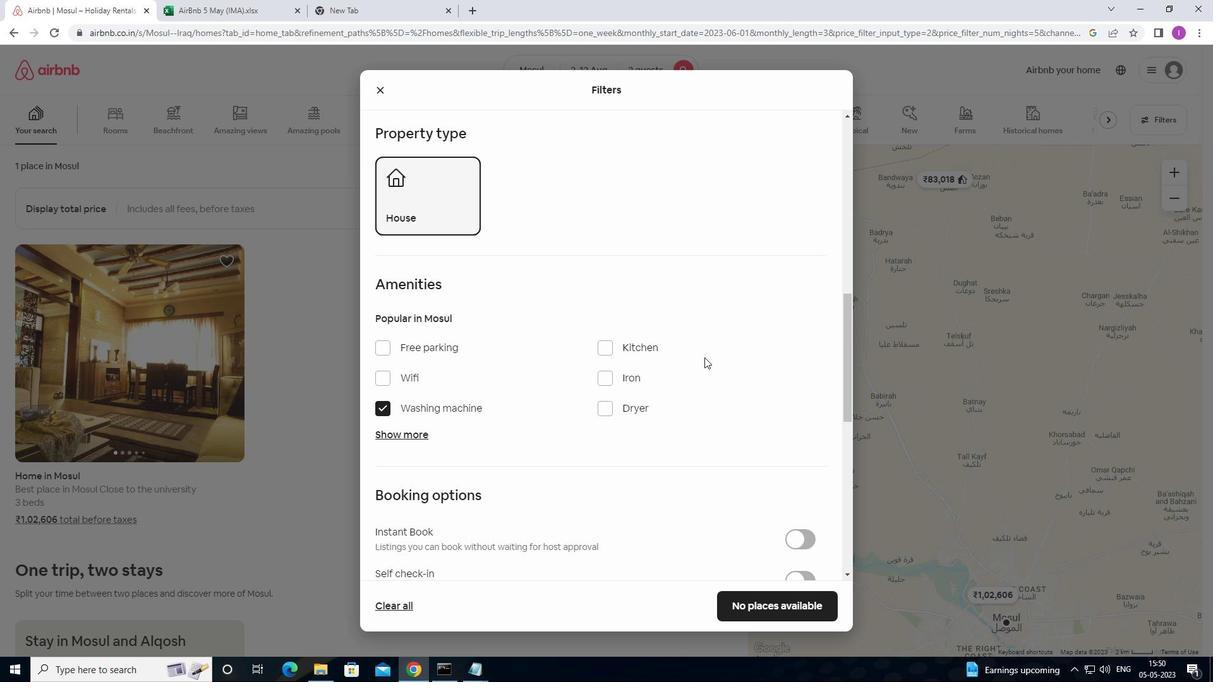 
Action: Mouse moved to (726, 363)
Screenshot: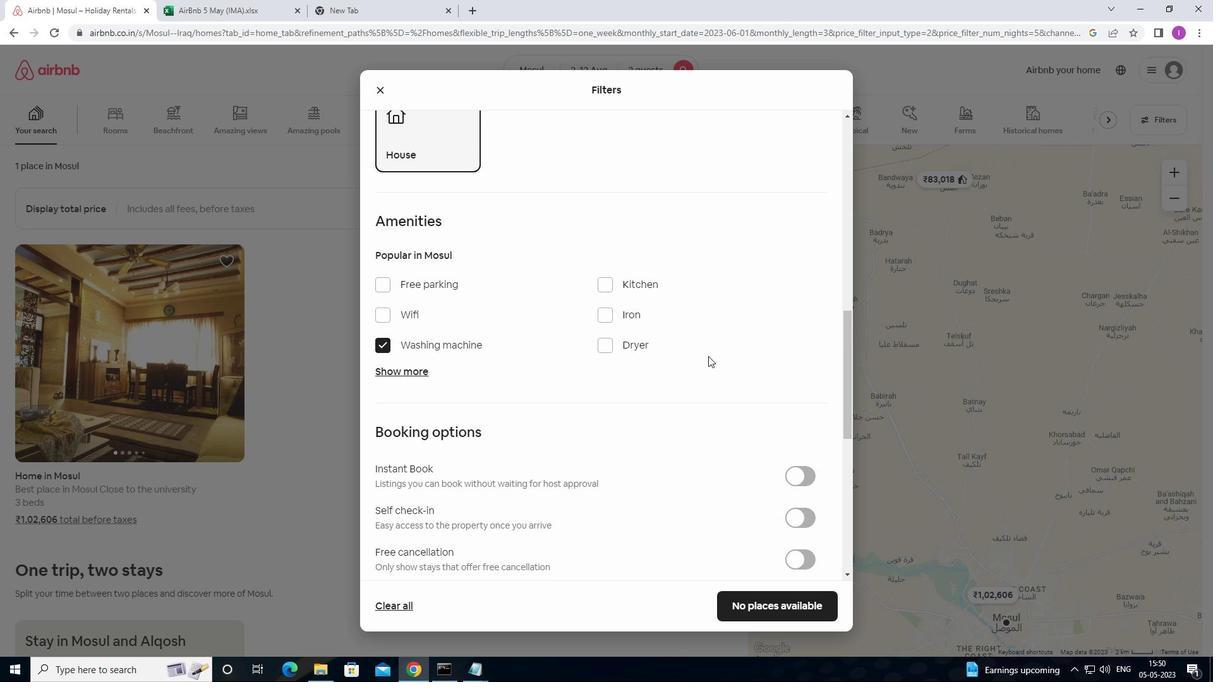 
Action: Mouse scrolled (726, 362) with delta (0, 0)
Screenshot: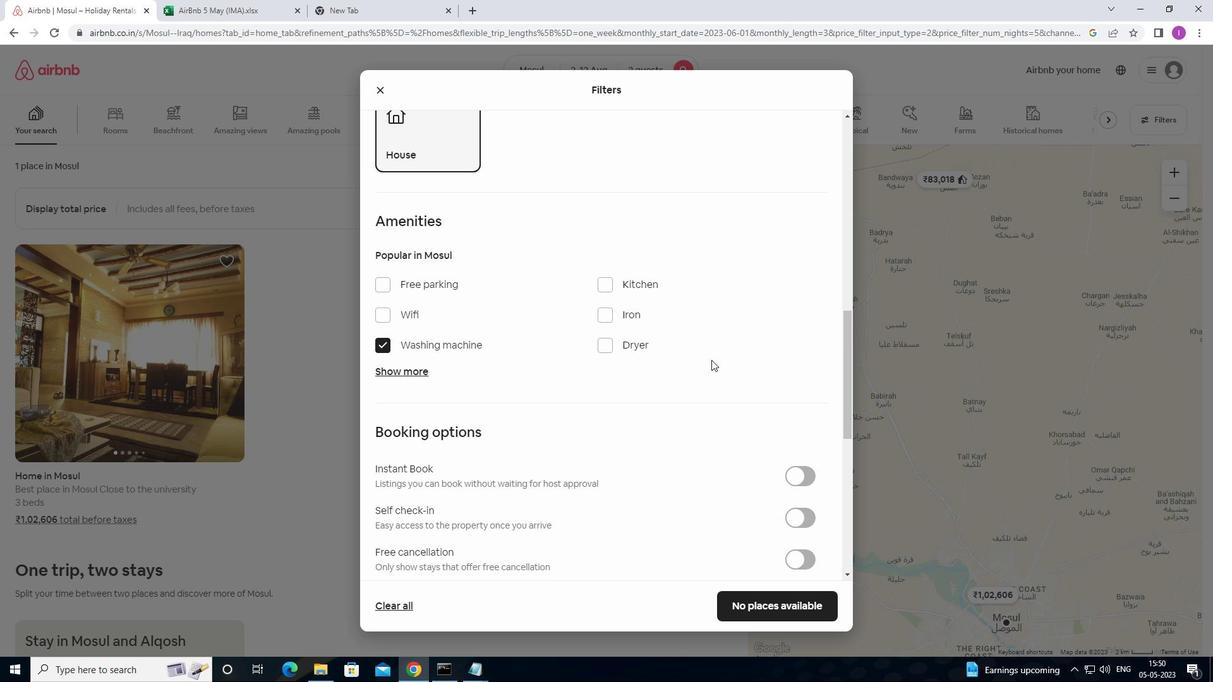 
Action: Mouse moved to (727, 363)
Screenshot: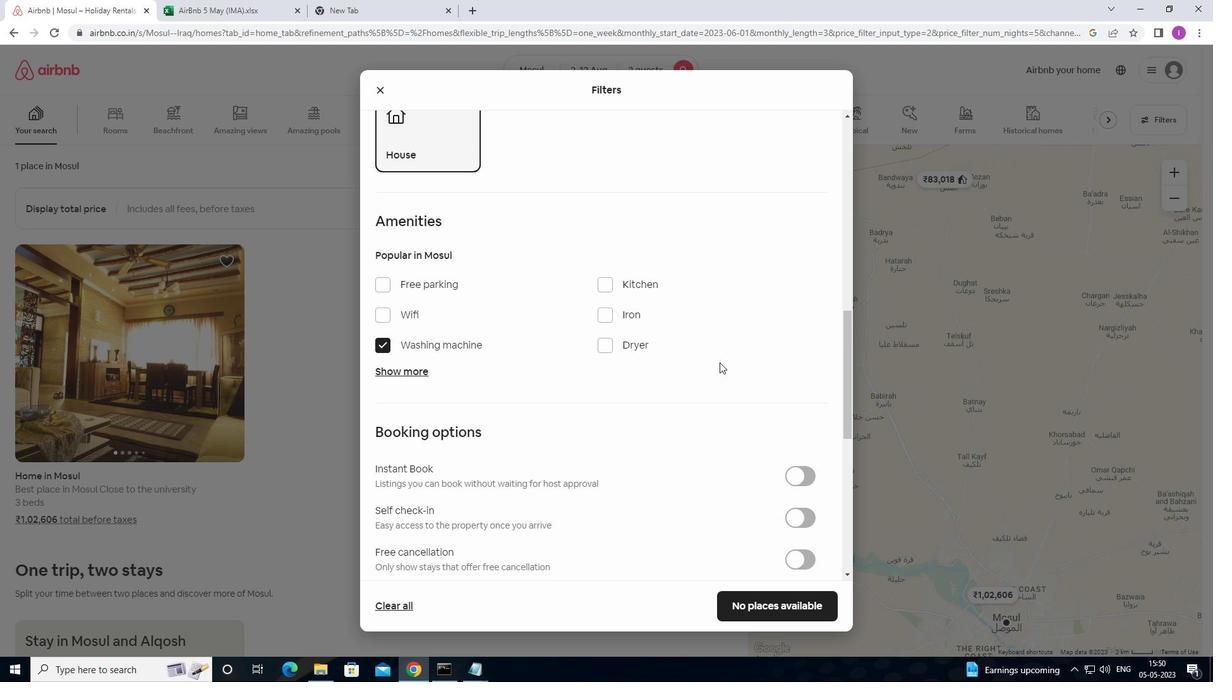 
Action: Mouse scrolled (727, 362) with delta (0, 0)
Screenshot: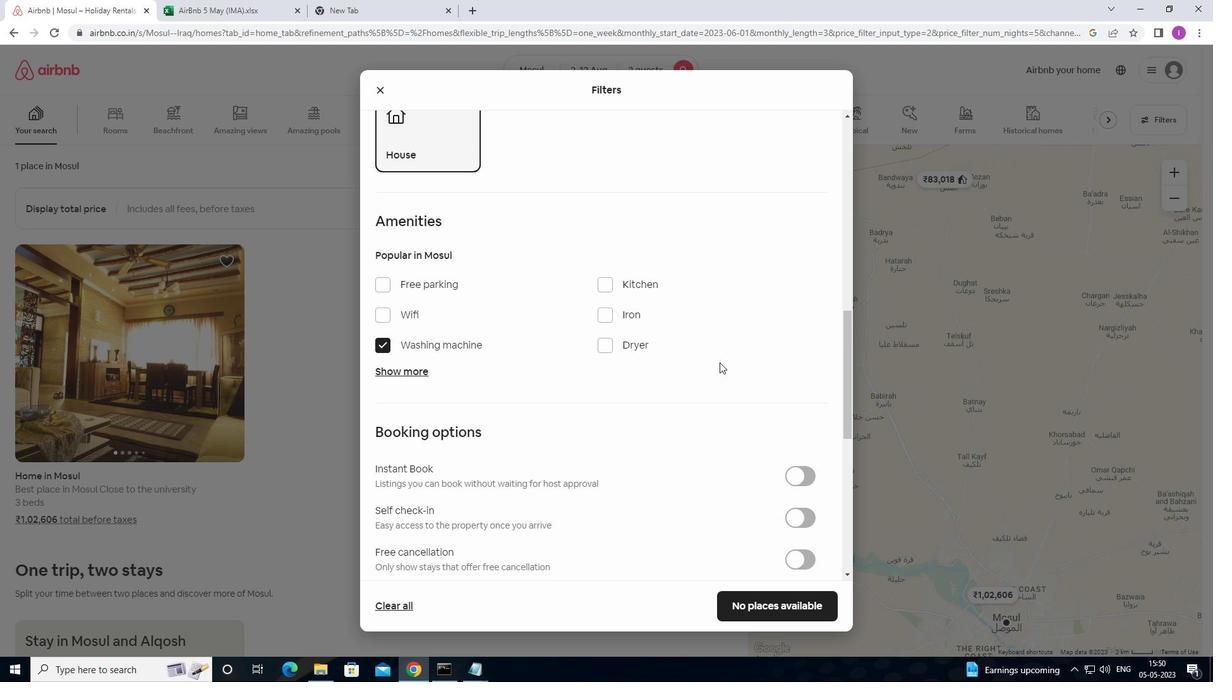 
Action: Mouse moved to (728, 364)
Screenshot: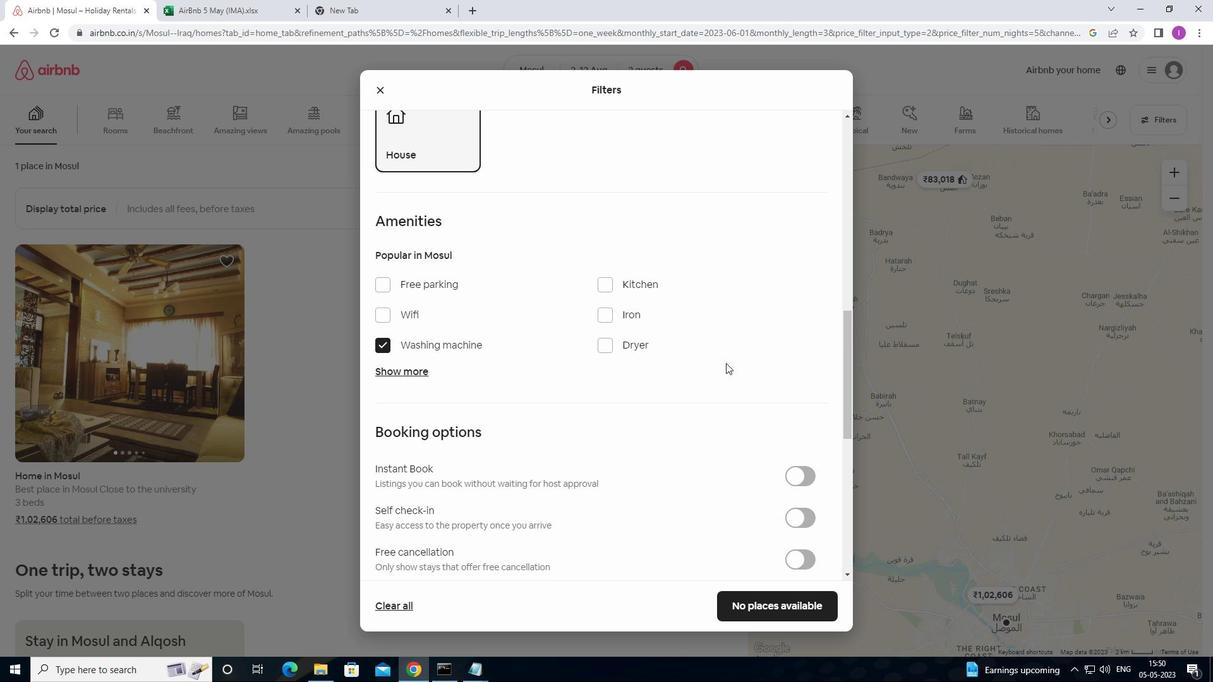 
Action: Mouse scrolled (728, 363) with delta (0, 0)
Screenshot: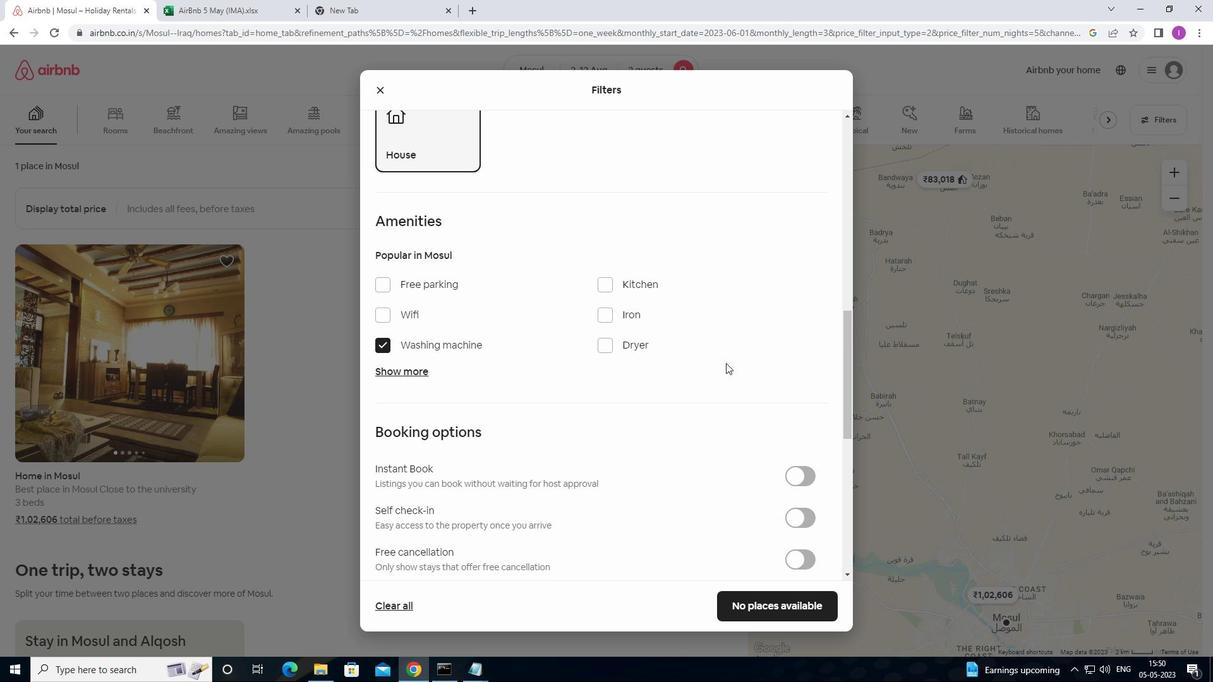 
Action: Mouse moved to (790, 331)
Screenshot: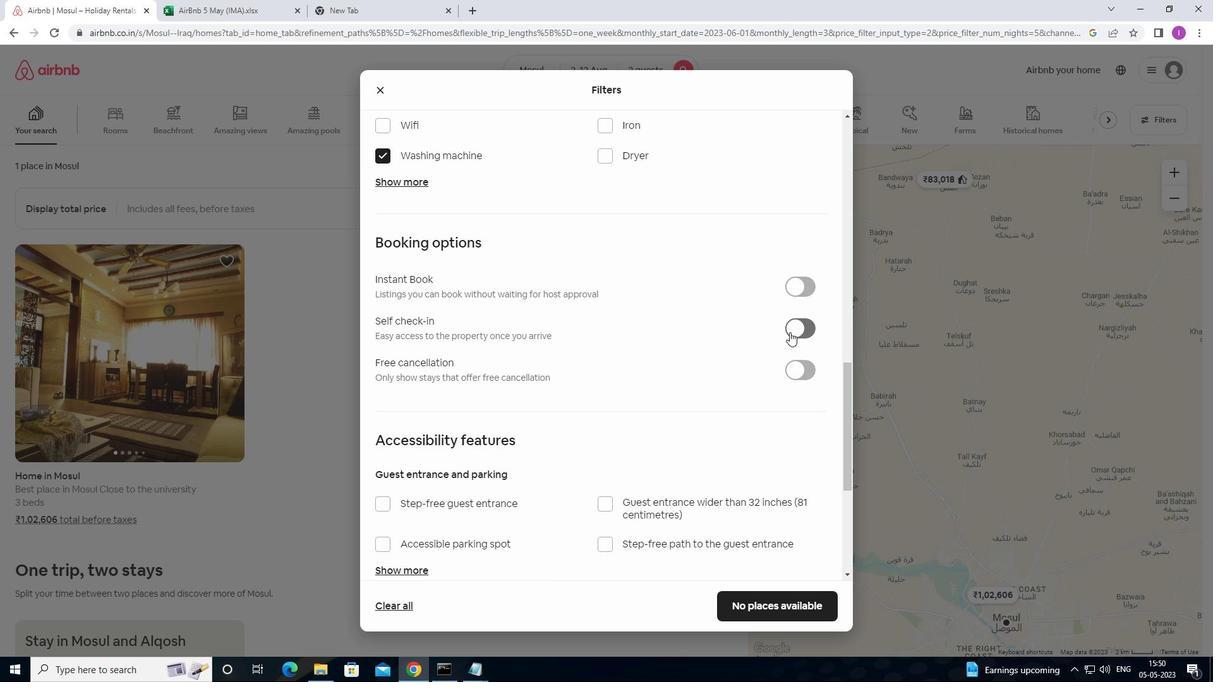 
Action: Mouse pressed left at (790, 331)
Screenshot: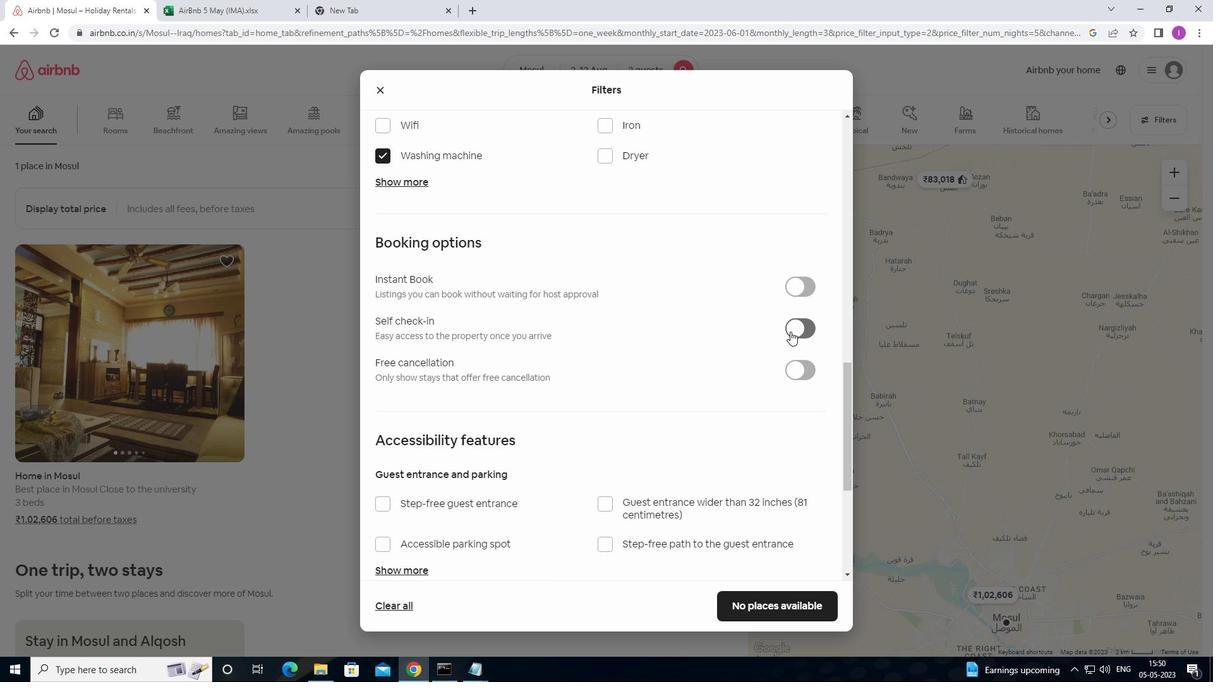 
Action: Mouse moved to (630, 386)
Screenshot: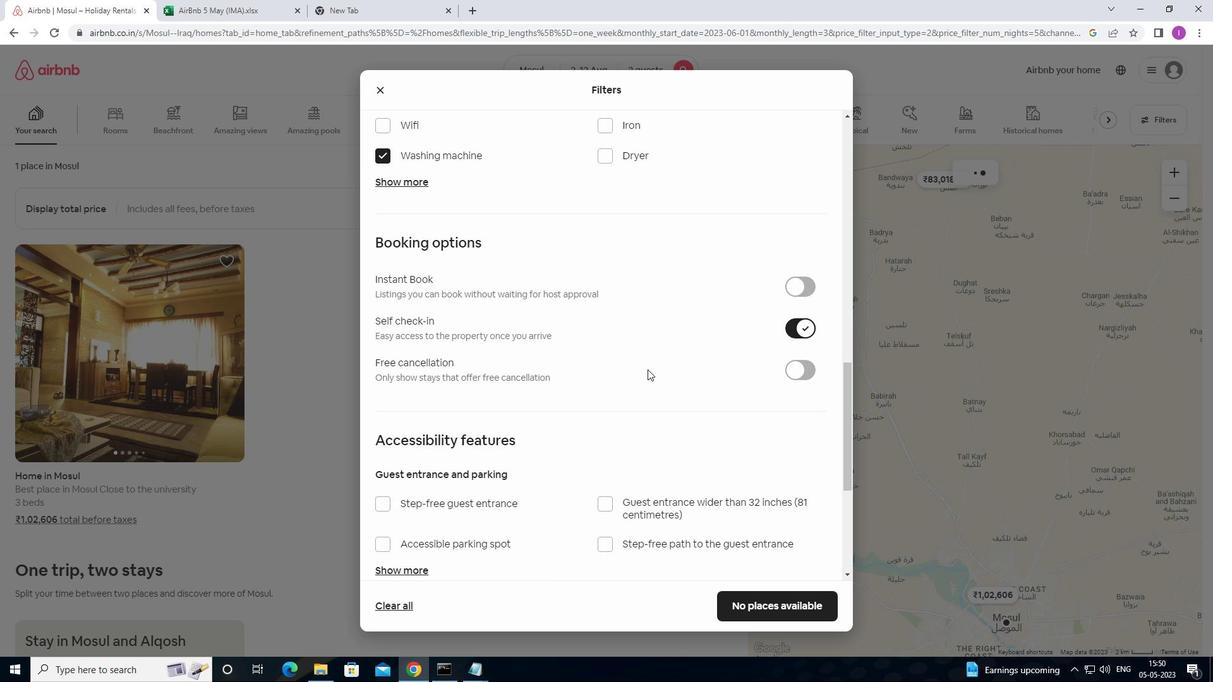 
Action: Mouse scrolled (630, 385) with delta (0, 0)
Screenshot: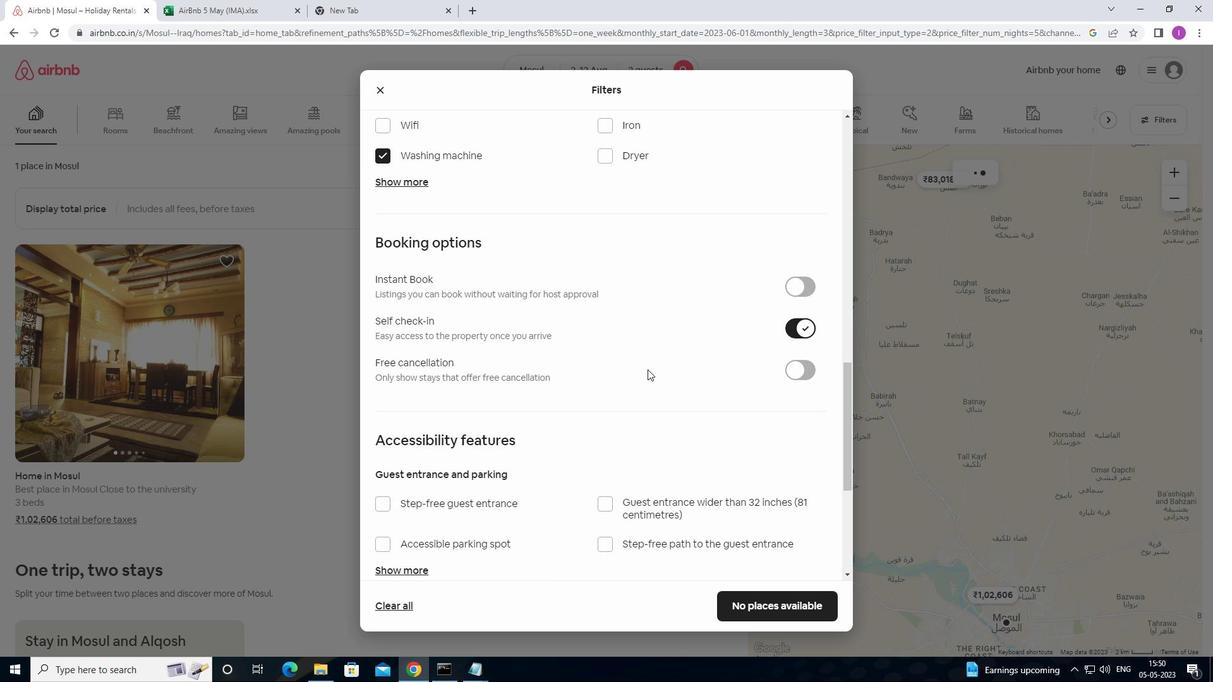 
Action: Mouse moved to (630, 394)
Screenshot: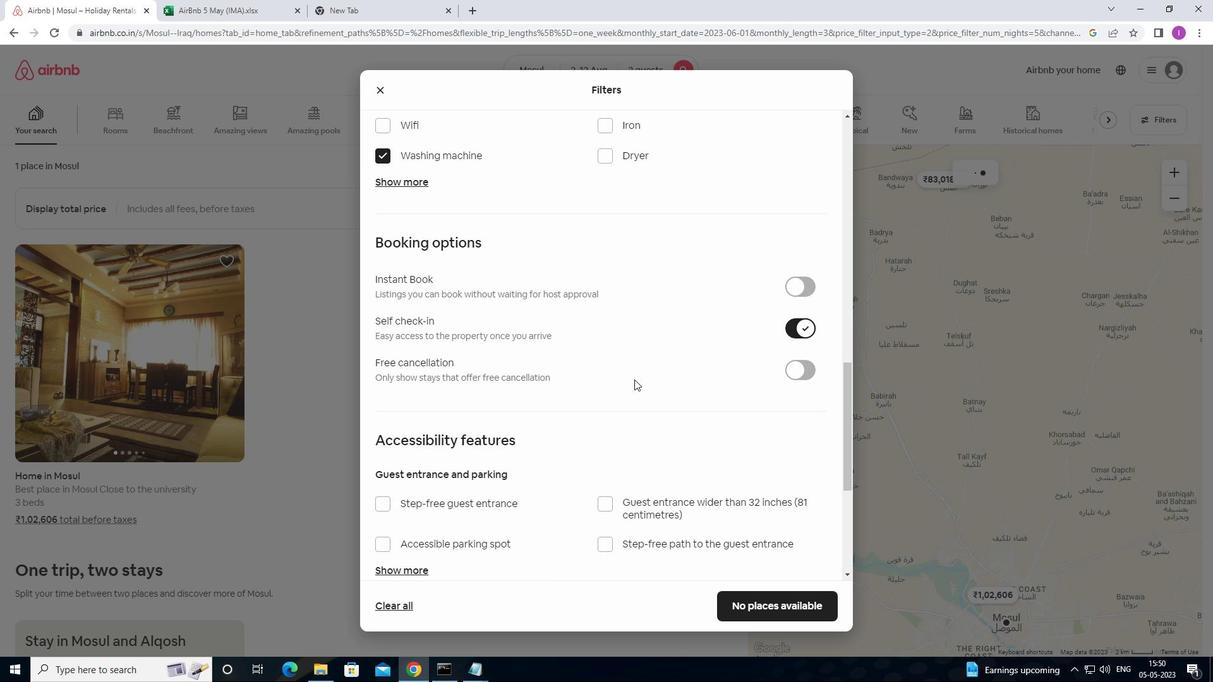 
Action: Mouse scrolled (630, 393) with delta (0, 0)
Screenshot: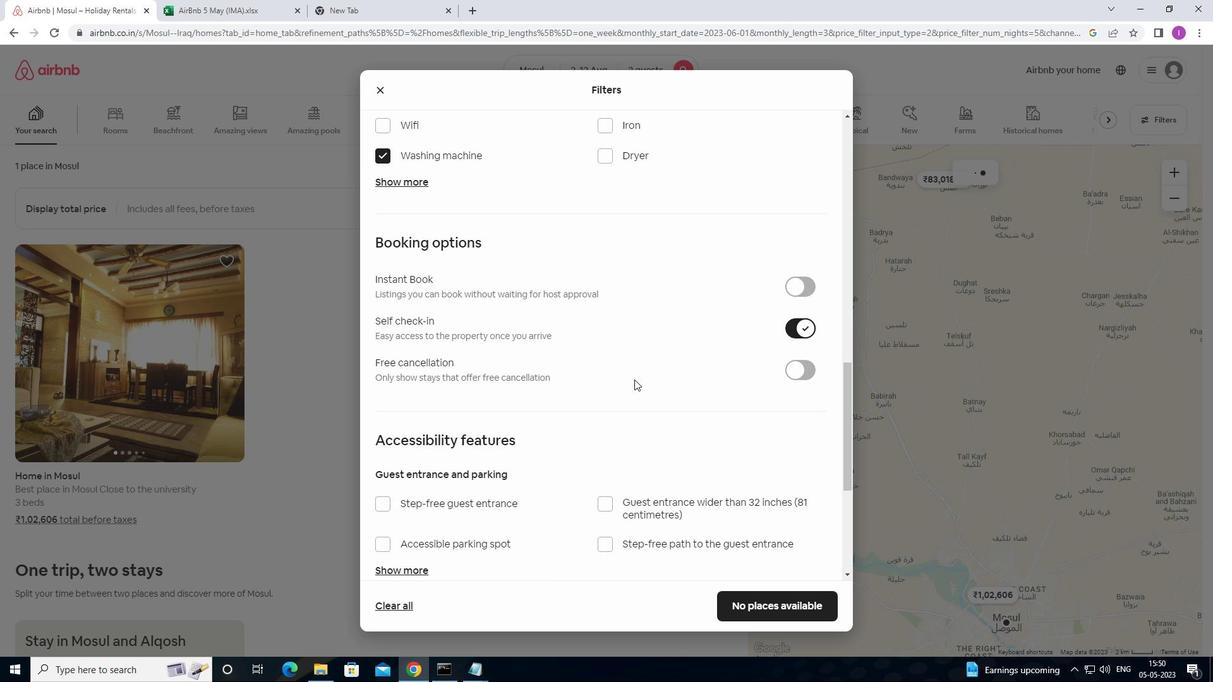 
Action: Mouse moved to (630, 397)
Screenshot: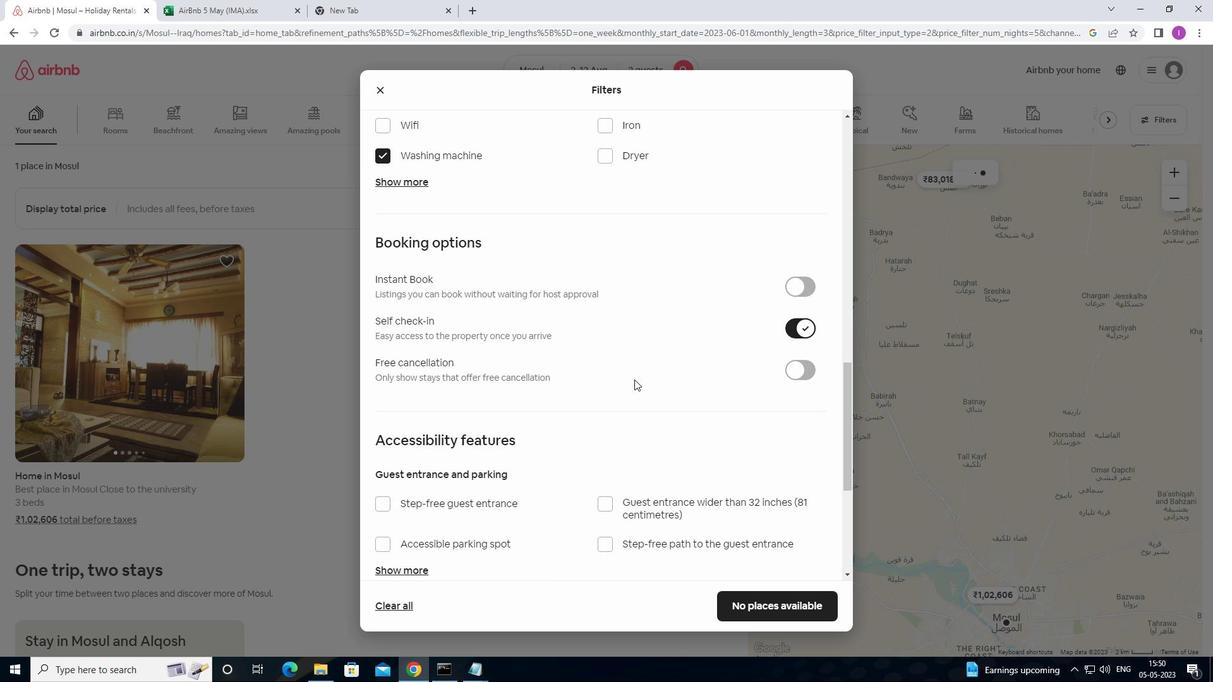 
Action: Mouse scrolled (630, 396) with delta (0, 0)
Screenshot: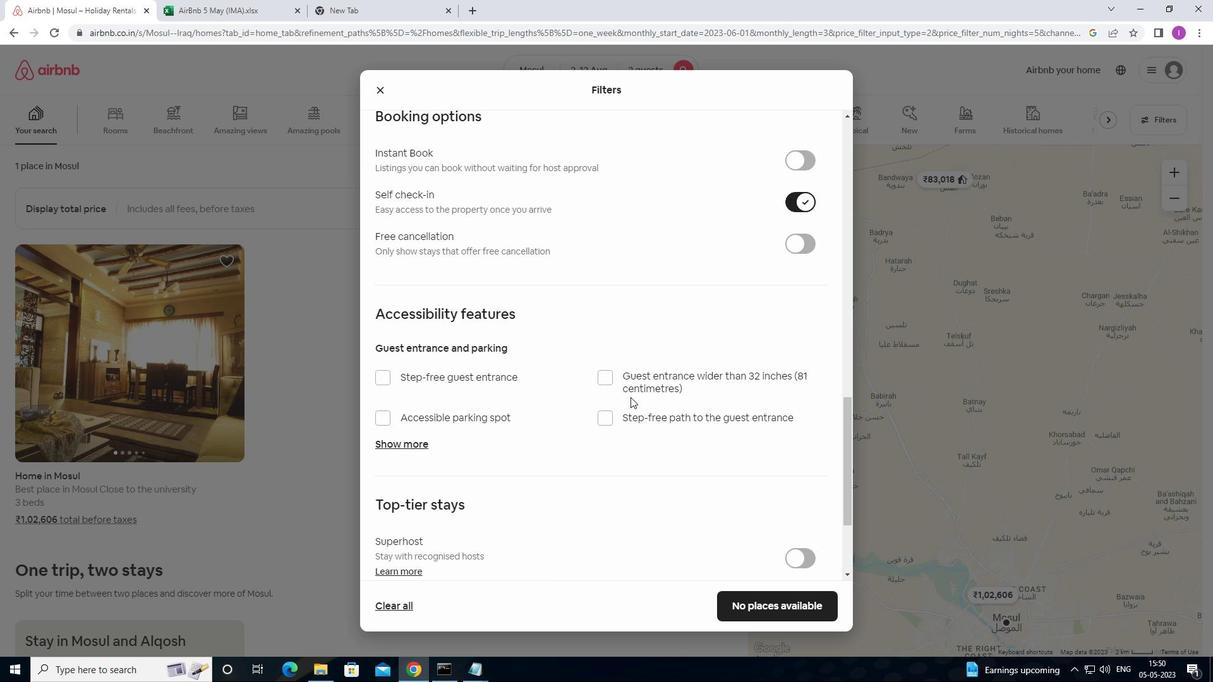 
Action: Mouse scrolled (630, 396) with delta (0, 0)
Screenshot: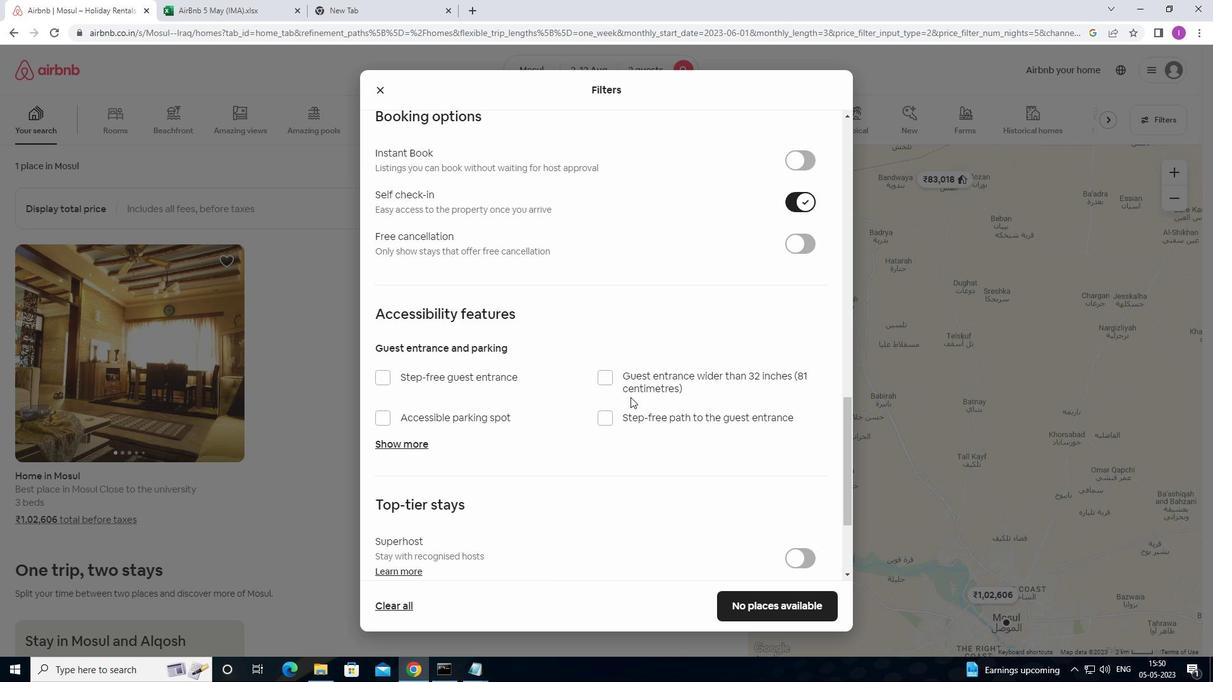 
Action: Mouse moved to (630, 398)
Screenshot: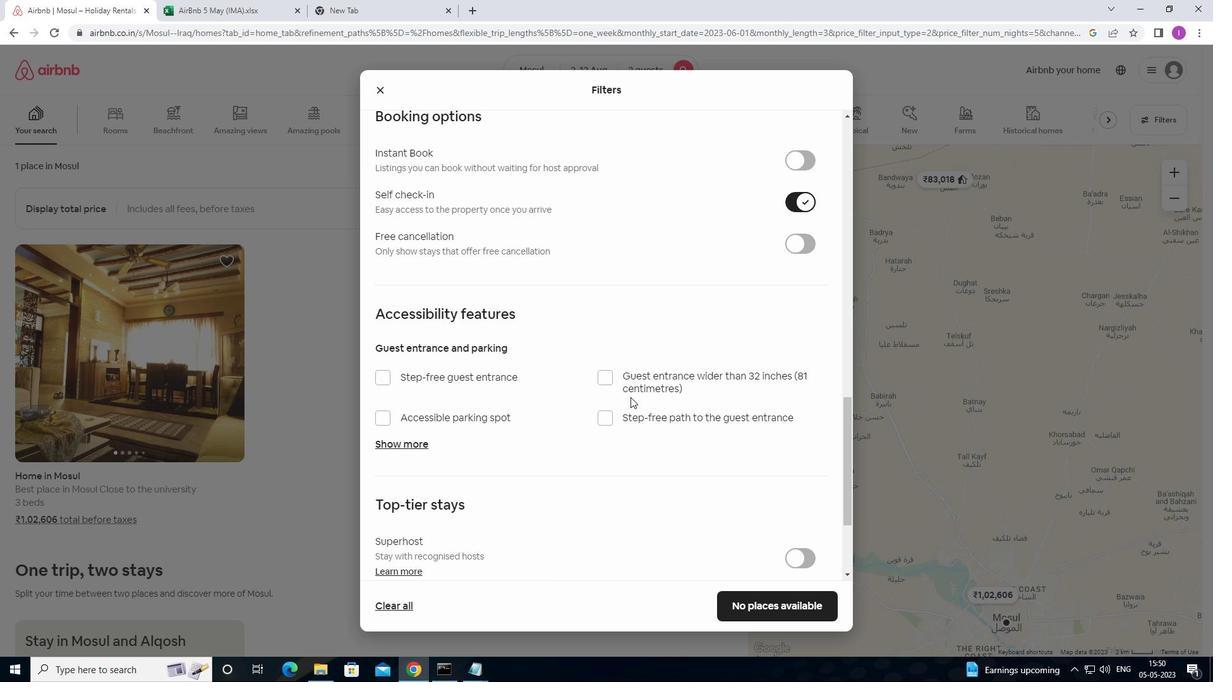 
Action: Mouse scrolled (630, 398) with delta (0, 0)
Screenshot: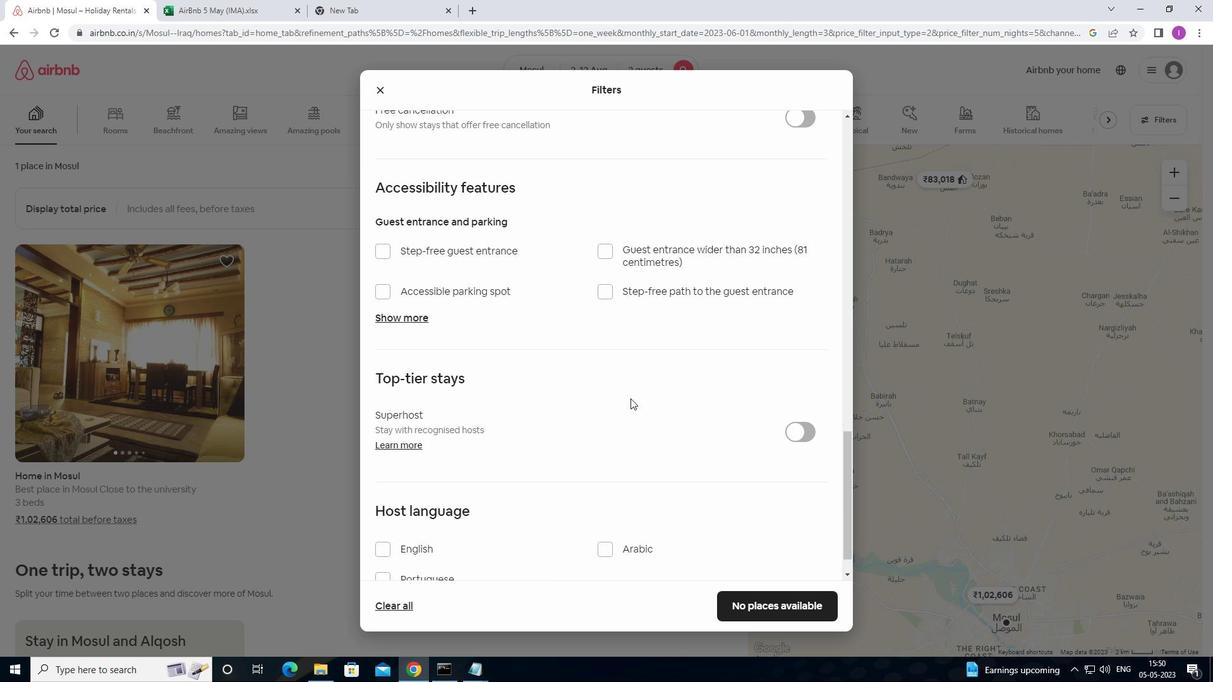
Action: Mouse scrolled (630, 398) with delta (0, 0)
Screenshot: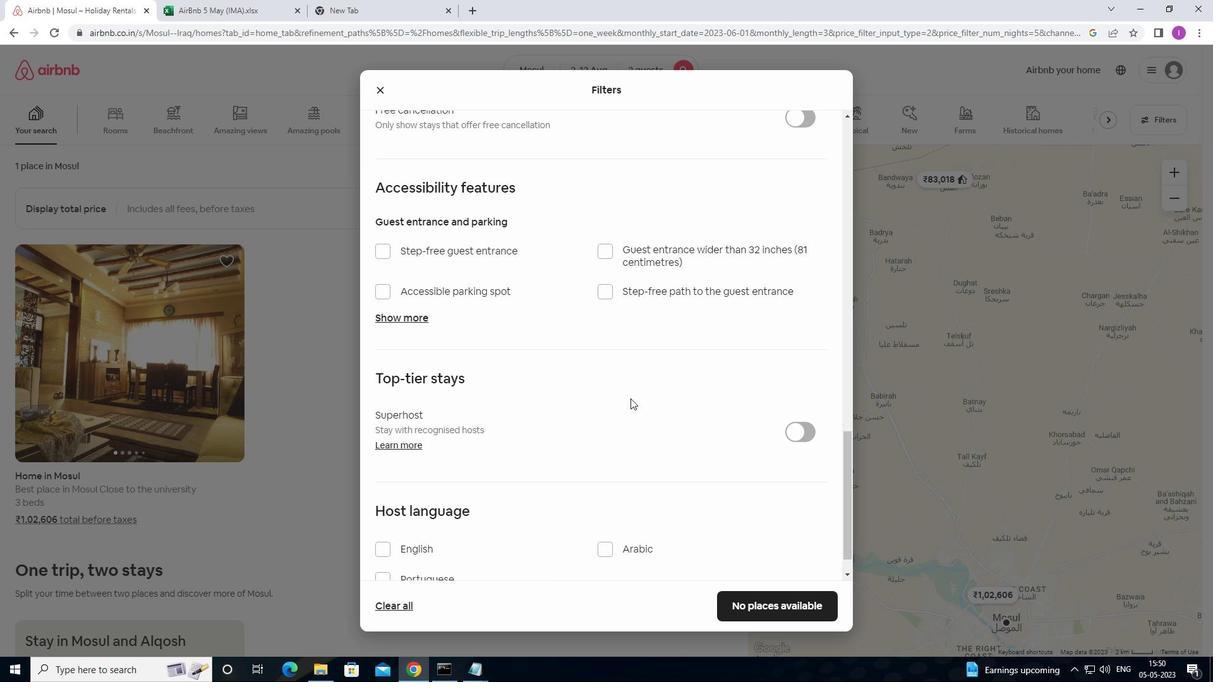
Action: Mouse moved to (630, 399)
Screenshot: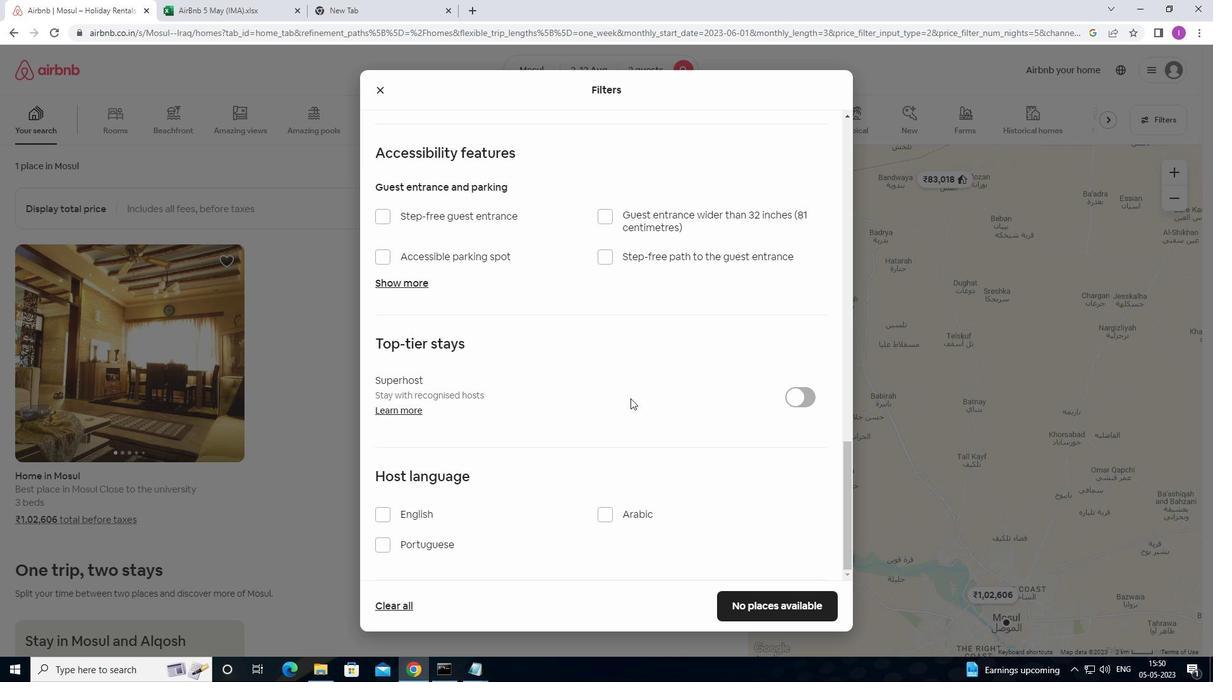 
Action: Mouse scrolled (630, 398) with delta (0, 0)
Screenshot: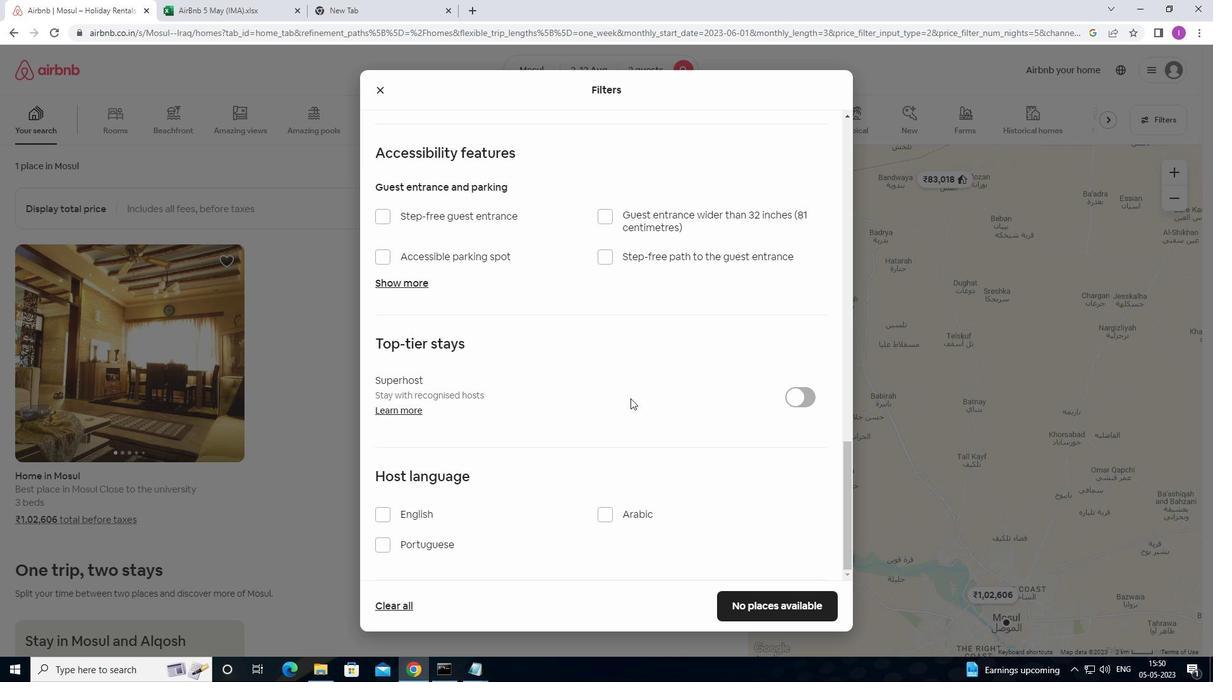 
Action: Mouse moved to (630, 400)
Screenshot: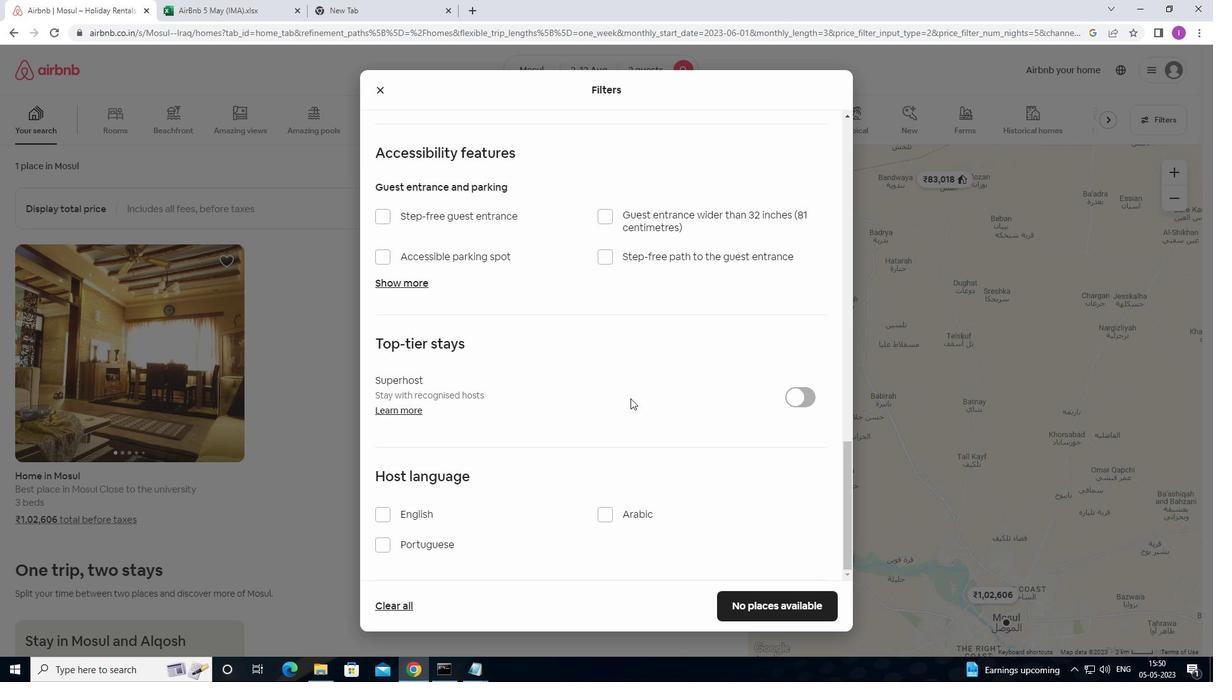 
Action: Mouse scrolled (630, 400) with delta (0, 0)
Screenshot: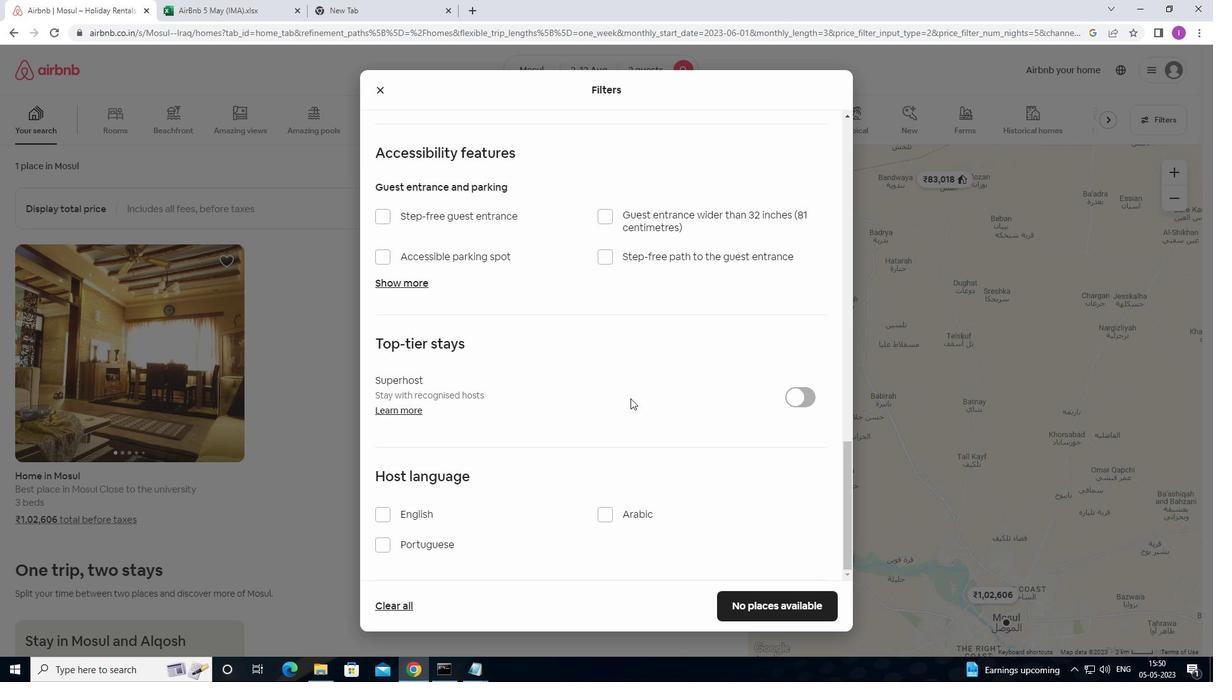 
Action: Mouse moved to (630, 401)
Screenshot: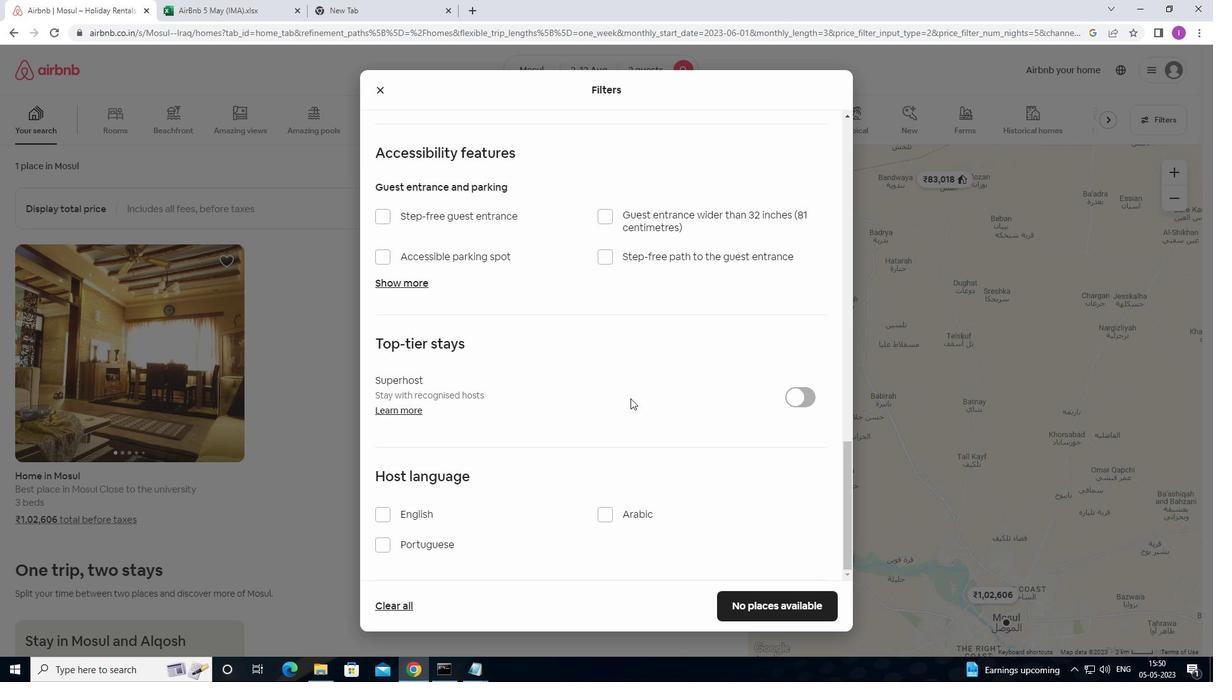 
Action: Mouse scrolled (630, 400) with delta (0, 0)
Screenshot: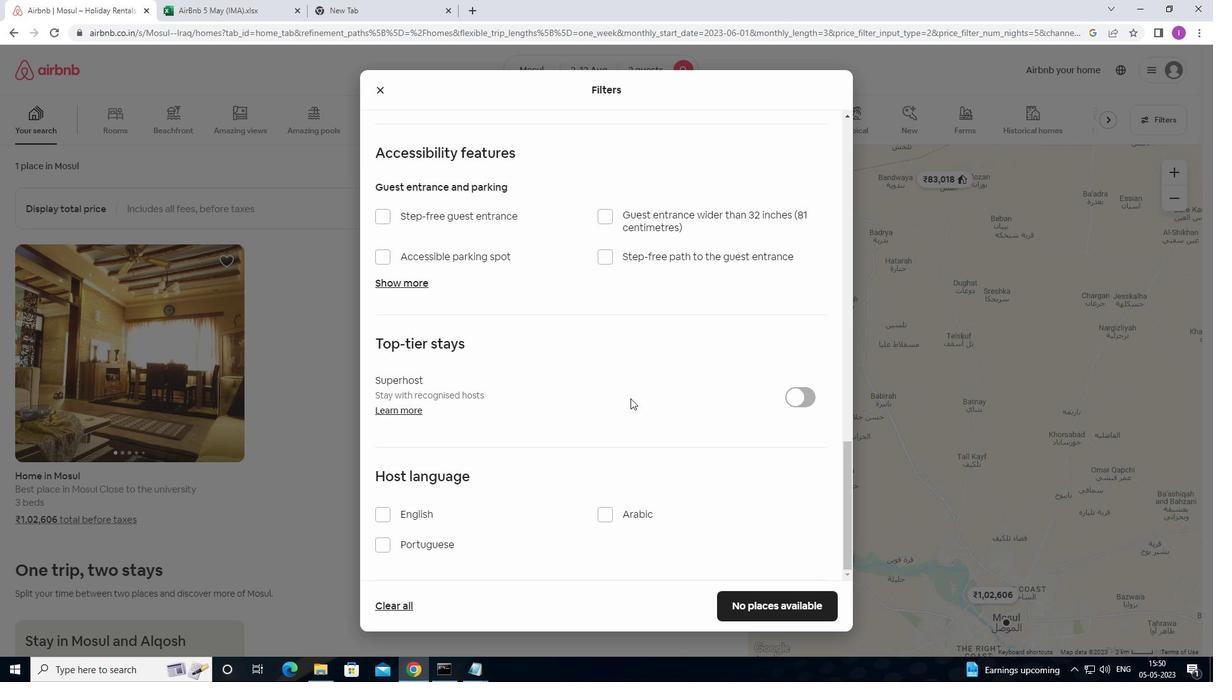 
Action: Mouse moved to (377, 509)
Screenshot: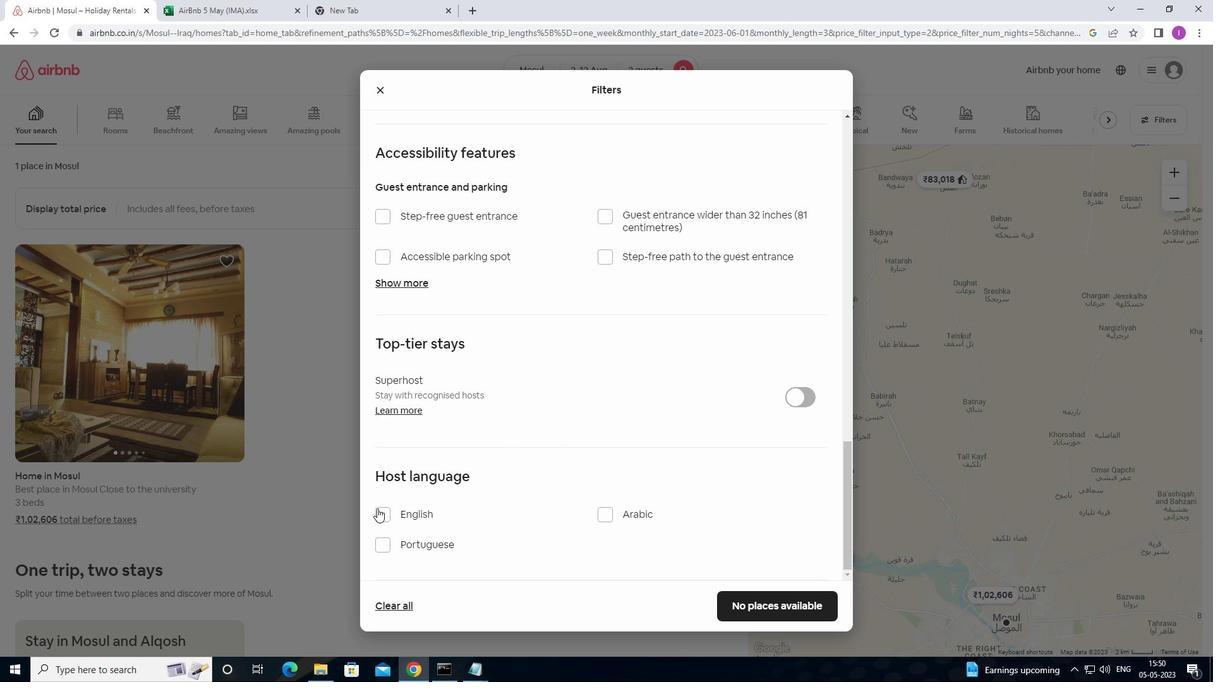 
Action: Mouse pressed left at (377, 509)
Screenshot: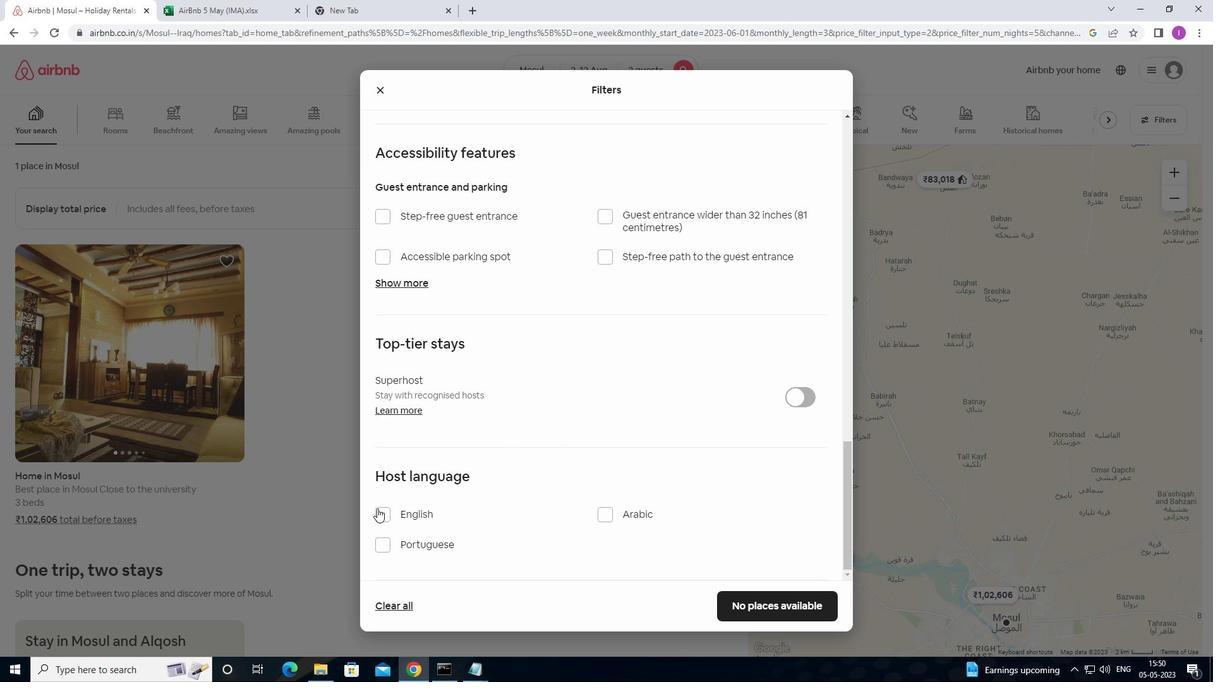 
Action: Mouse moved to (744, 604)
Screenshot: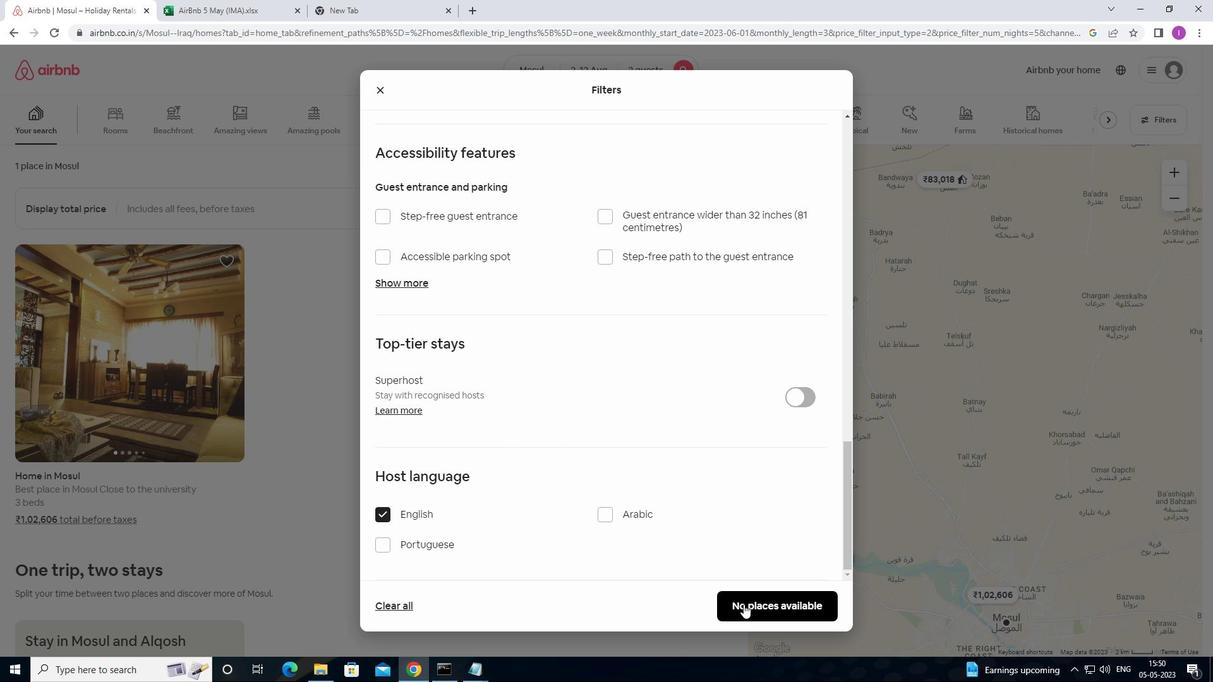 
Action: Mouse pressed left at (744, 604)
Screenshot: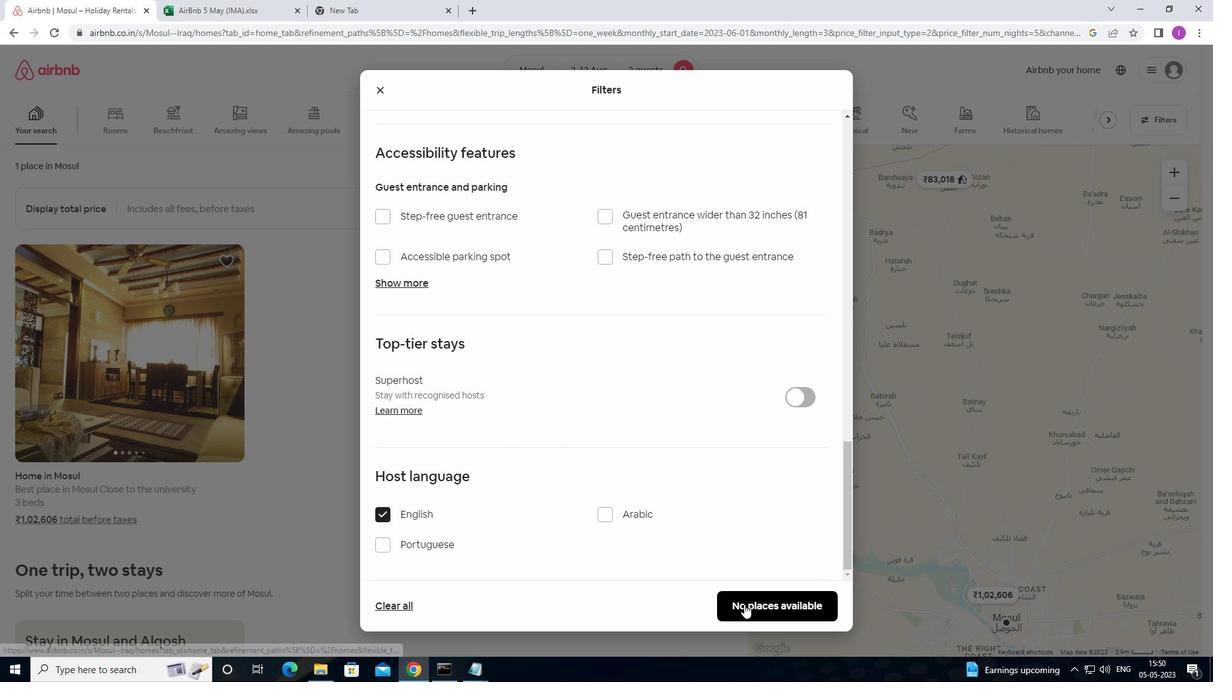 
Action: Mouse moved to (329, 444)
Screenshot: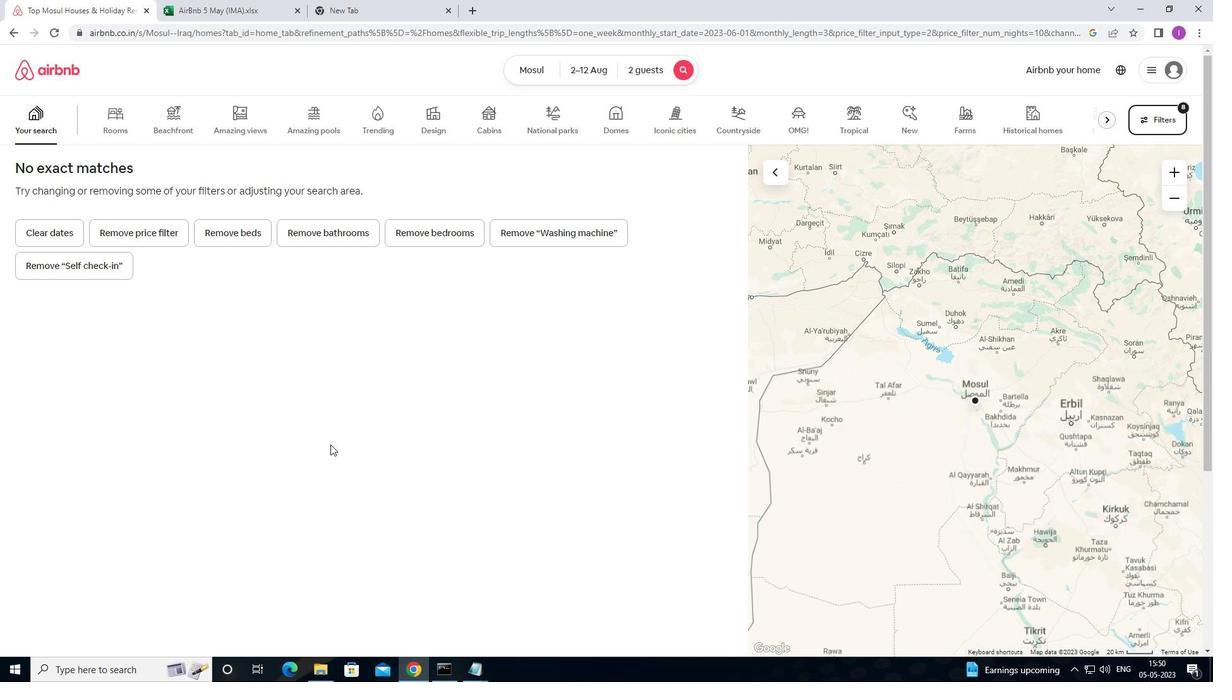 
Action: Key pressed <Key.f8>
Screenshot: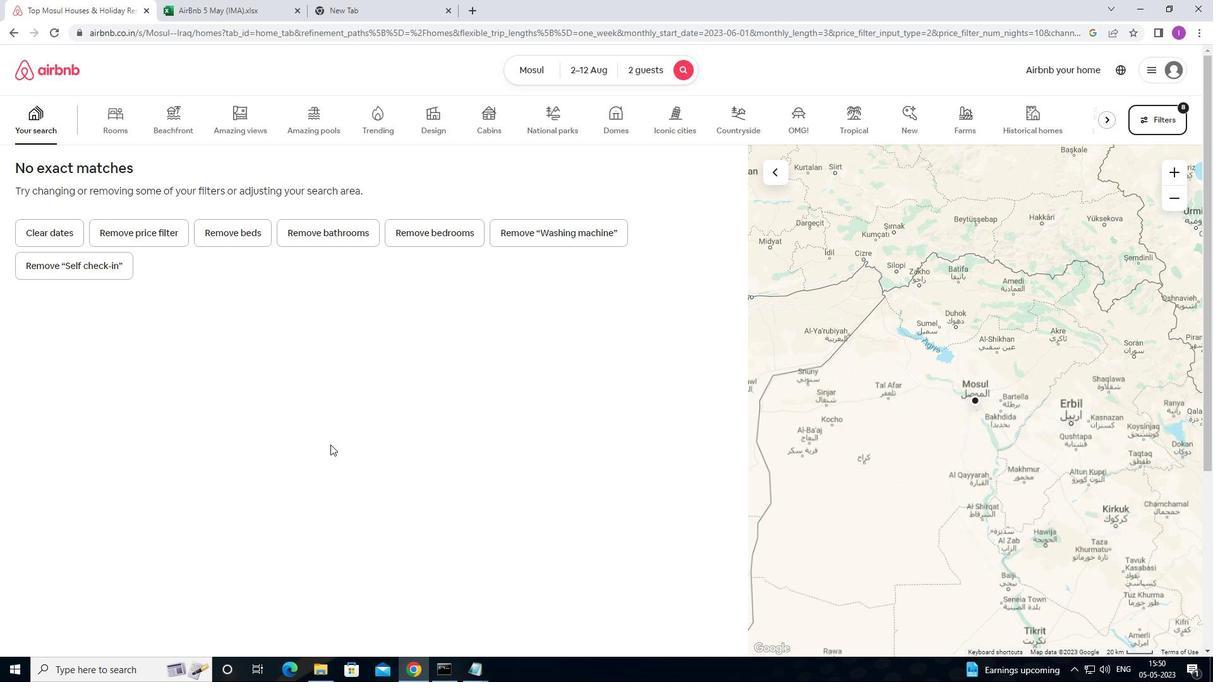 
